 Task: Look for space in Ciutat Vella, Spain from 6th September, 2023 to 15th September, 2023 for 6 adults in price range Rs.8000 to Rs.12000. Place can be entire place or private room with 6 bedrooms having 6 beds and 6 bathrooms. Property type can be house, flat, guest house. Amenities needed are: wifi, TV, free parkinig on premises, gym, breakfast. Booking option can be shelf check-in. Required host language is English.
Action: Mouse moved to (461, 97)
Screenshot: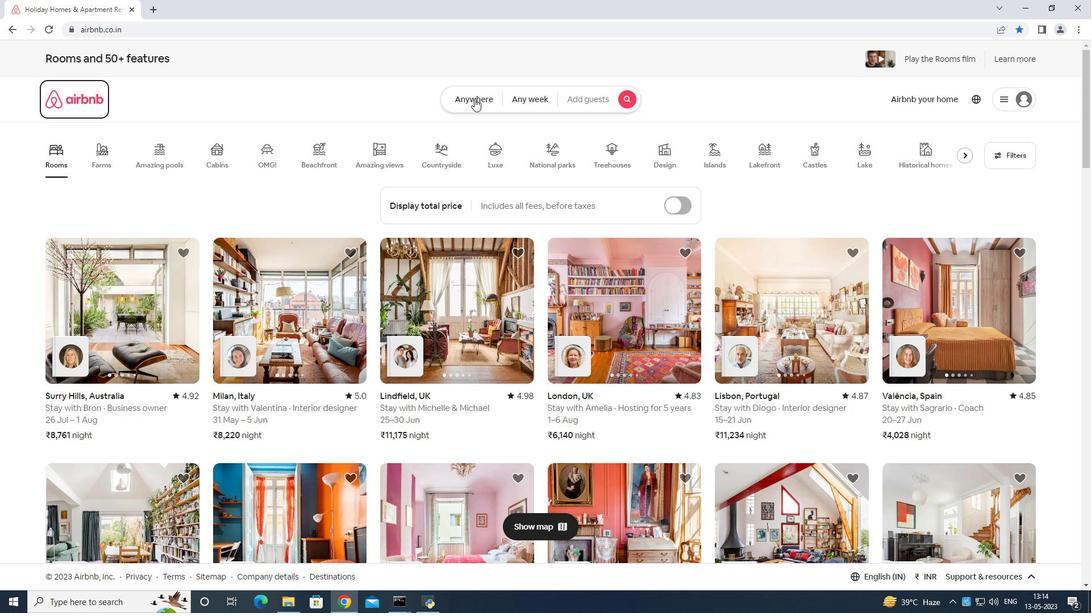 
Action: Mouse pressed left at (461, 97)
Screenshot: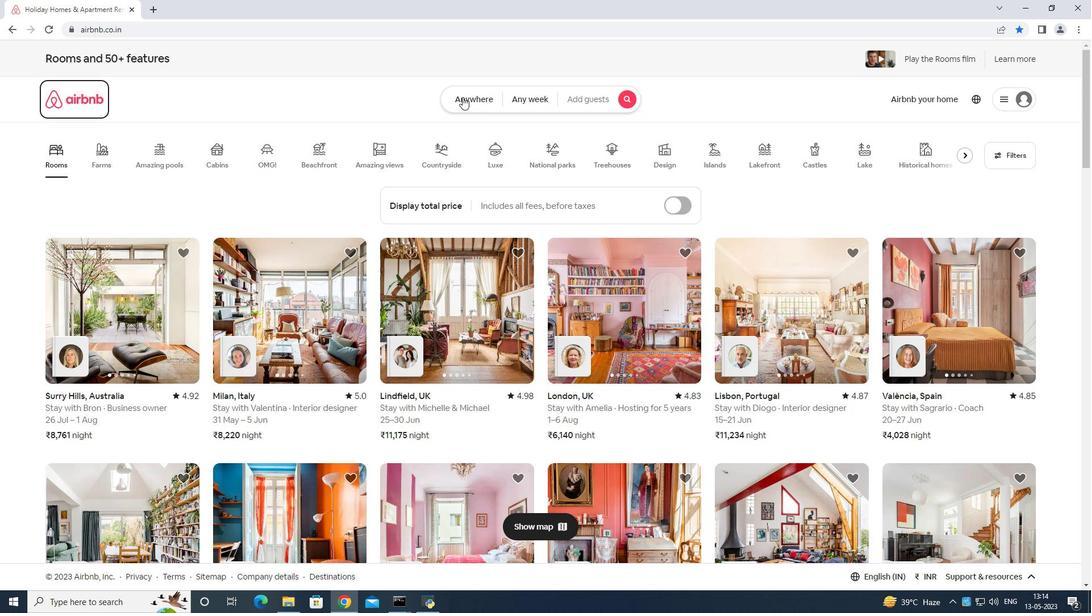 
Action: Mouse moved to (468, 131)
Screenshot: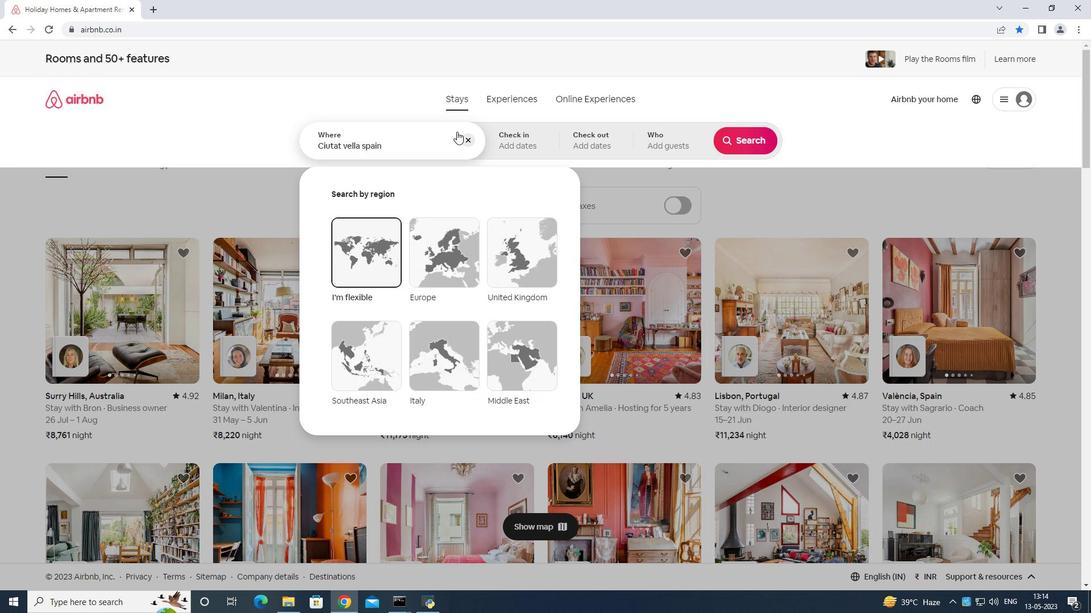 
Action: Mouse pressed left at (468, 131)
Screenshot: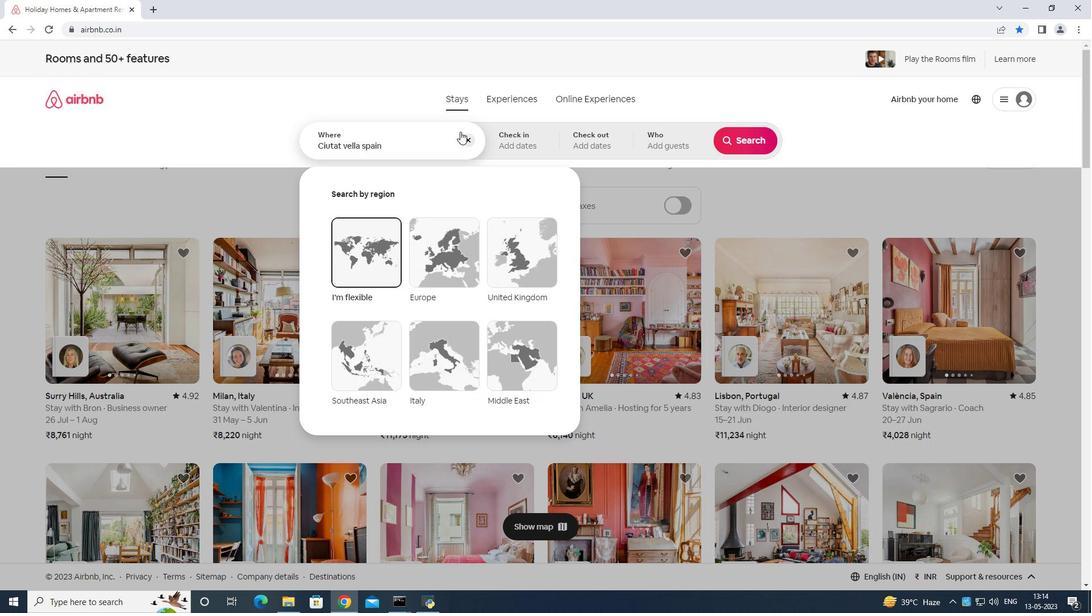 
Action: Mouse moved to (461, 136)
Screenshot: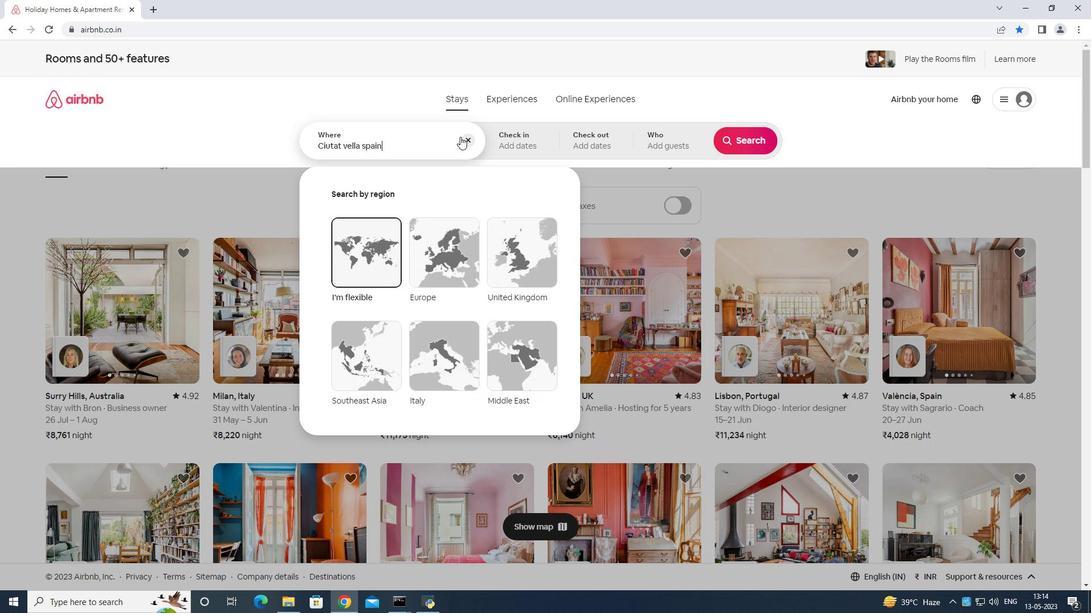
Action: Mouse pressed left at (461, 136)
Screenshot: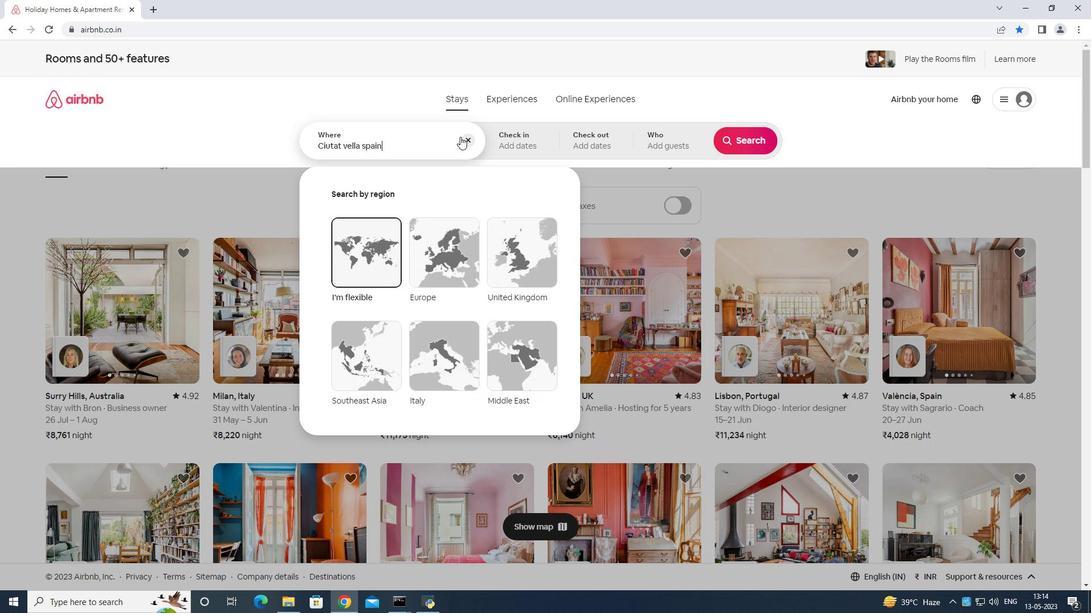 
Action: Mouse moved to (442, 133)
Screenshot: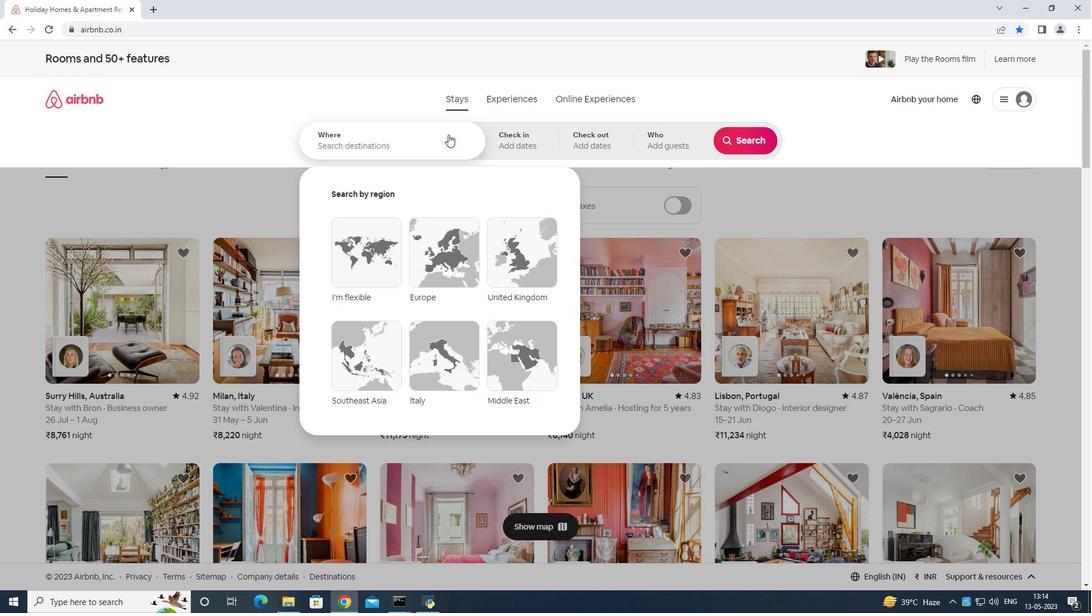
Action: Mouse pressed left at (442, 133)
Screenshot: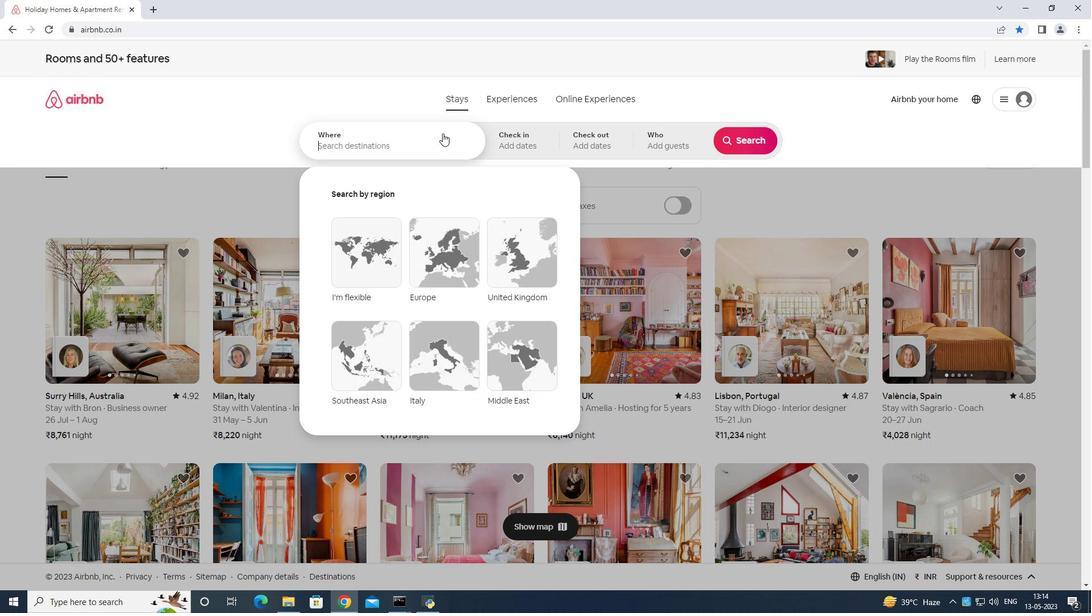 
Action: Mouse moved to (442, 136)
Screenshot: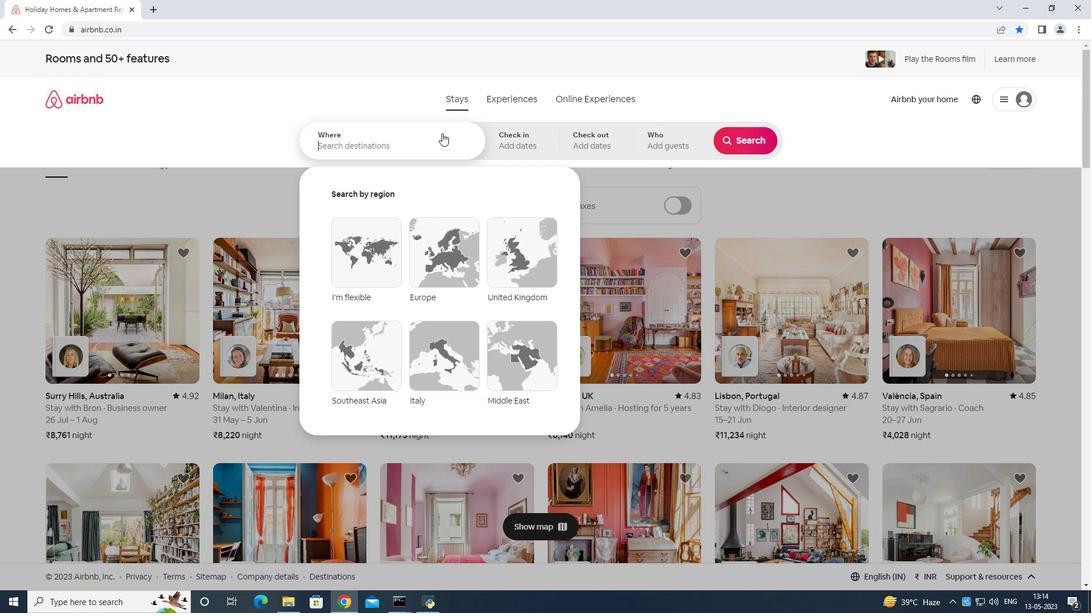 
Action: Key pressed <Key.shift>C
Screenshot: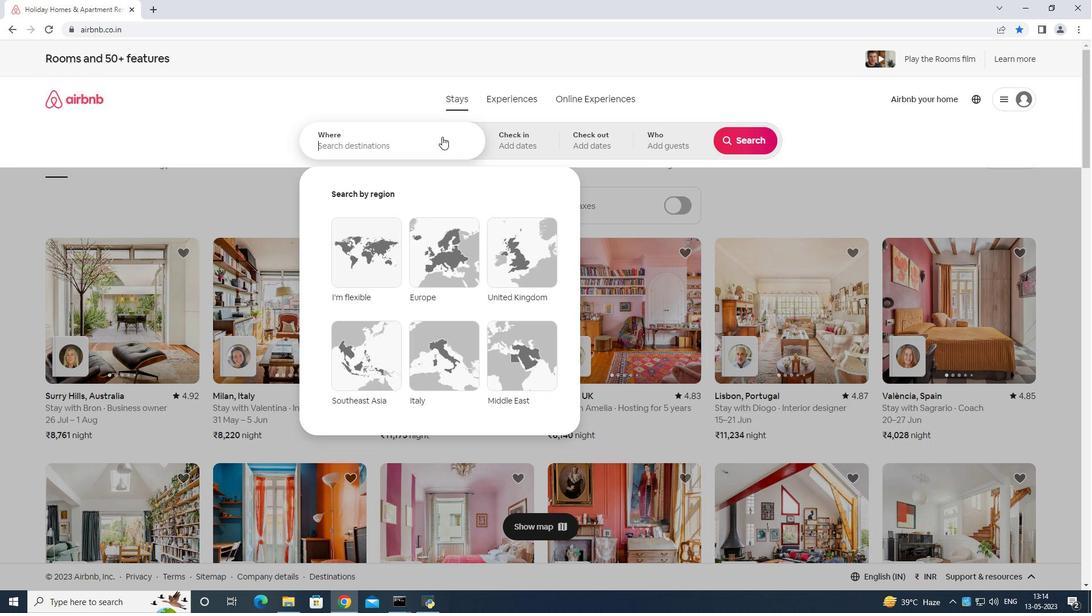 
Action: Mouse moved to (443, 136)
Screenshot: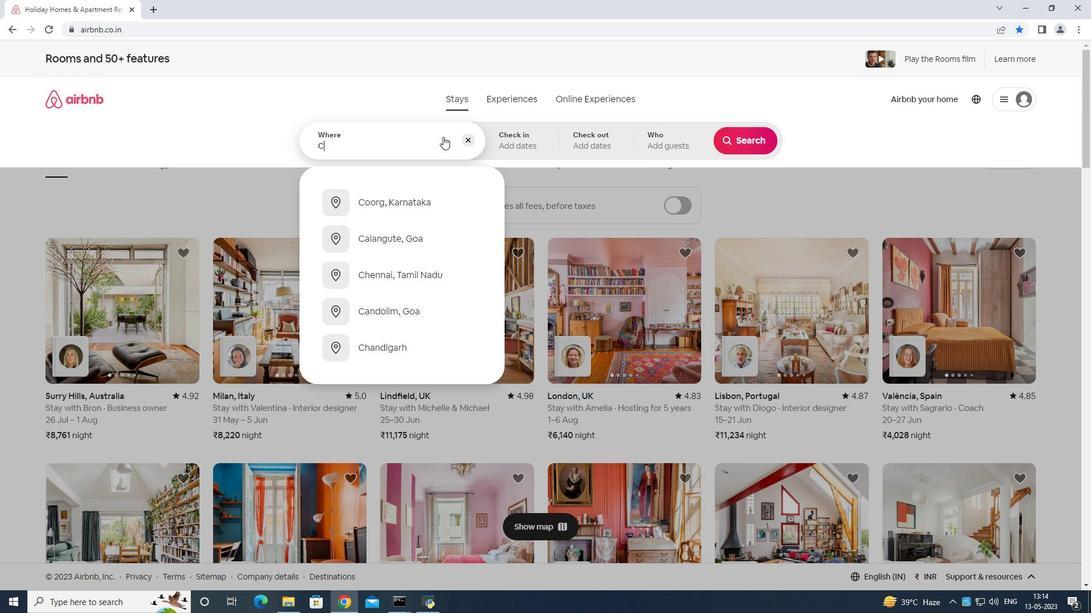 
Action: Key pressed iuta
Screenshot: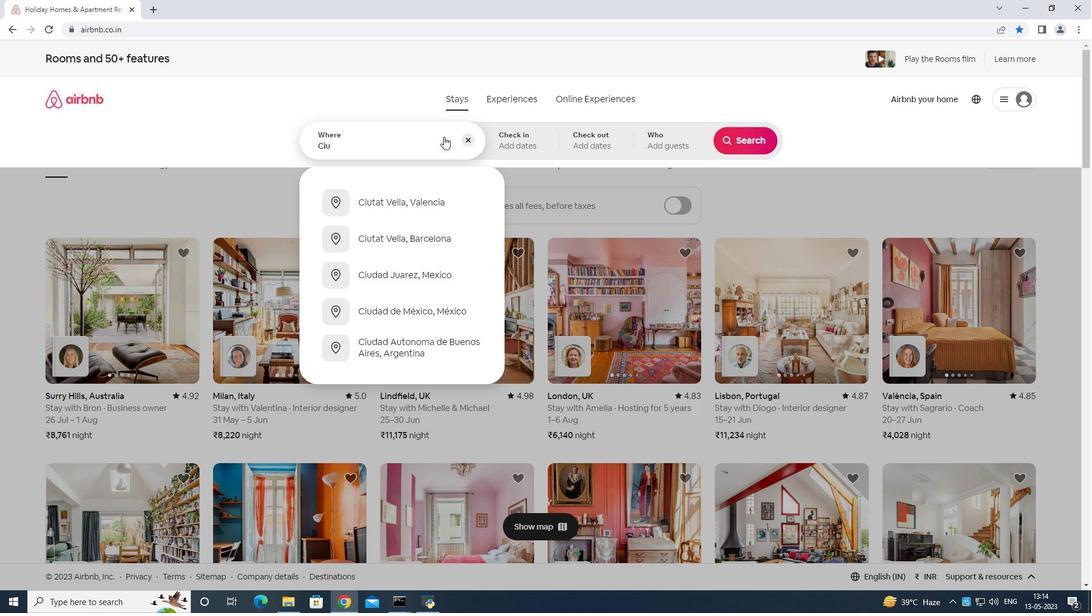 
Action: Mouse moved to (444, 138)
Screenshot: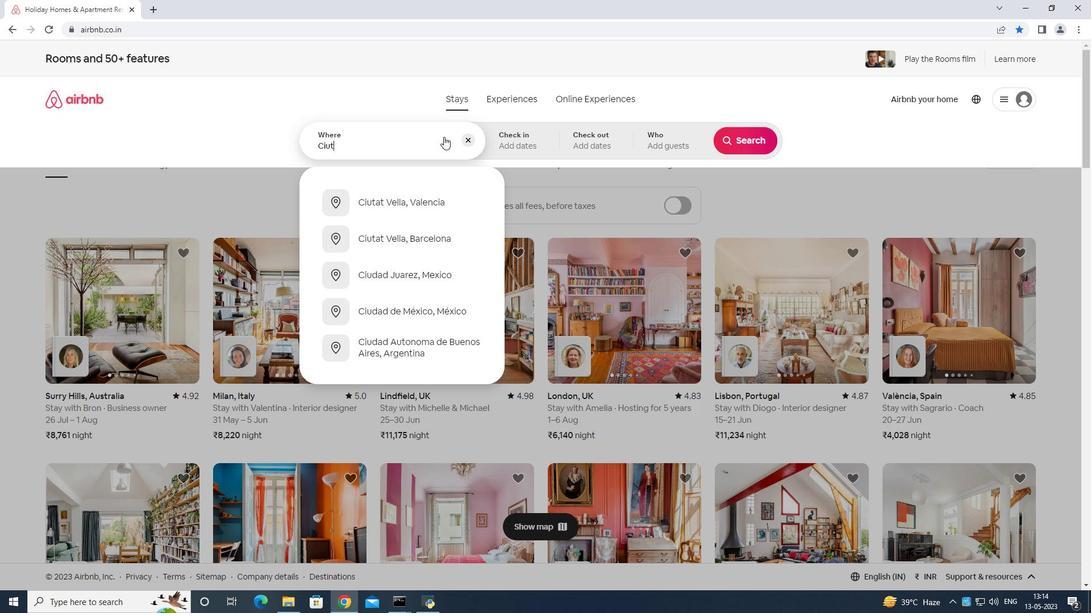 
Action: Key pressed t
Screenshot: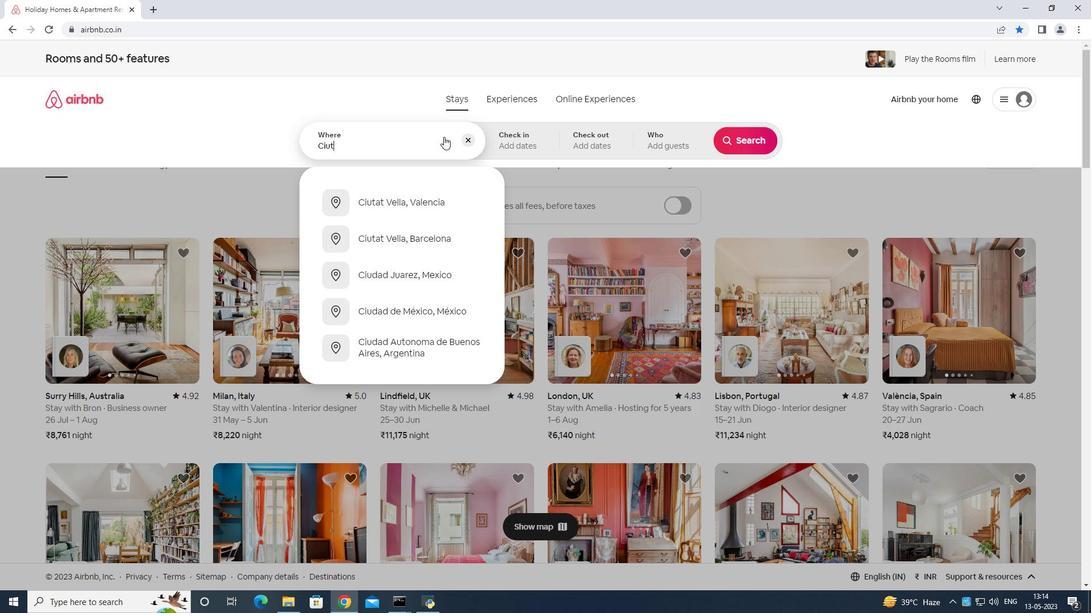 
Action: Mouse moved to (445, 139)
Screenshot: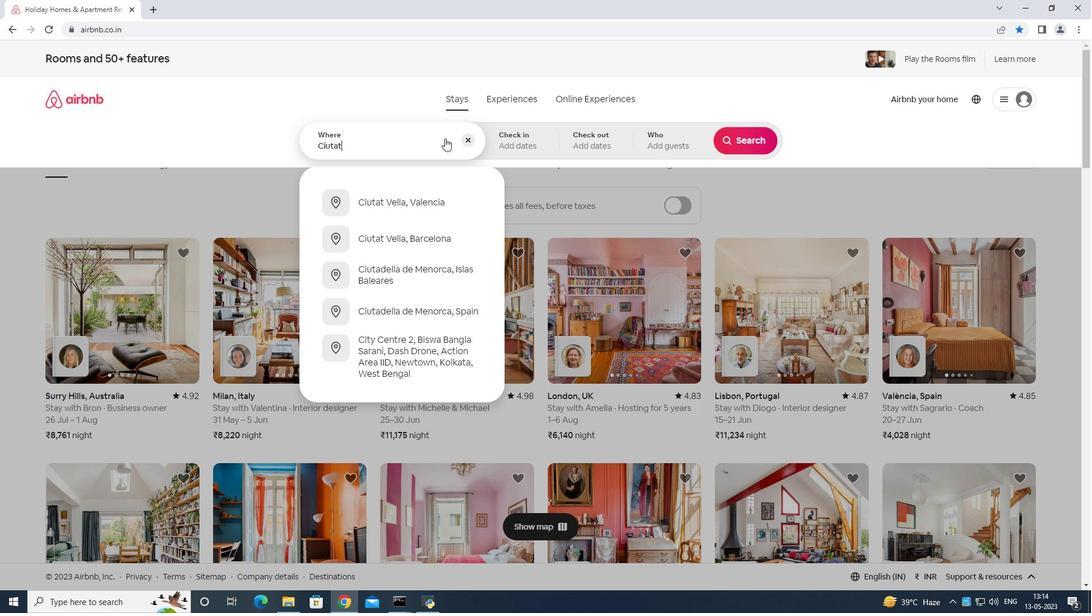 
Action: Key pressed <Key.space>
Screenshot: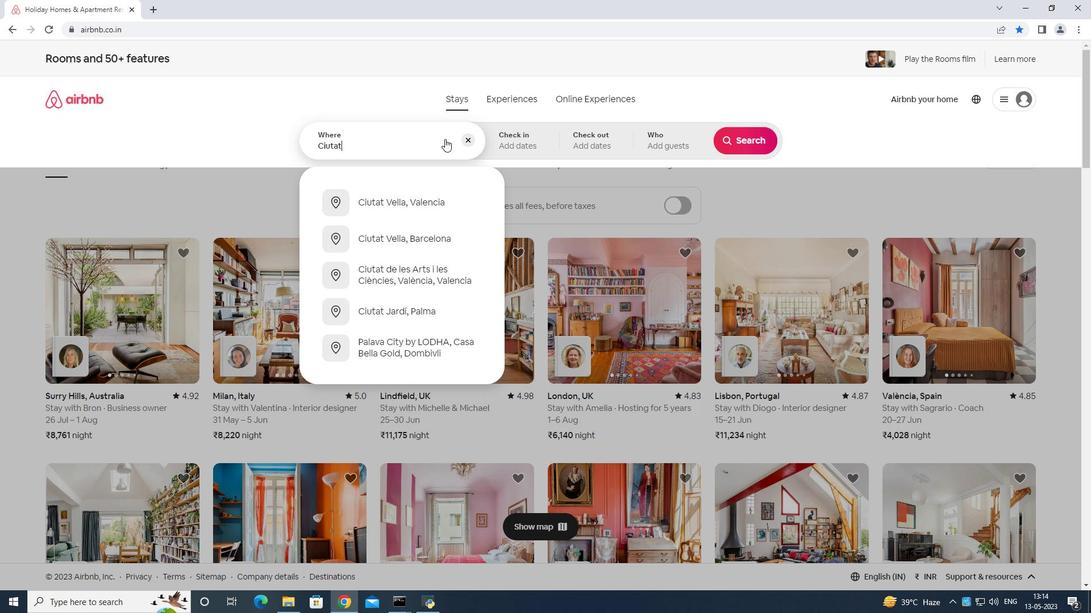 
Action: Mouse moved to (446, 139)
Screenshot: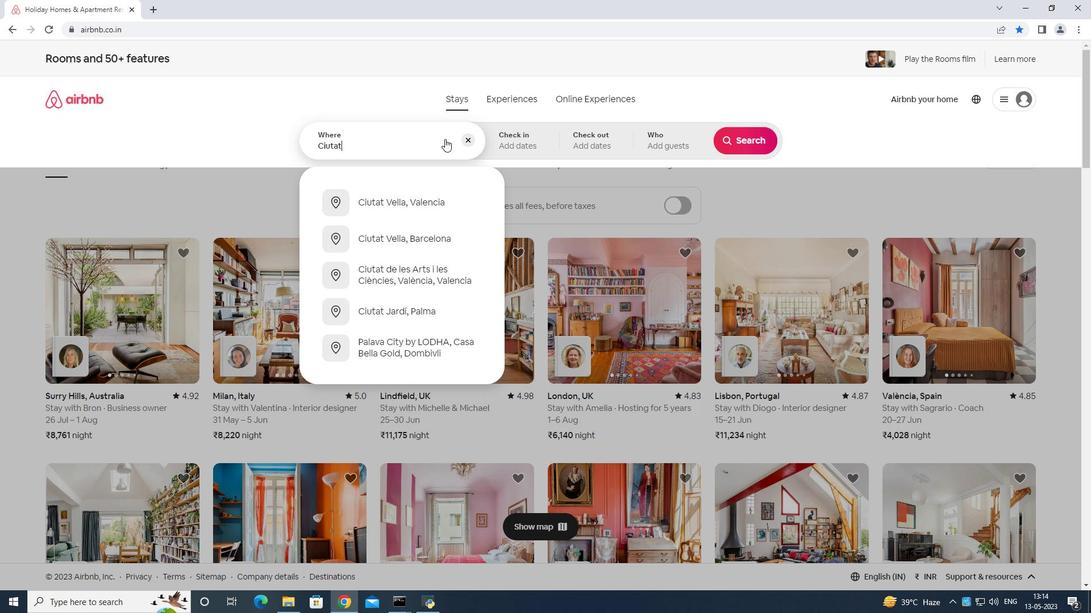 
Action: Key pressed vella<Key.space>spai
Screenshot: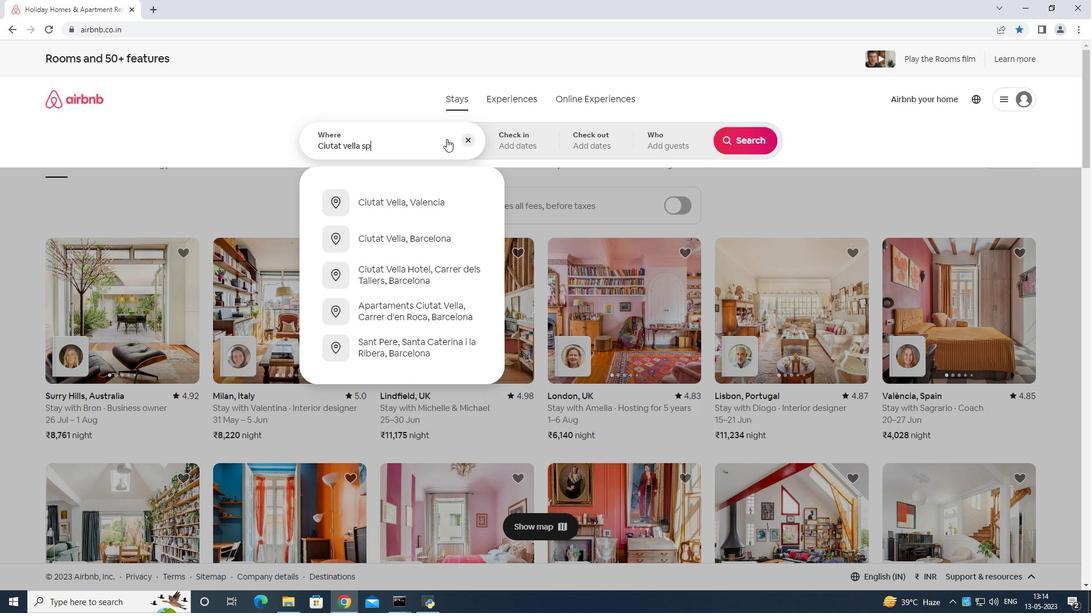 
Action: Mouse moved to (447, 139)
Screenshot: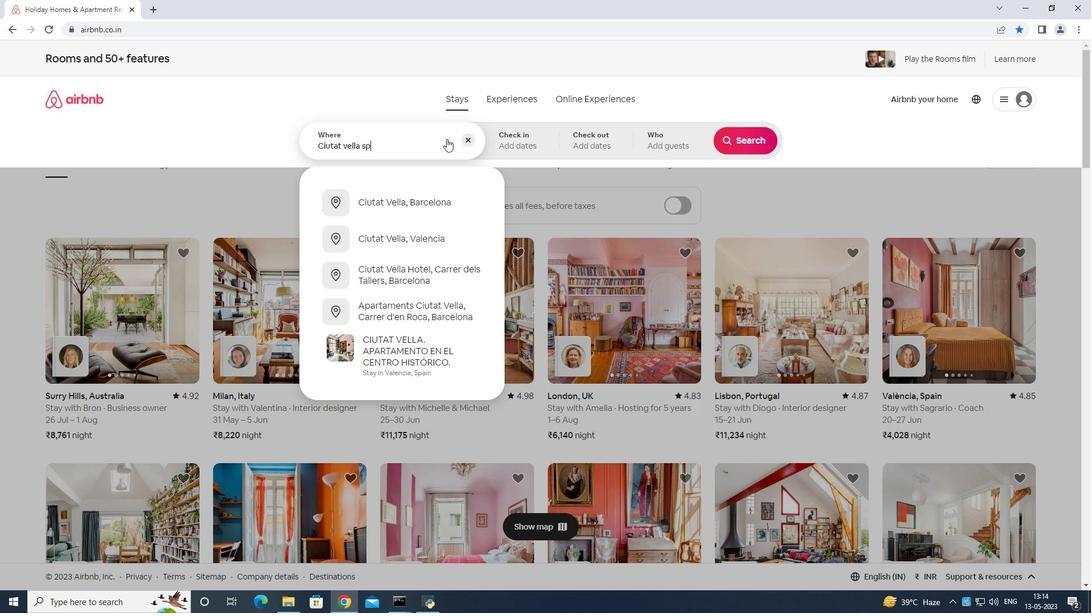 
Action: Key pressed n
Screenshot: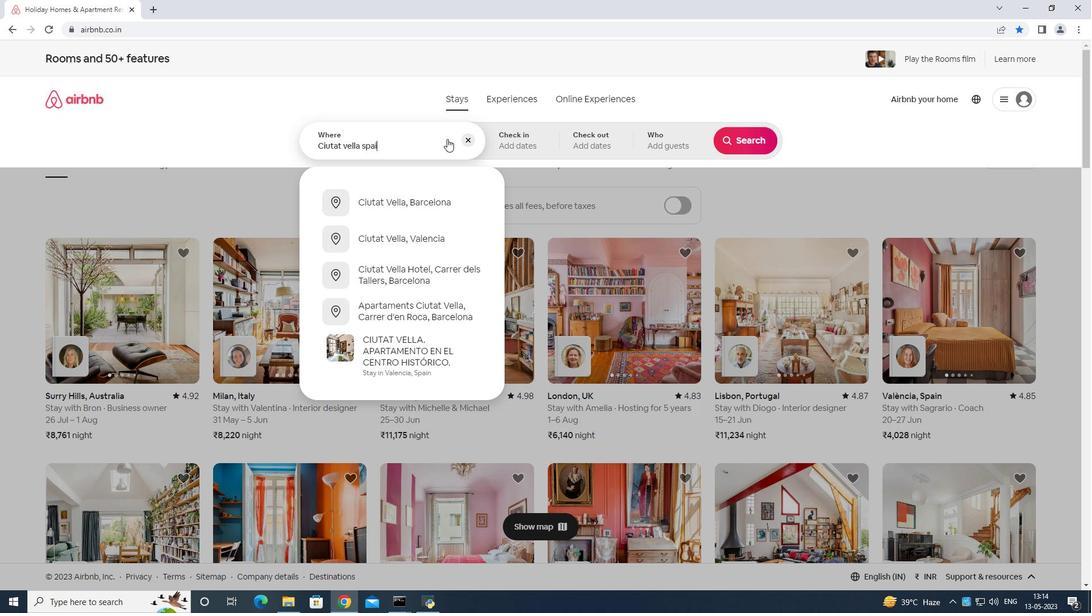 
Action: Mouse moved to (446, 140)
Screenshot: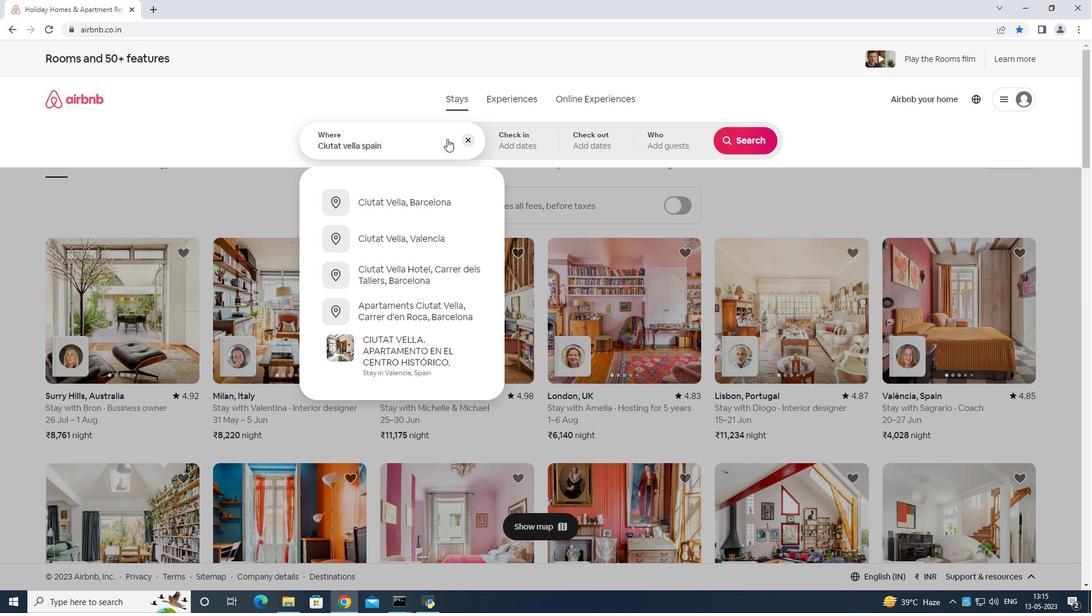 
Action: Key pressed <Key.enter>
Screenshot: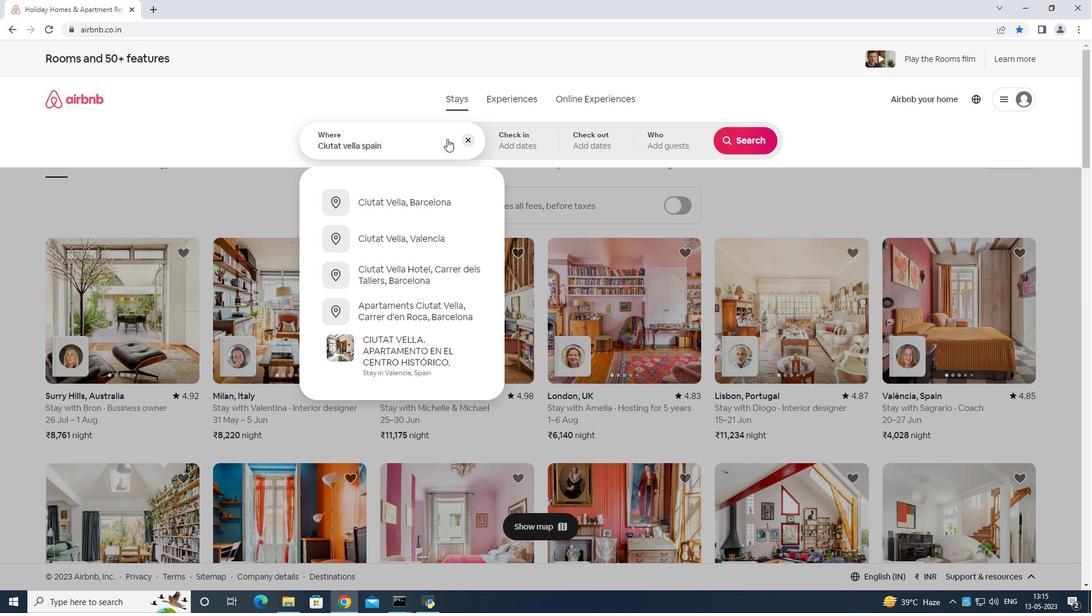 
Action: Mouse moved to (747, 229)
Screenshot: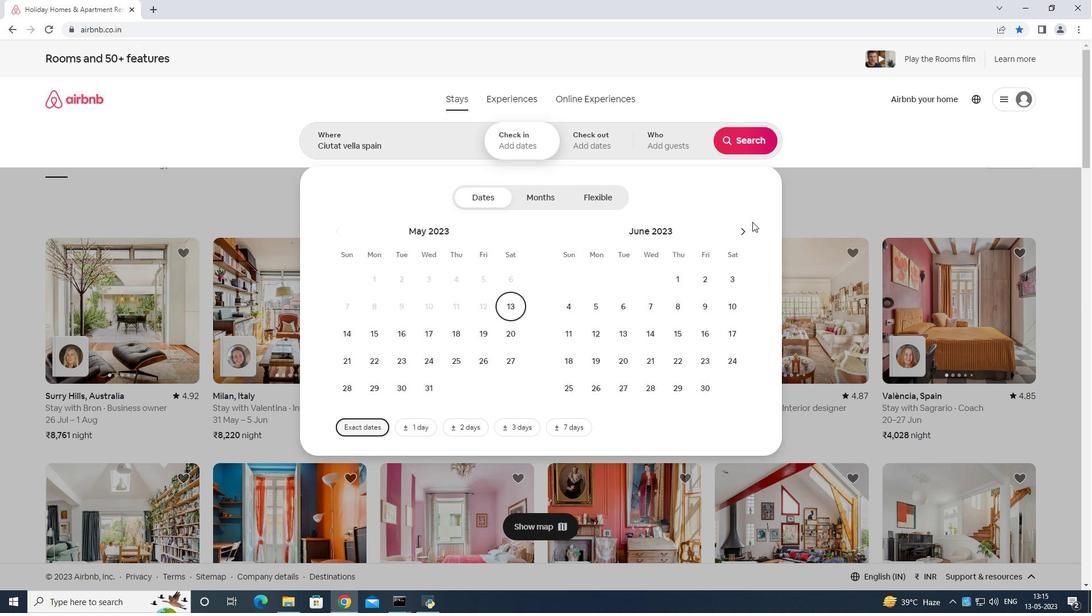 
Action: Mouse pressed left at (747, 229)
Screenshot: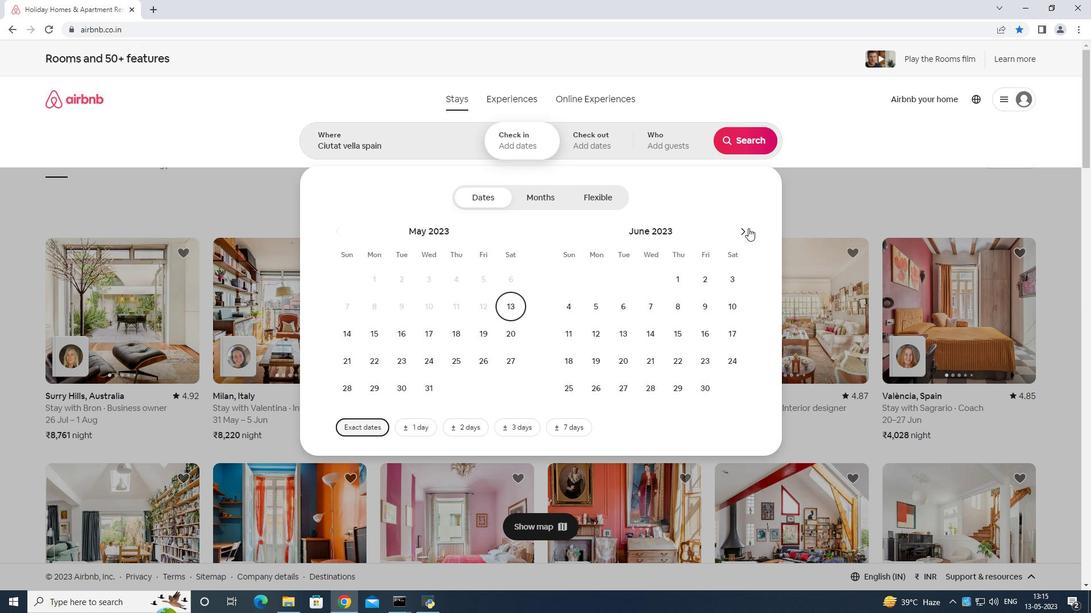 
Action: Mouse moved to (749, 226)
Screenshot: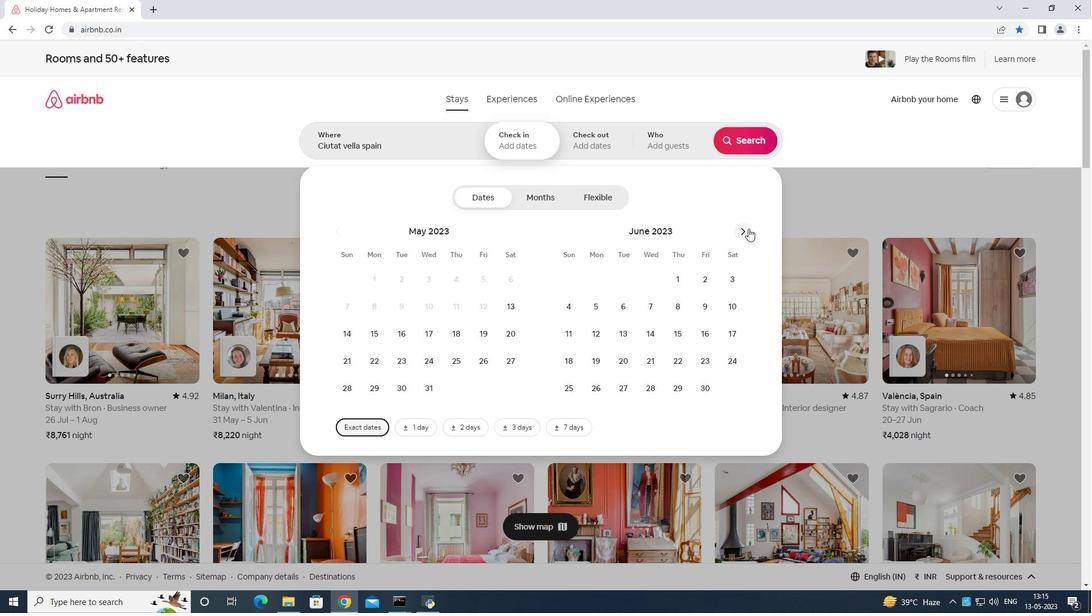 
Action: Mouse pressed left at (749, 226)
Screenshot: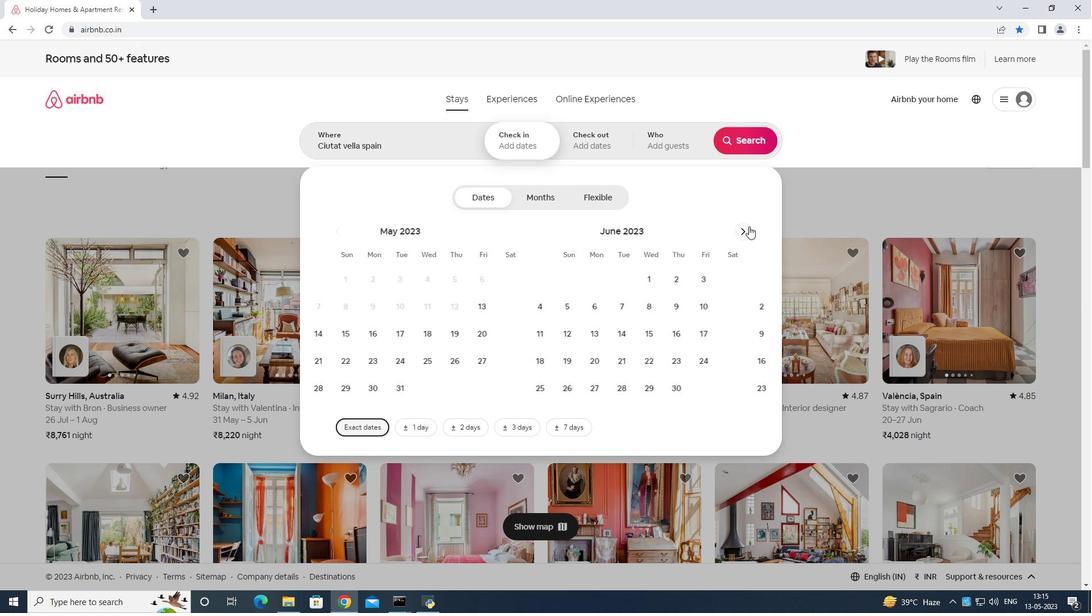 
Action: Mouse moved to (746, 227)
Screenshot: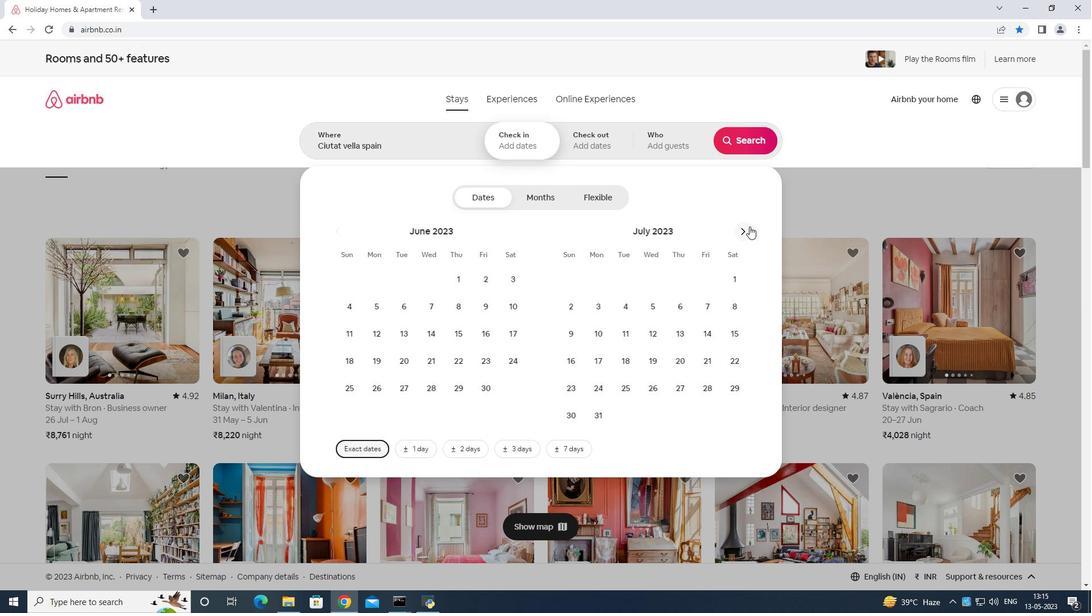 
Action: Mouse pressed left at (746, 227)
Screenshot: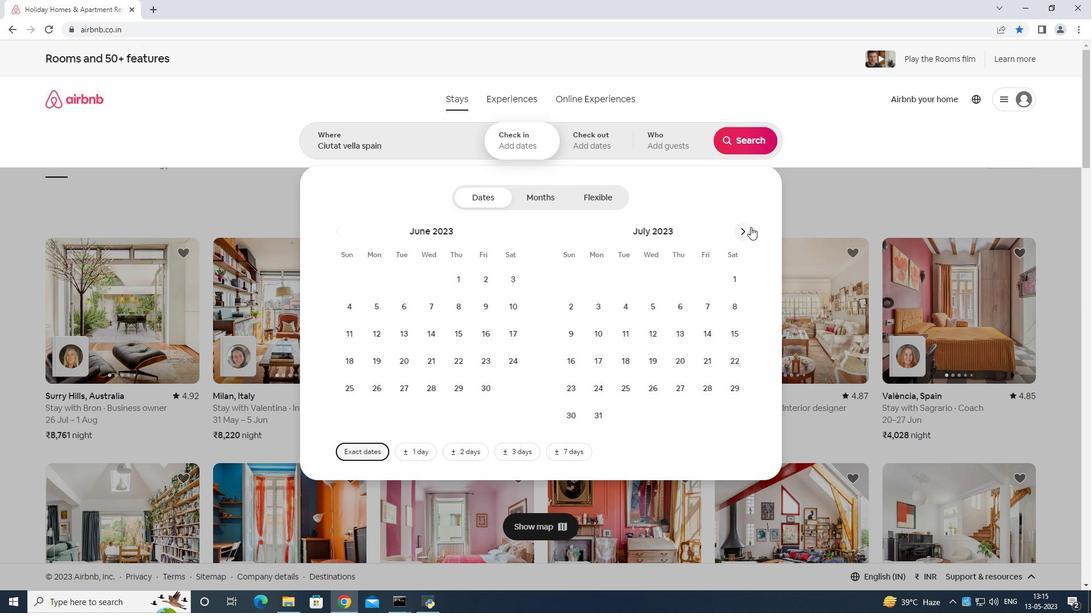 
Action: Mouse moved to (746, 227)
Screenshot: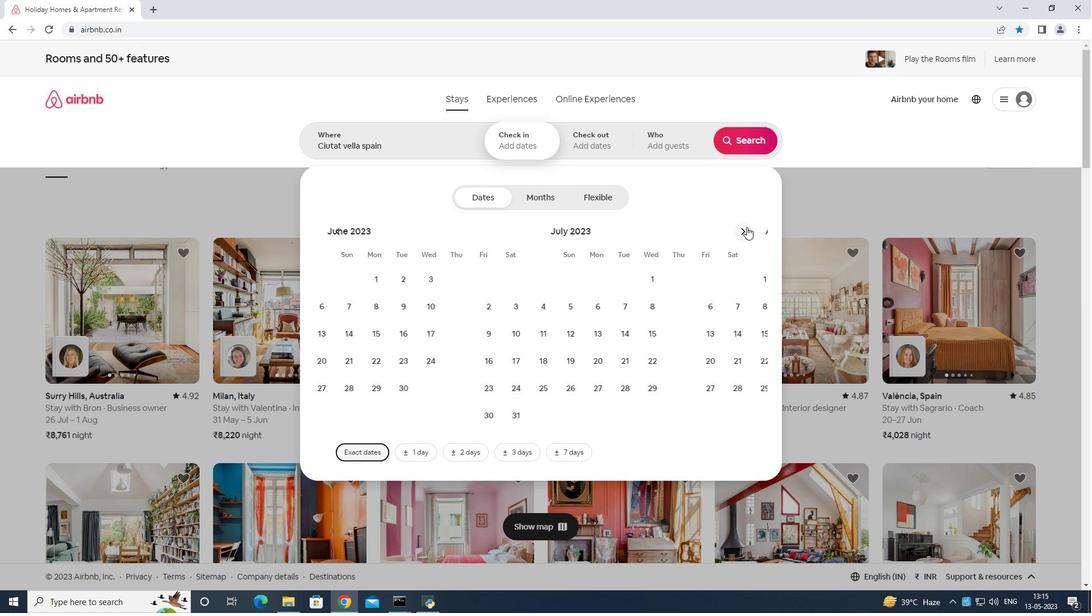 
Action: Mouse pressed left at (746, 227)
Screenshot: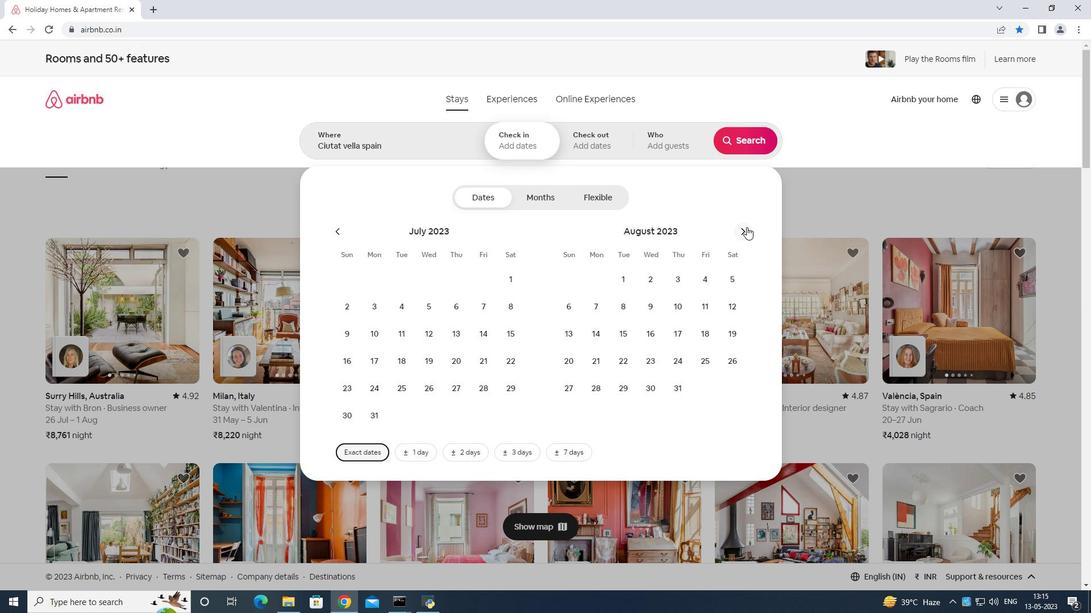 
Action: Mouse moved to (658, 304)
Screenshot: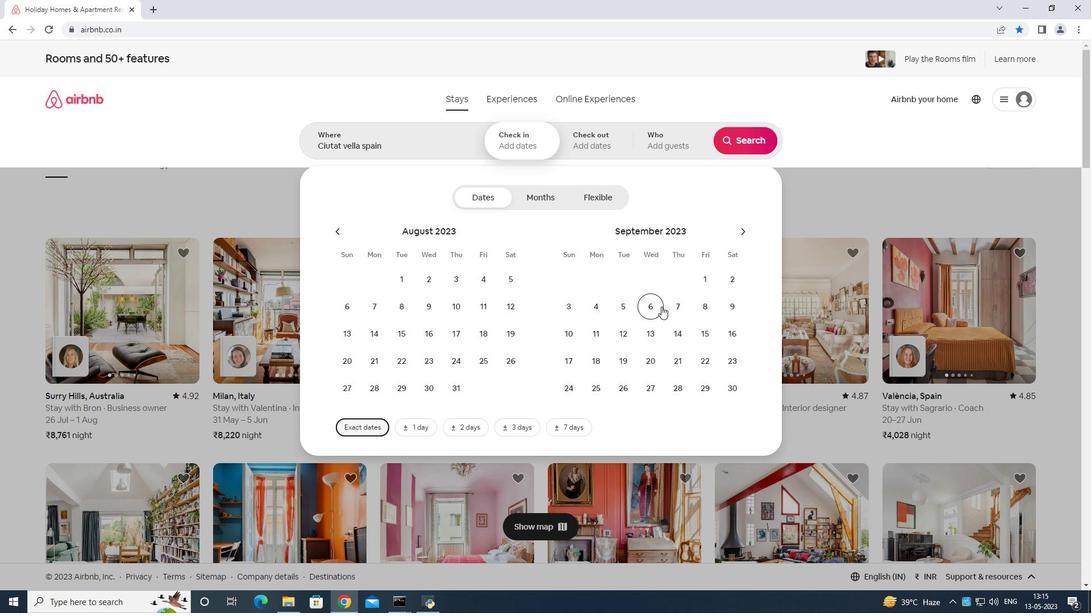 
Action: Mouse pressed left at (658, 304)
Screenshot: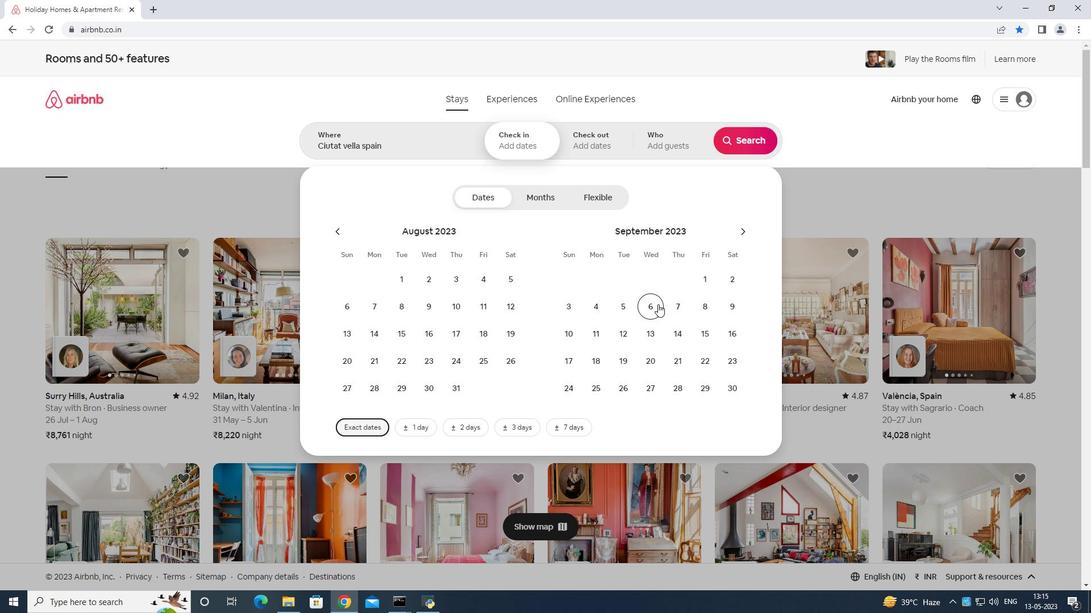 
Action: Mouse moved to (710, 329)
Screenshot: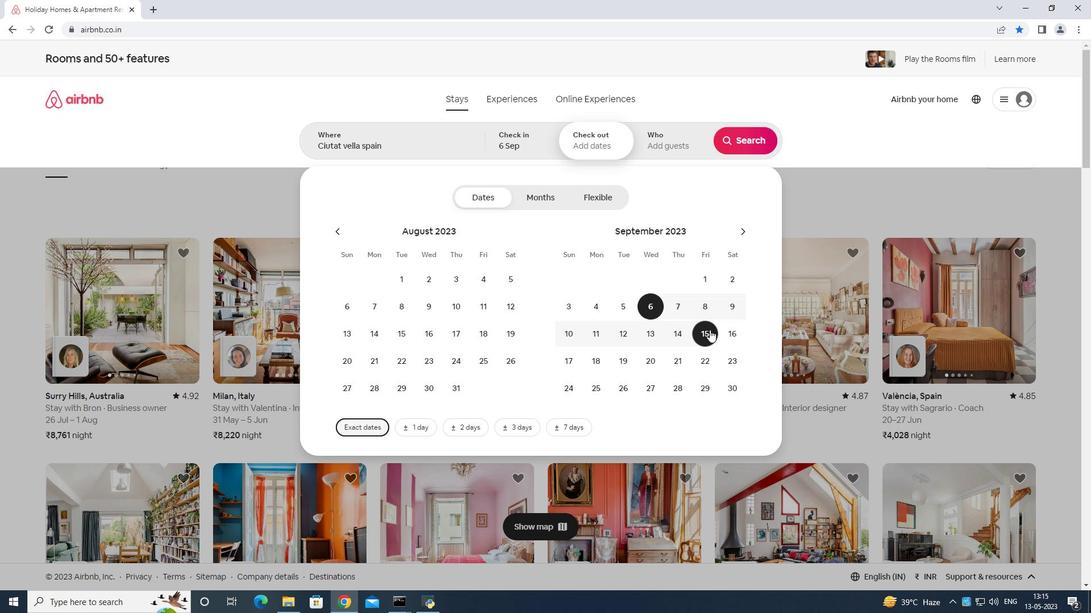 
Action: Mouse pressed left at (710, 329)
Screenshot: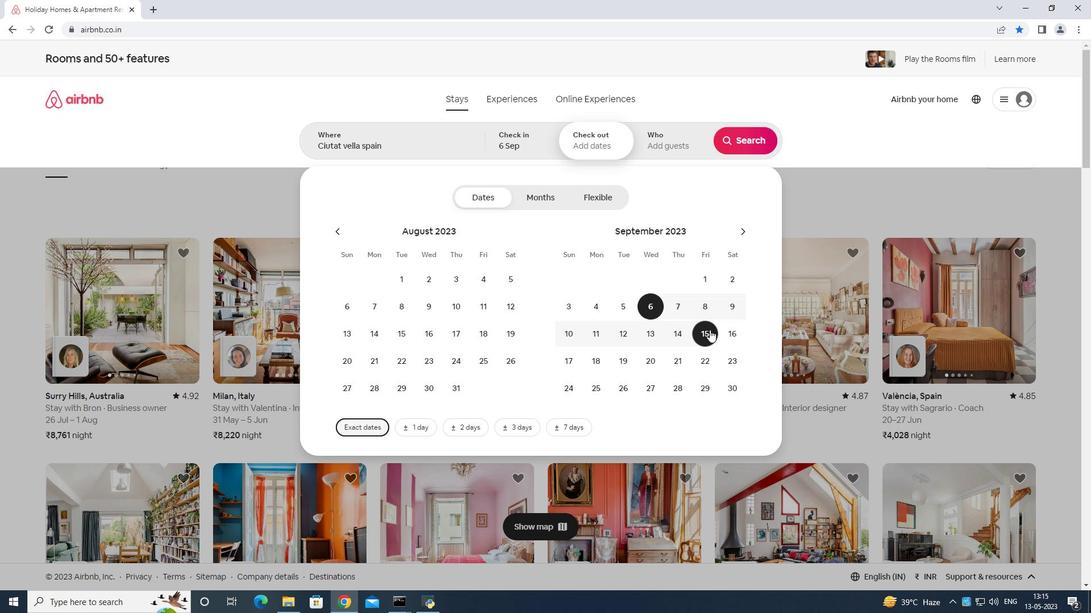 
Action: Mouse moved to (670, 139)
Screenshot: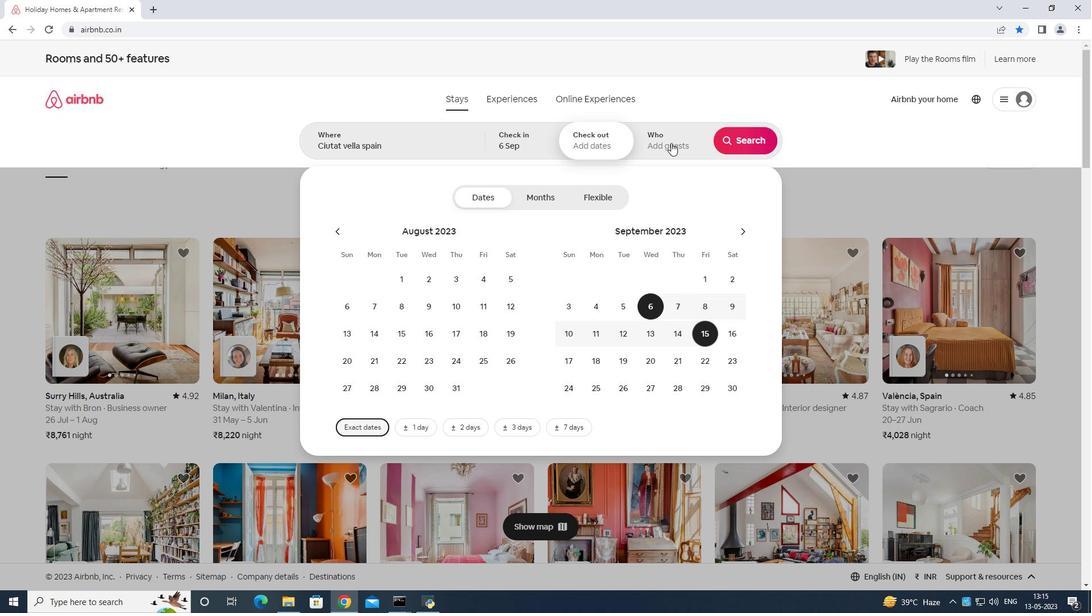 
Action: Mouse pressed left at (670, 139)
Screenshot: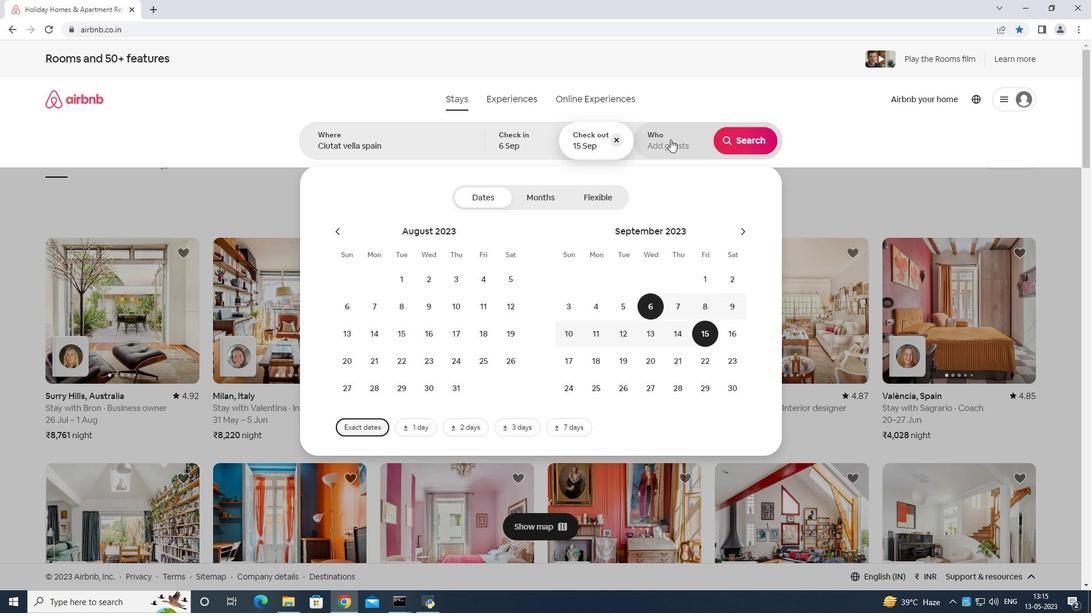 
Action: Mouse moved to (750, 201)
Screenshot: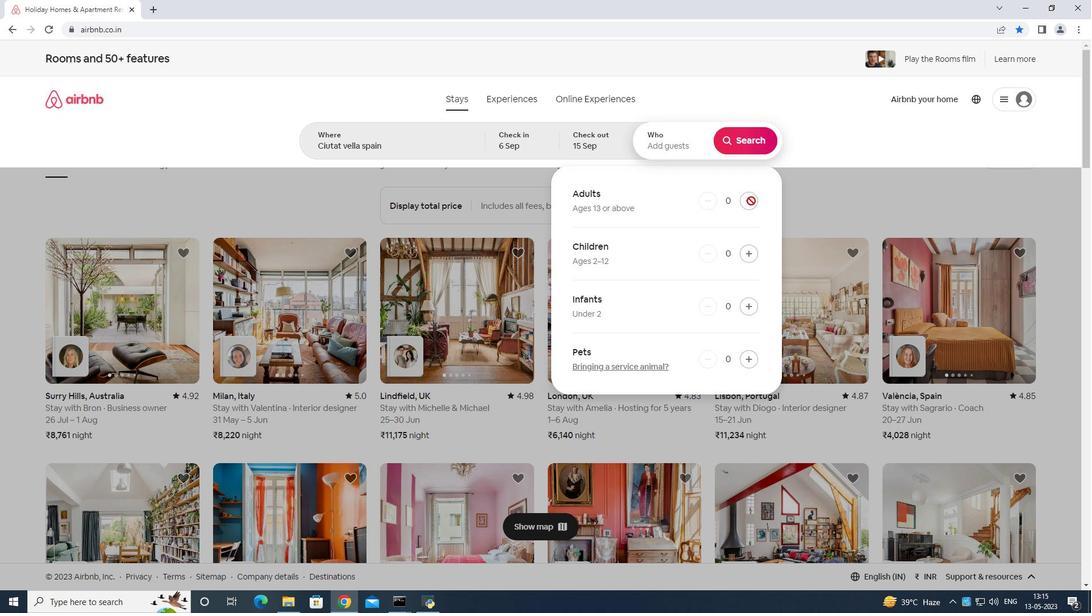 
Action: Mouse pressed left at (750, 201)
Screenshot: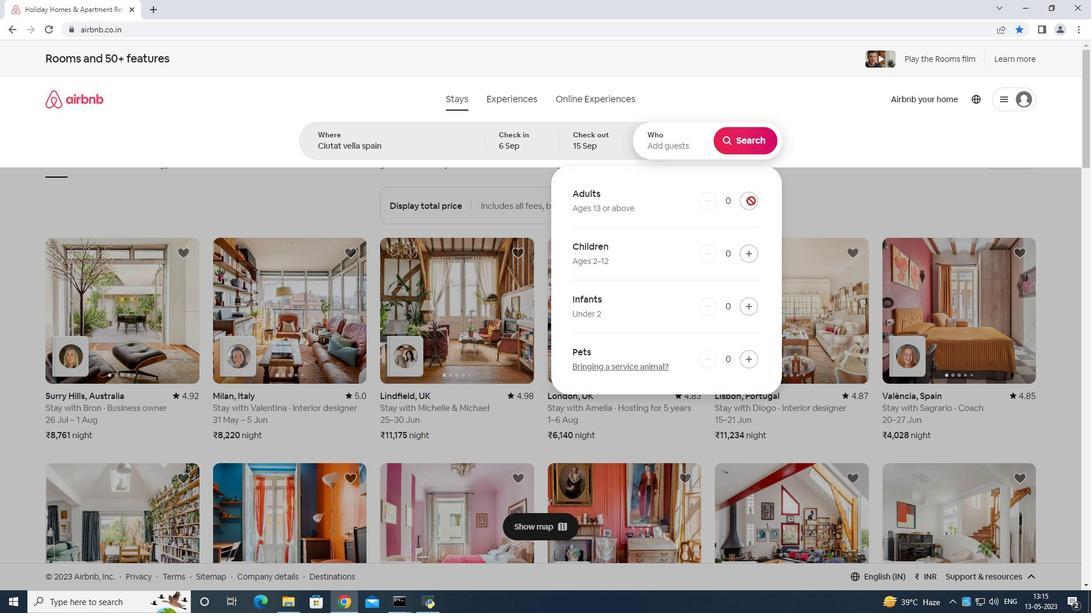 
Action: Mouse moved to (750, 201)
Screenshot: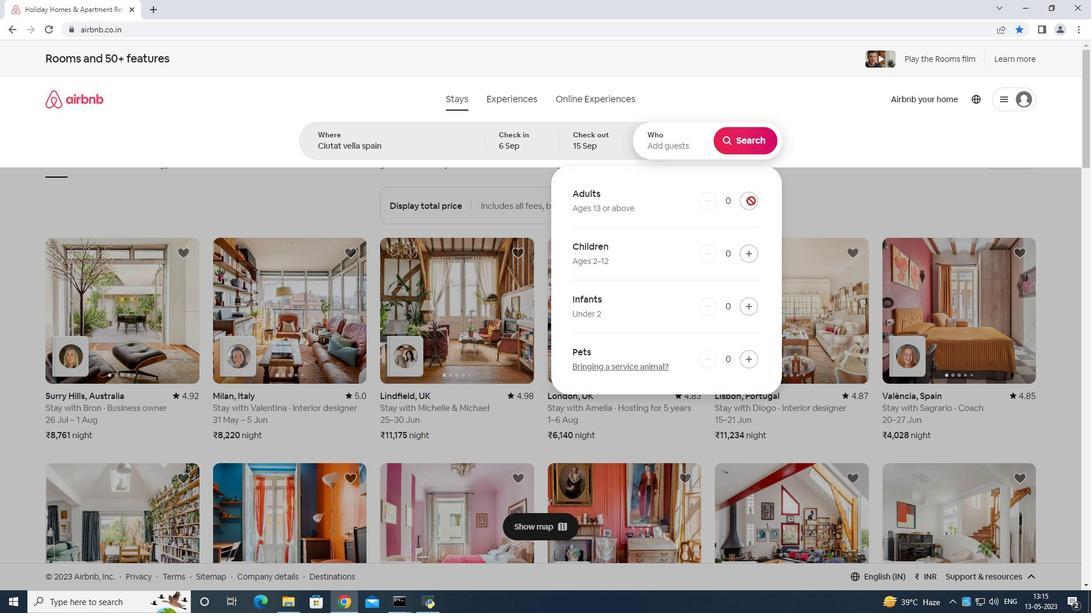 
Action: Mouse pressed left at (750, 201)
Screenshot: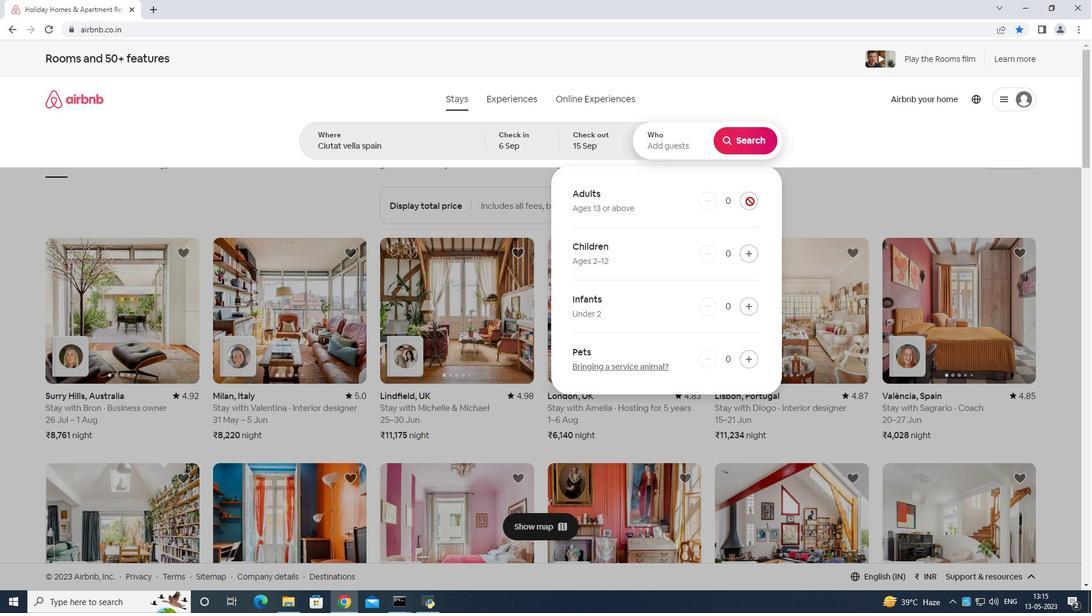 
Action: Mouse moved to (750, 201)
Screenshot: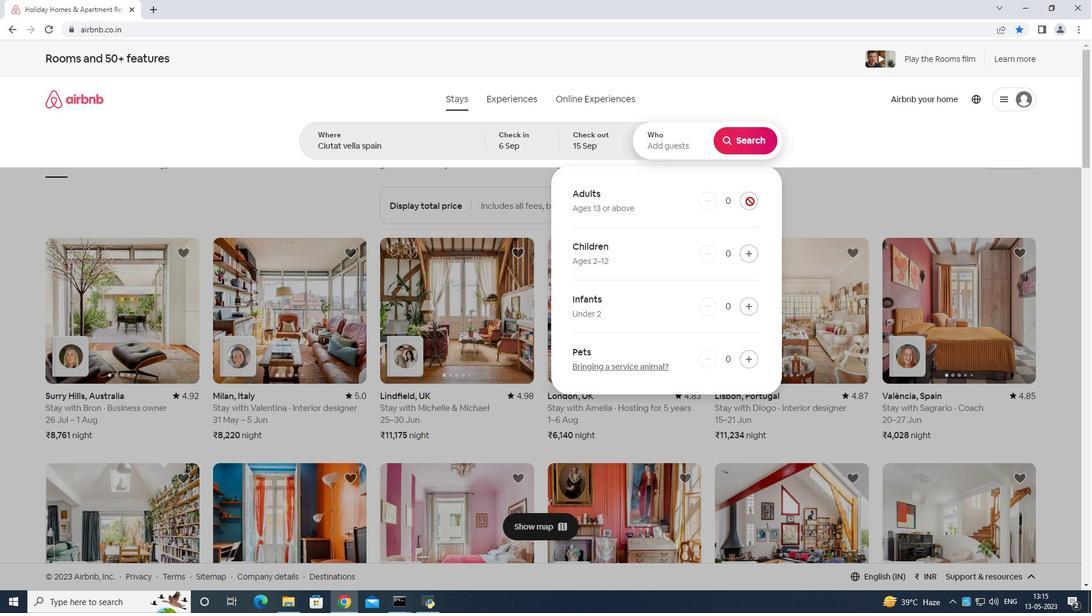 
Action: Mouse pressed left at (750, 201)
Screenshot: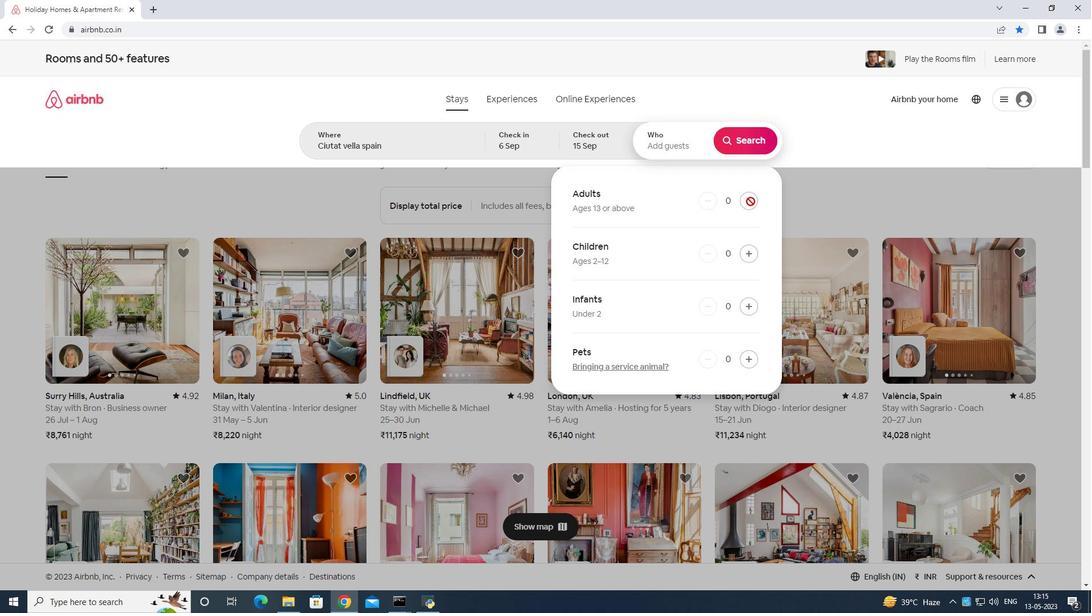 
Action: Mouse pressed left at (750, 201)
Screenshot: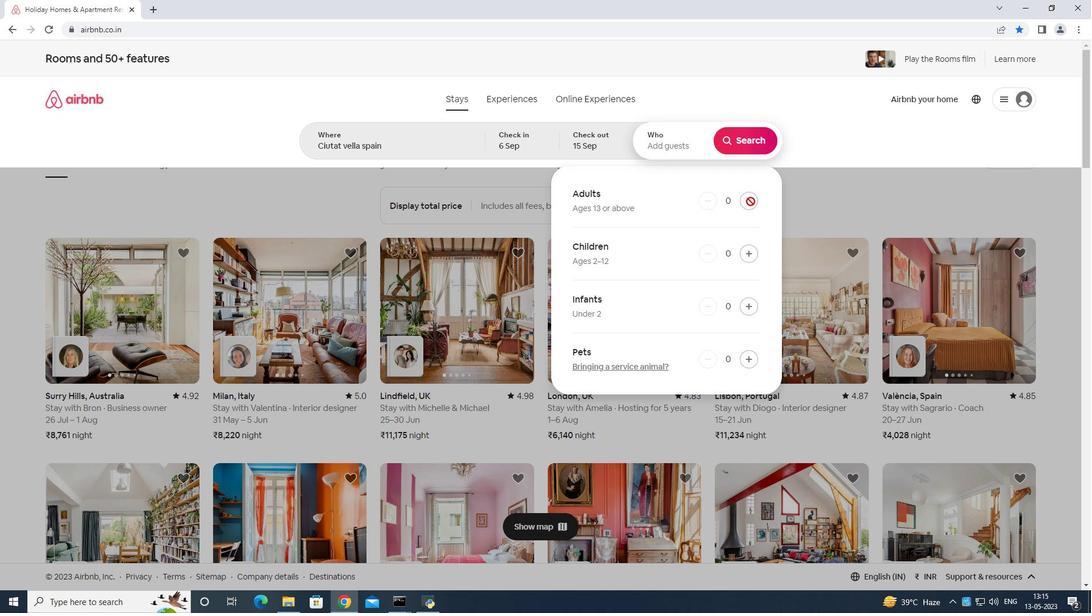
Action: Mouse pressed left at (750, 201)
Screenshot: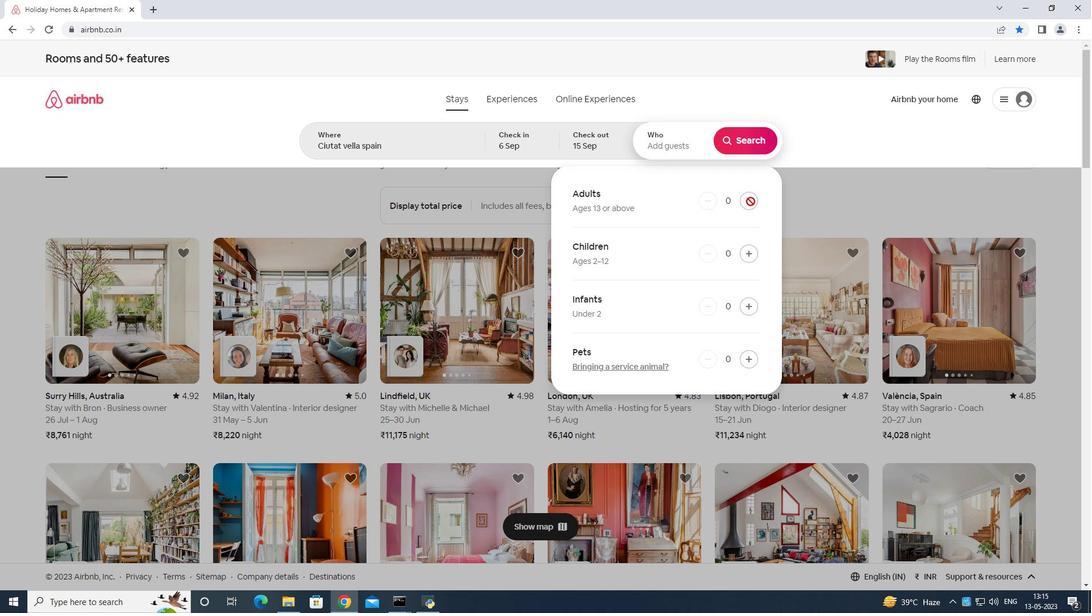 
Action: Mouse moved to (750, 201)
Screenshot: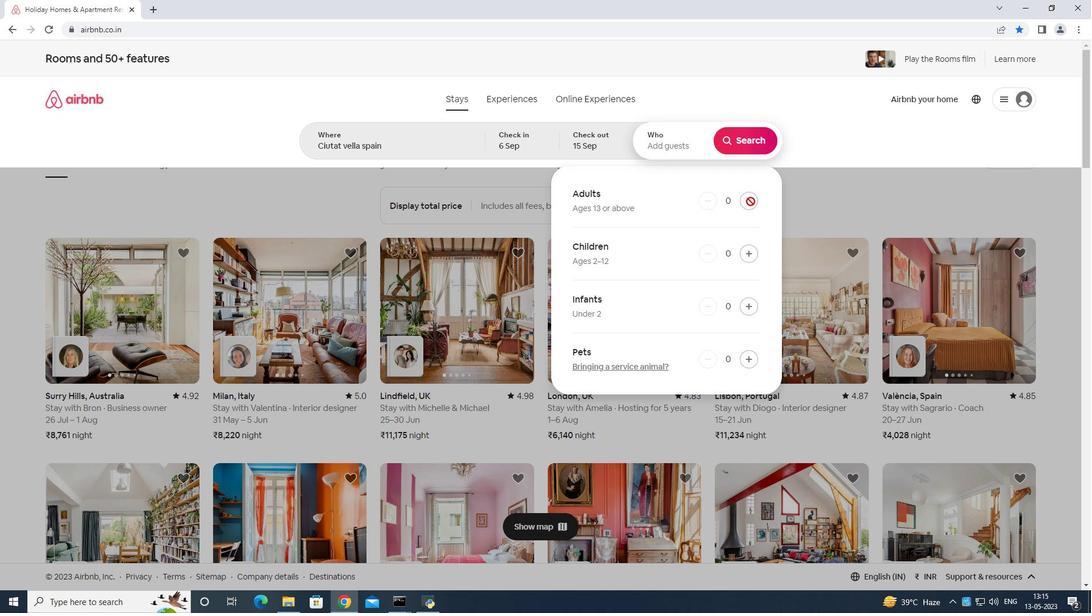 
Action: Mouse pressed left at (750, 201)
Screenshot: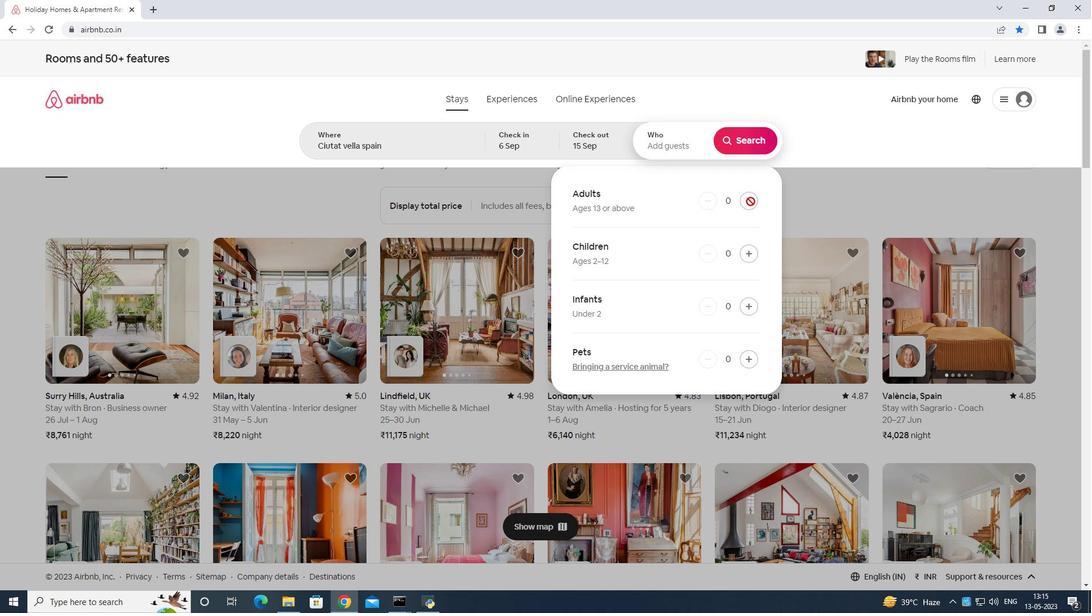 
Action: Mouse moved to (748, 197)
Screenshot: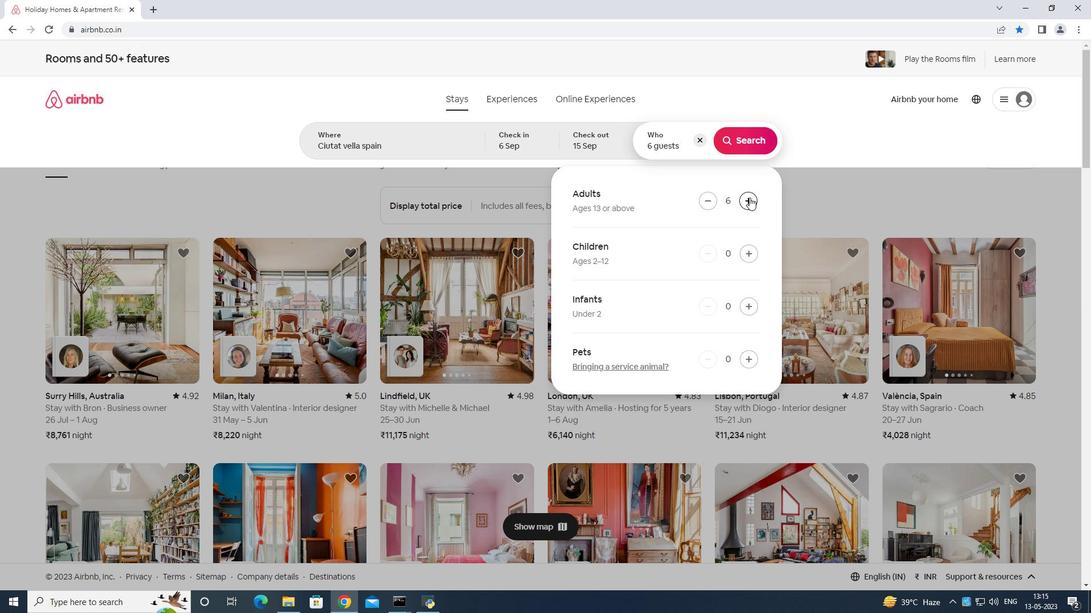 
Action: Mouse pressed left at (748, 197)
Screenshot: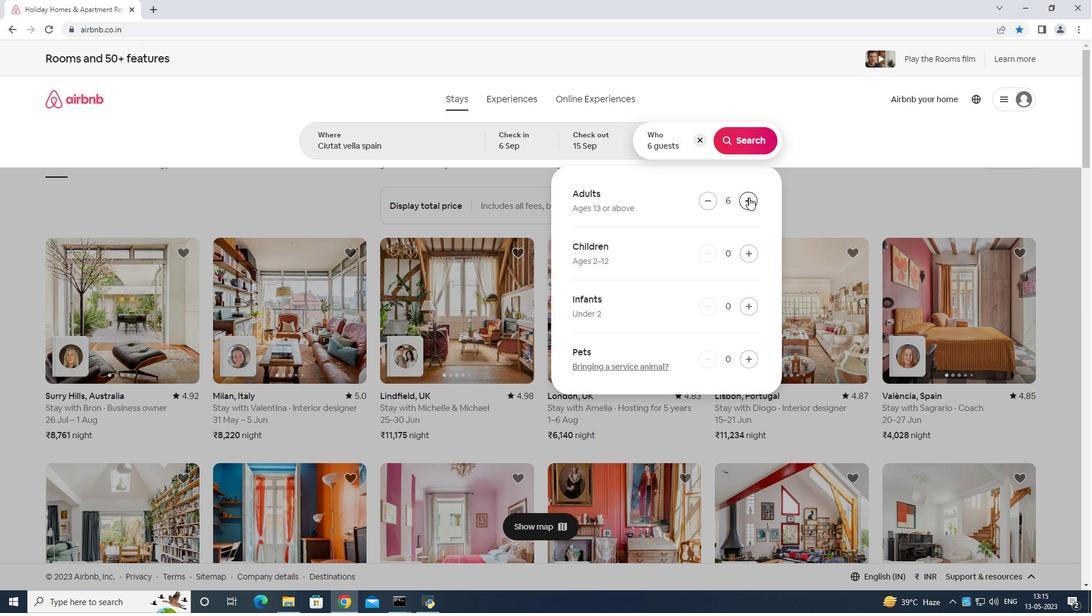 
Action: Mouse pressed left at (748, 197)
Screenshot: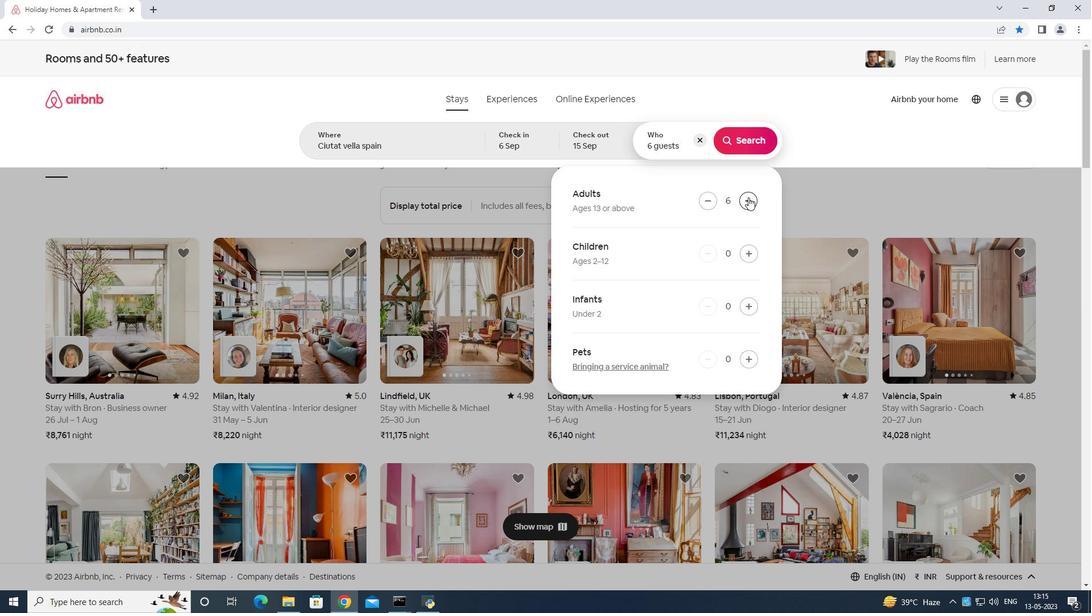 
Action: Mouse pressed left at (748, 197)
Screenshot: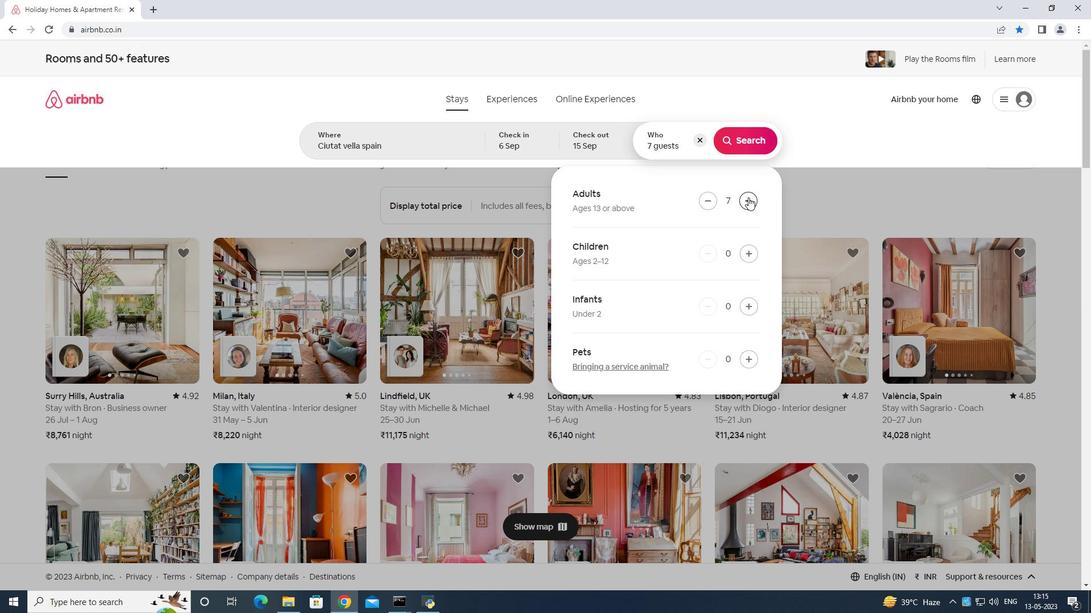 
Action: Mouse moved to (711, 202)
Screenshot: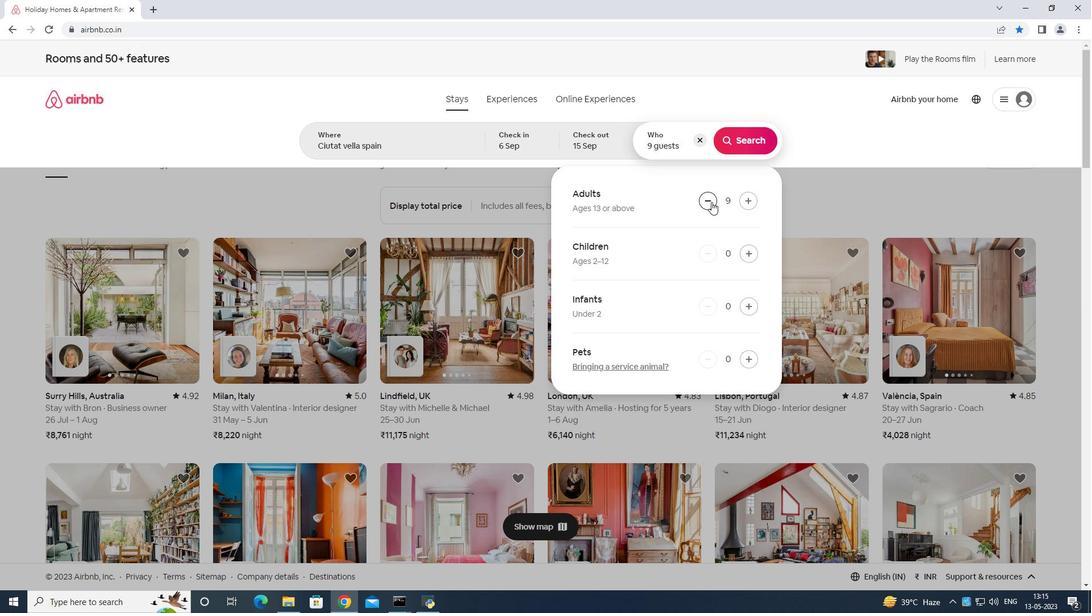 
Action: Mouse pressed left at (711, 202)
Screenshot: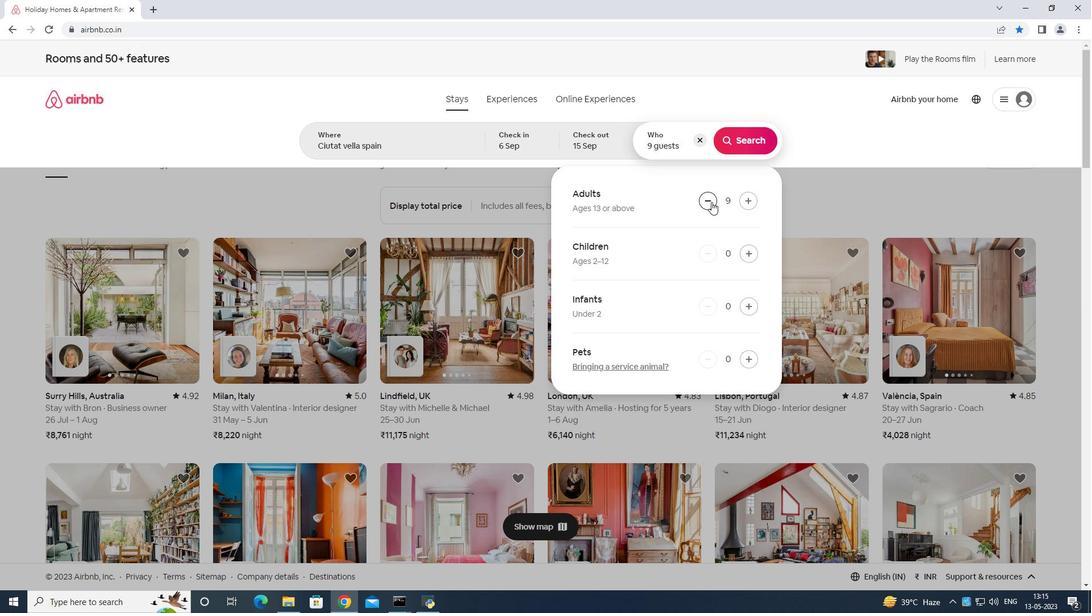 
Action: Mouse moved to (711, 200)
Screenshot: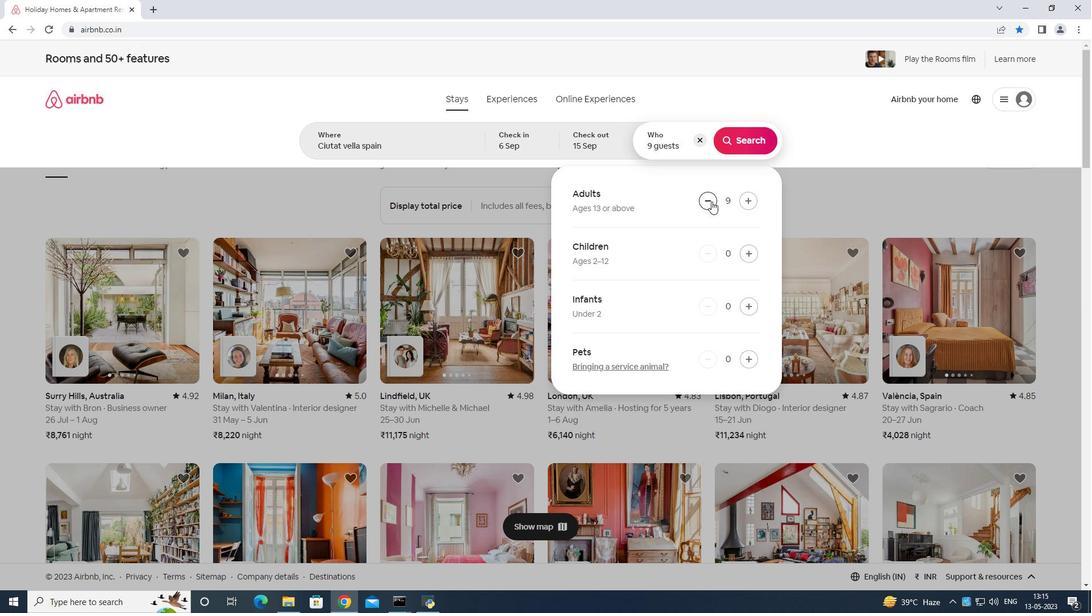 
Action: Mouse pressed left at (711, 200)
Screenshot: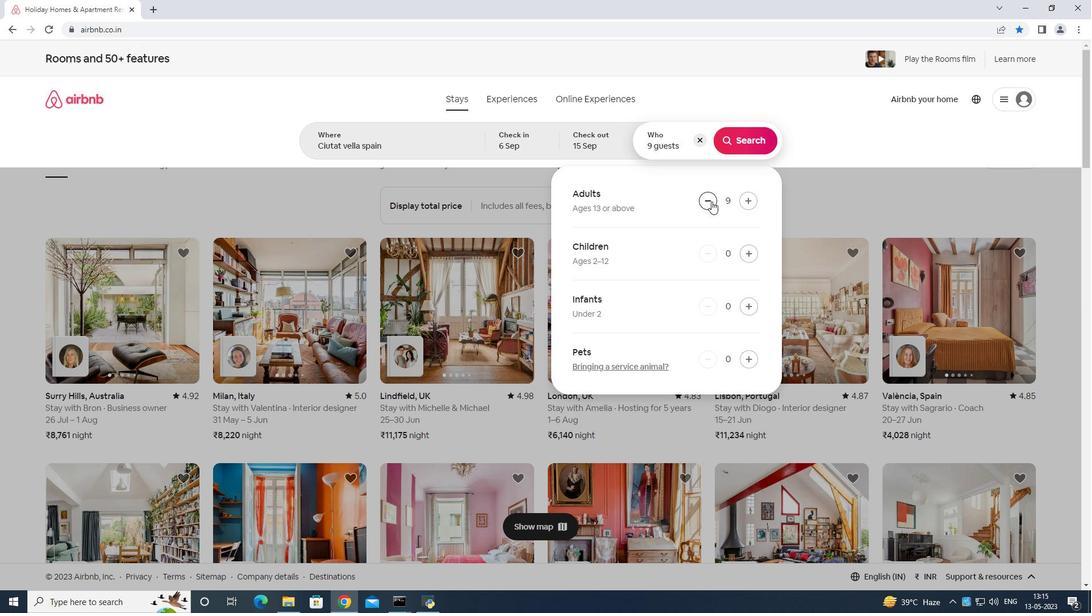 
Action: Mouse moved to (711, 198)
Screenshot: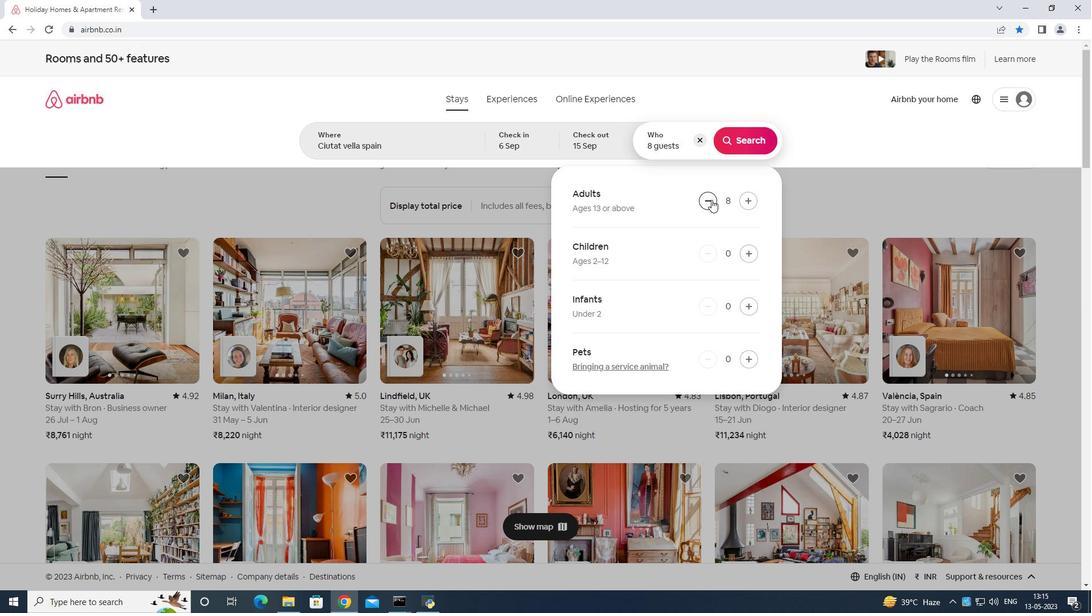 
Action: Mouse pressed left at (711, 198)
Screenshot: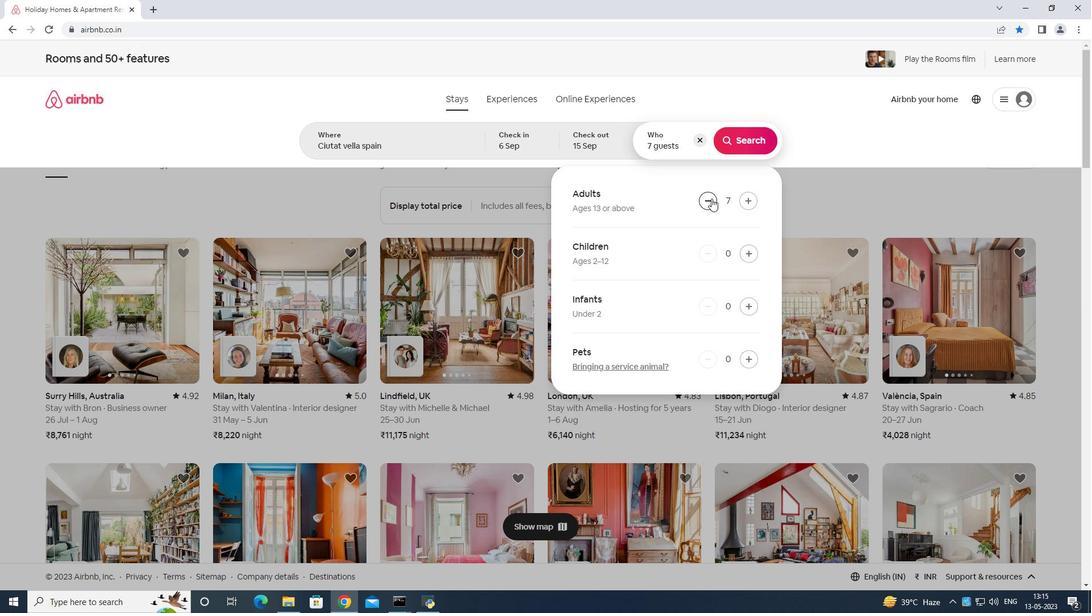 
Action: Mouse moved to (747, 142)
Screenshot: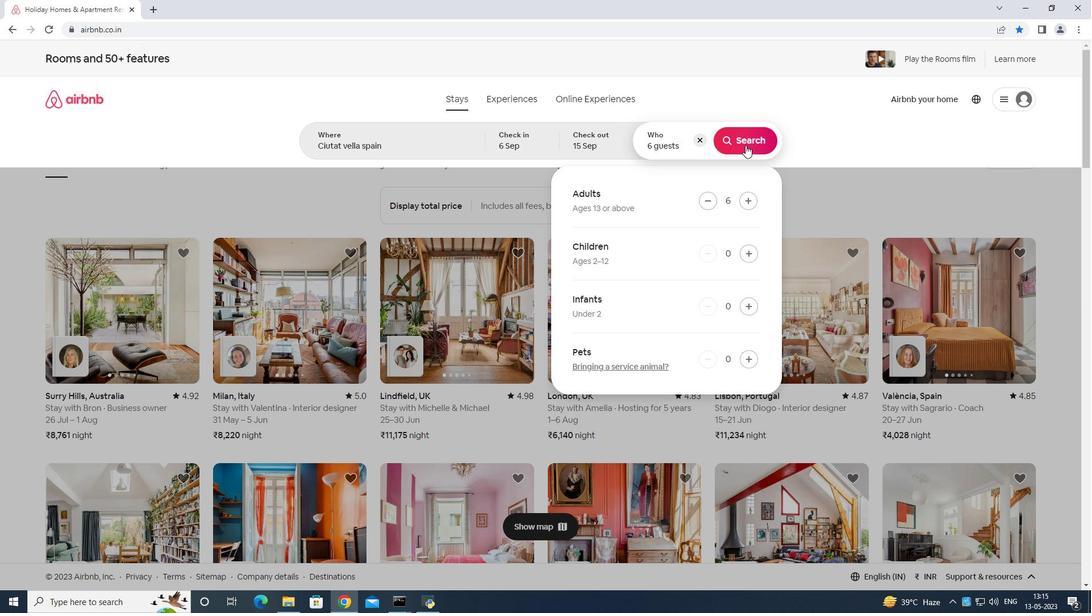 
Action: Mouse pressed left at (747, 142)
Screenshot: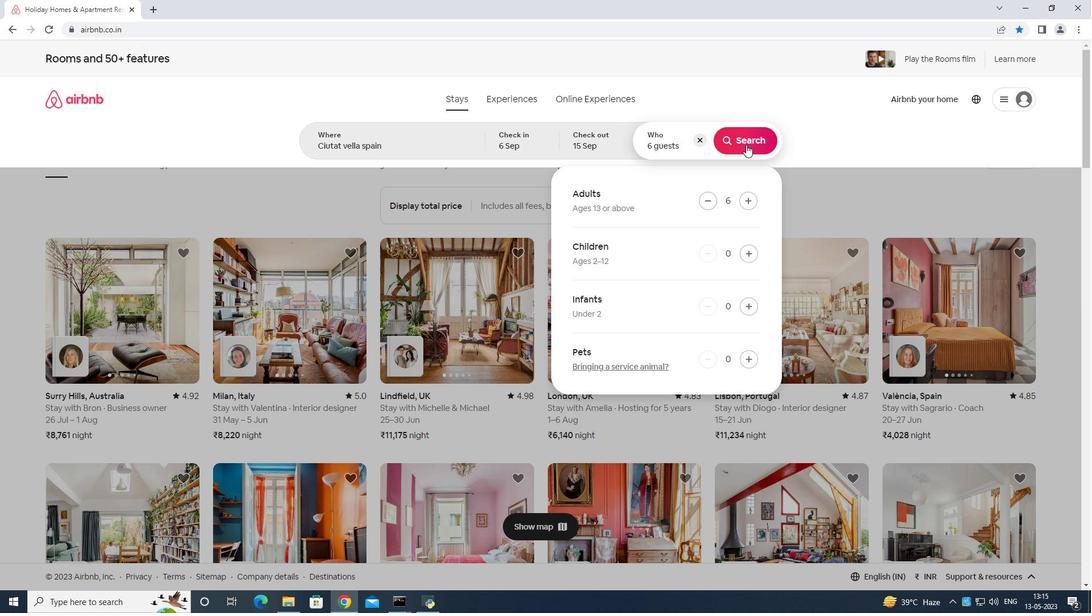 
Action: Mouse moved to (1023, 109)
Screenshot: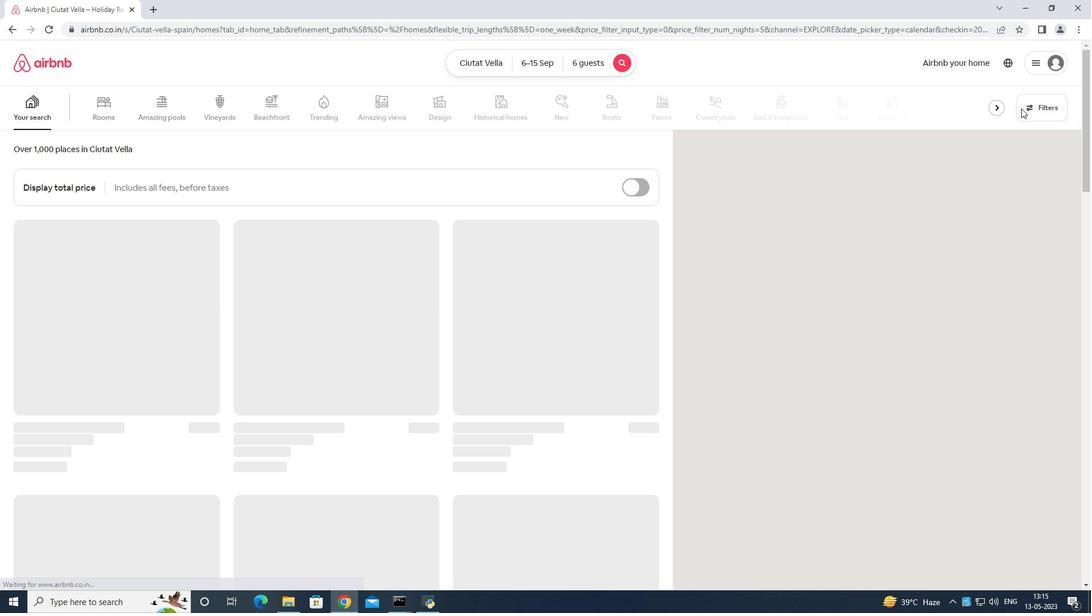 
Action: Mouse pressed left at (1023, 109)
Screenshot: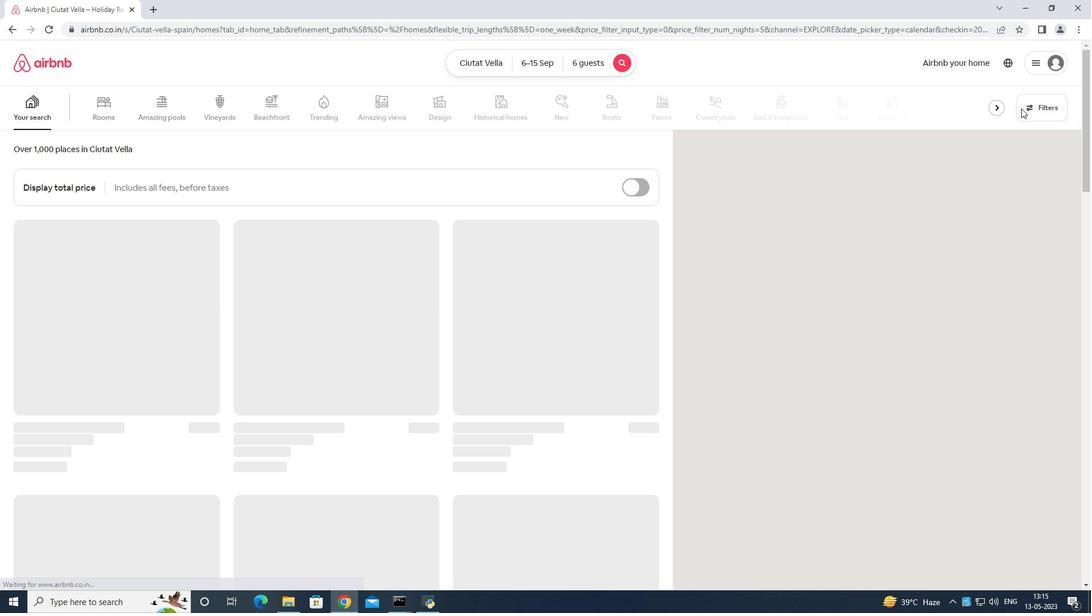 
Action: Mouse moved to (468, 393)
Screenshot: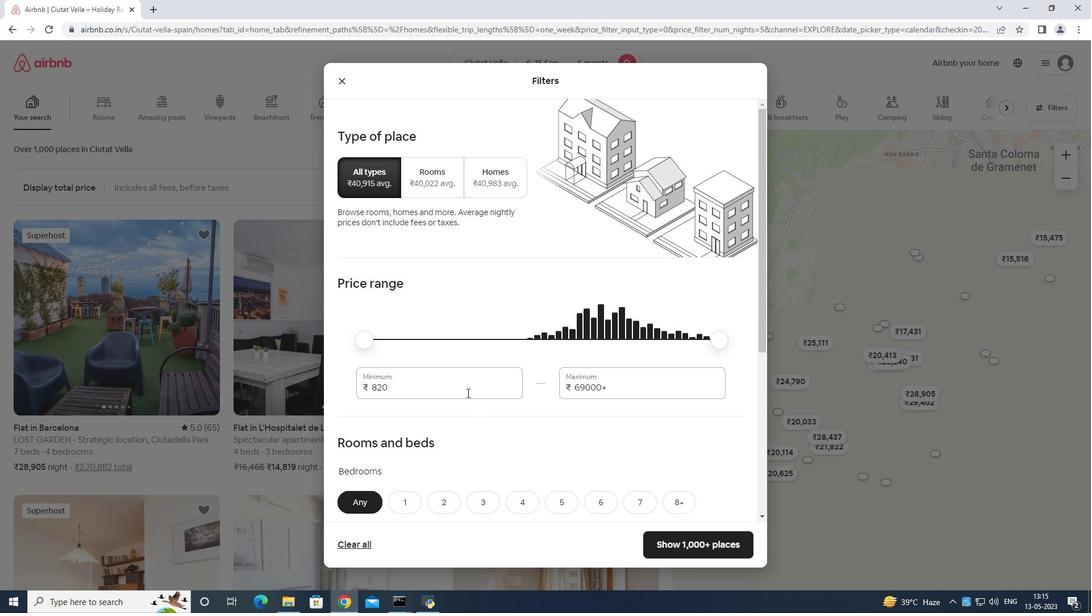 
Action: Mouse pressed left at (468, 393)
Screenshot: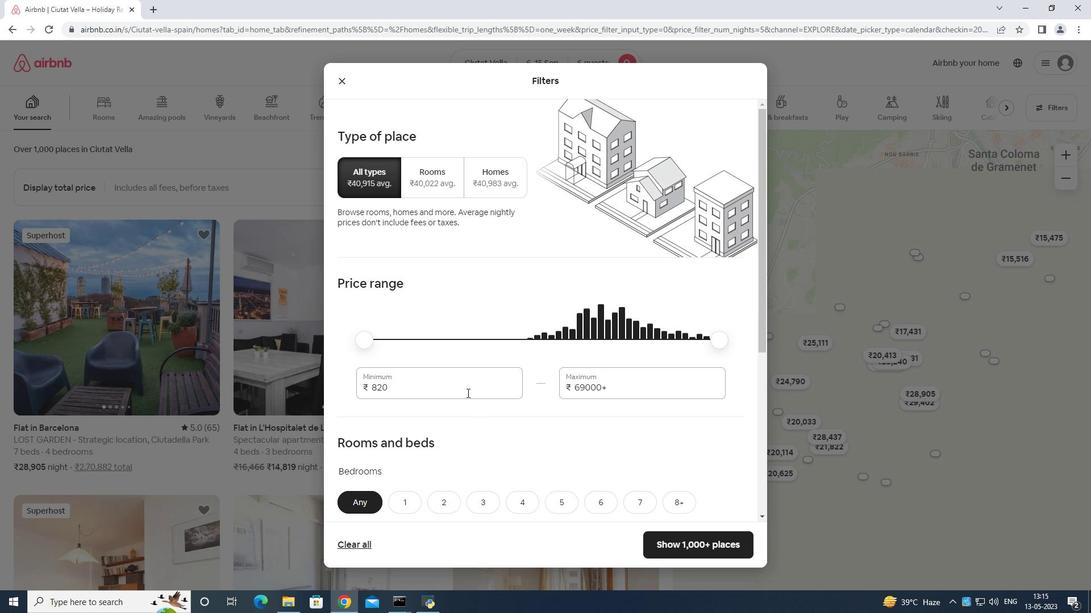 
Action: Mouse moved to (471, 385)
Screenshot: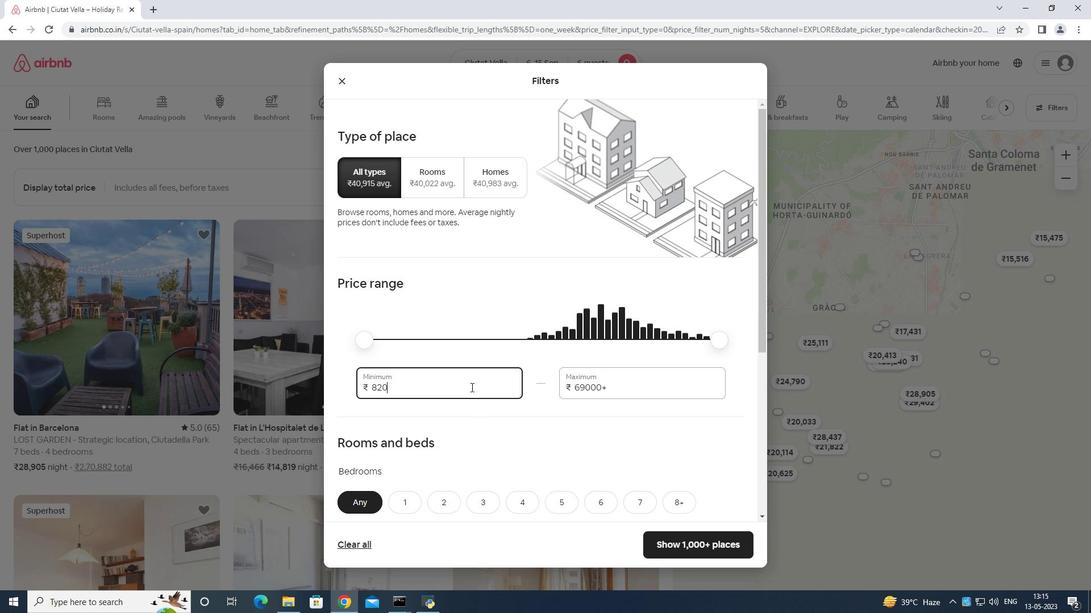 
Action: Key pressed <Key.backspace>
Screenshot: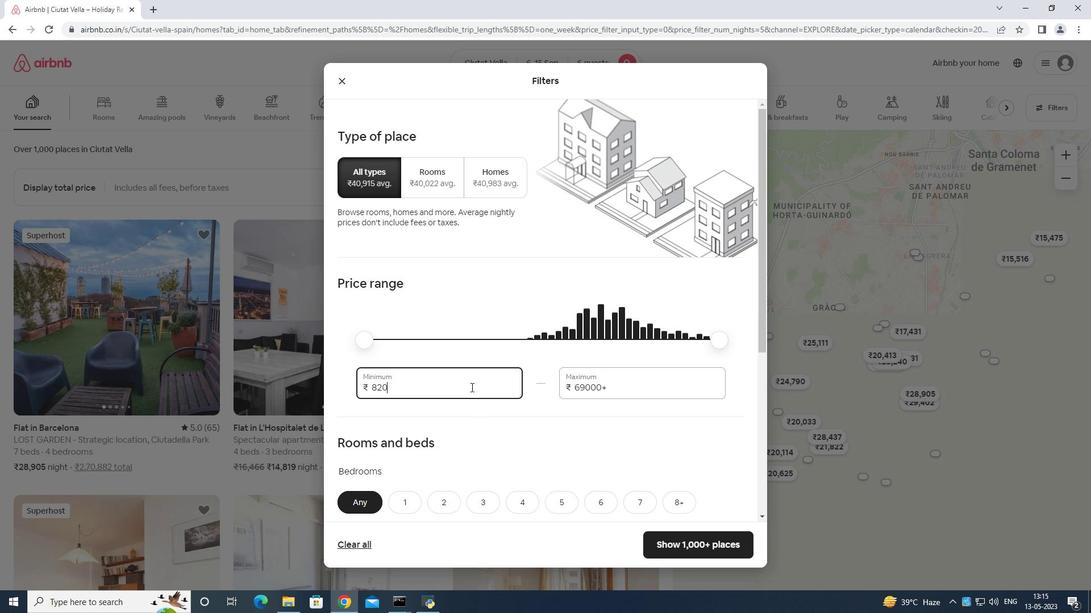 
Action: Mouse moved to (468, 380)
Screenshot: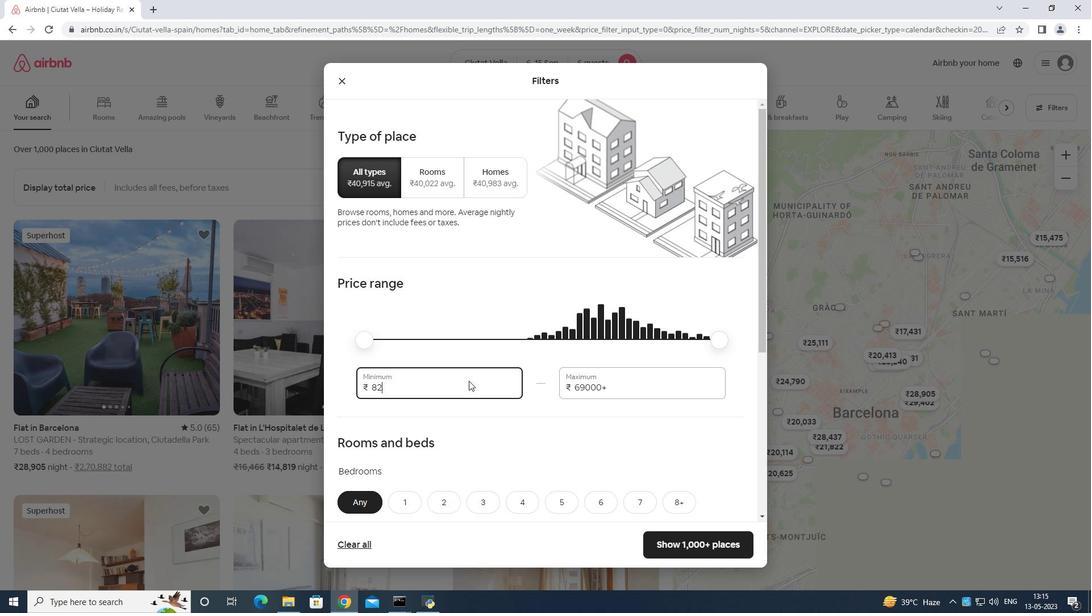 
Action: Key pressed <Key.backspace><Key.backspace><Key.backspace>
Screenshot: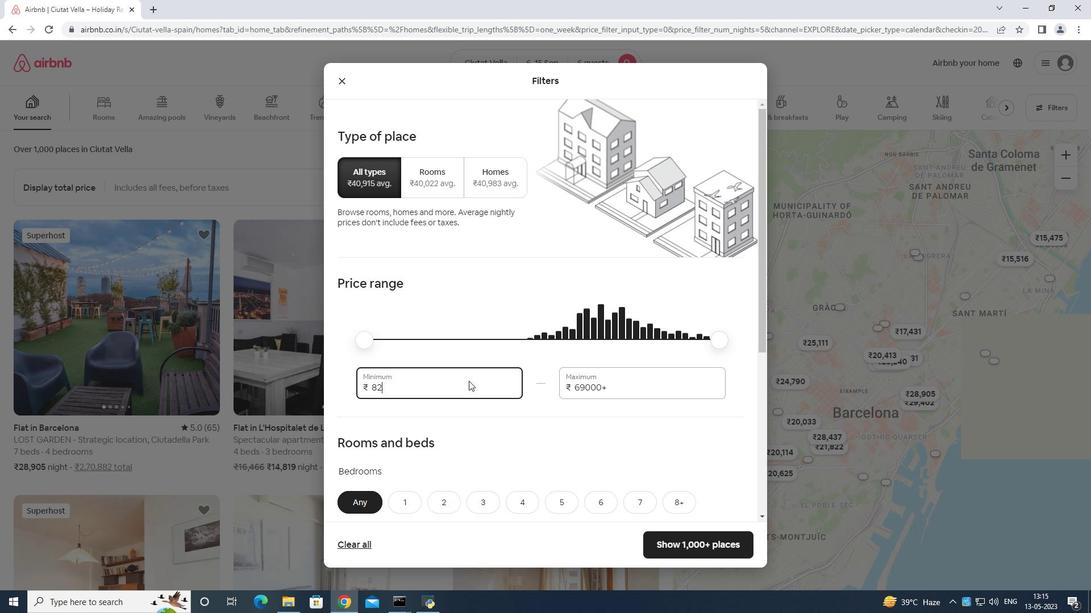 
Action: Mouse moved to (467, 380)
Screenshot: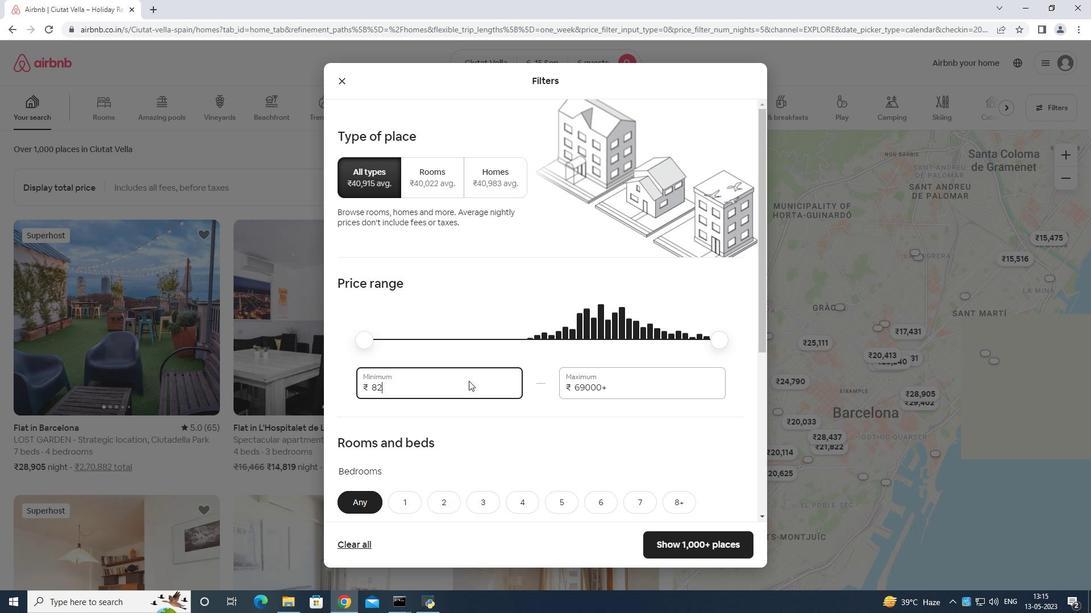 
Action: Key pressed <Key.backspace><Key.backspace><Key.backspace><Key.backspace>
Screenshot: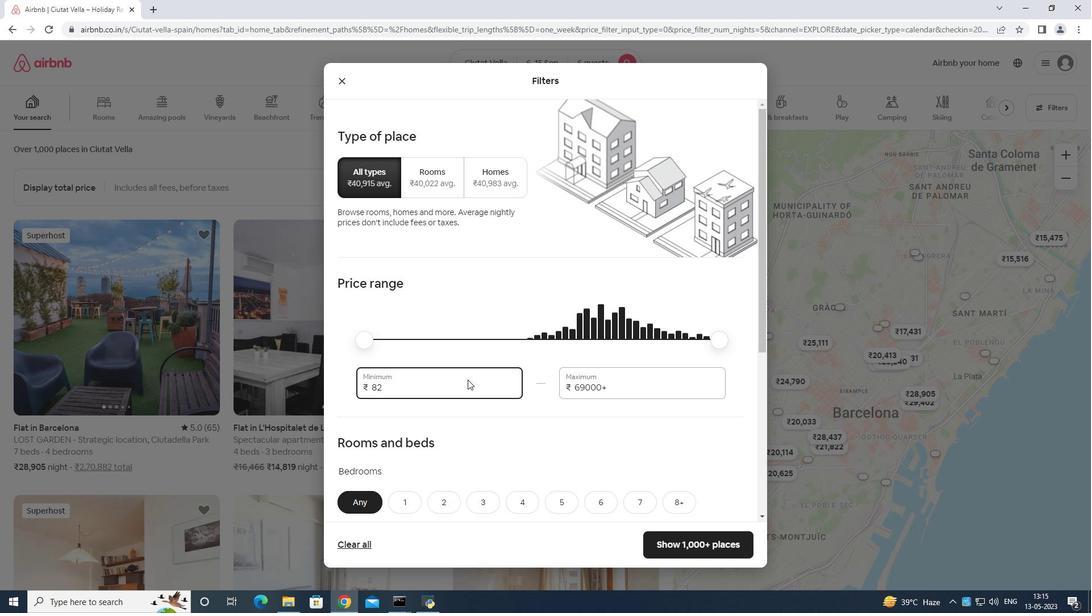 
Action: Mouse moved to (467, 379)
Screenshot: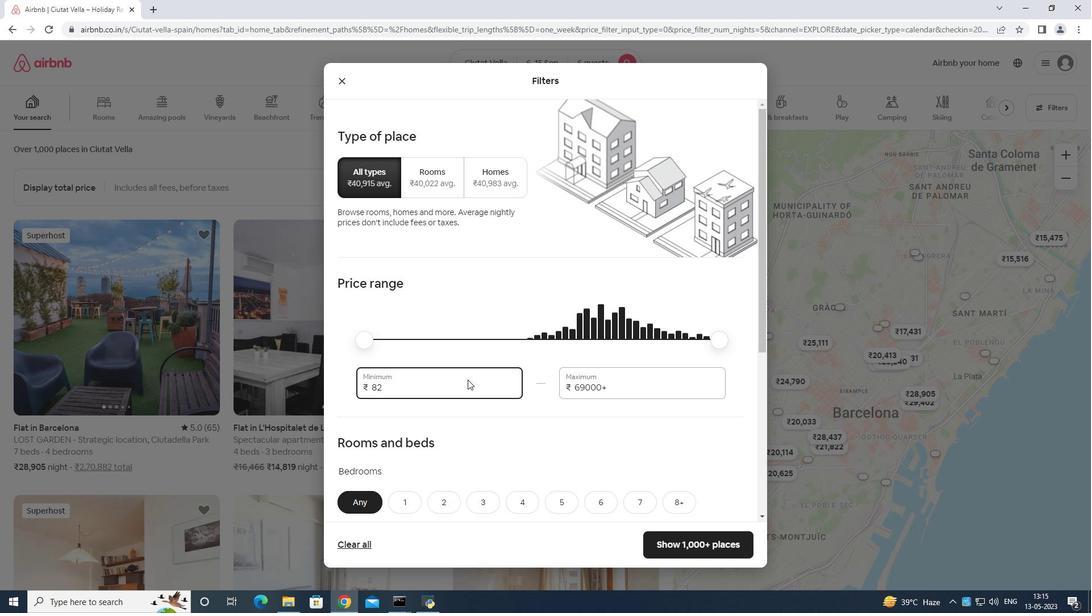 
Action: Key pressed <Key.backspace>
Screenshot: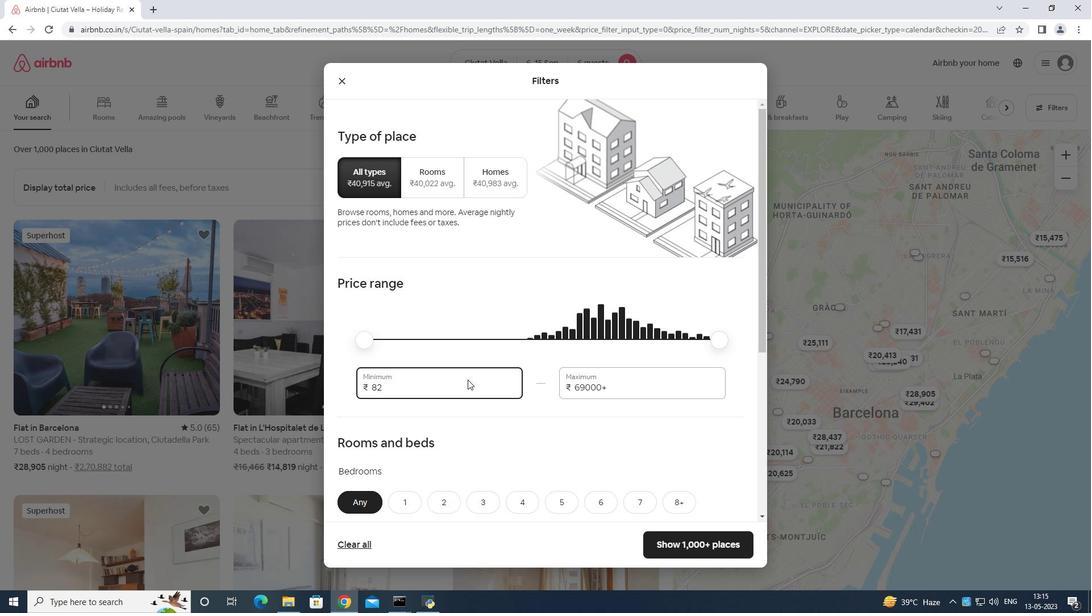 
Action: Mouse moved to (467, 379)
Screenshot: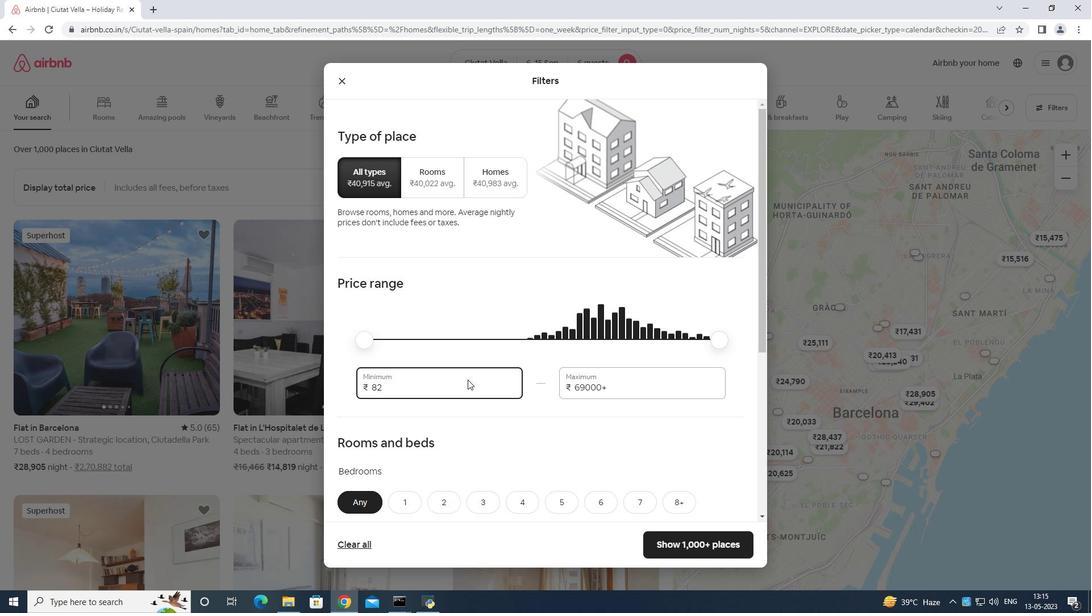 
Action: Key pressed 8
Screenshot: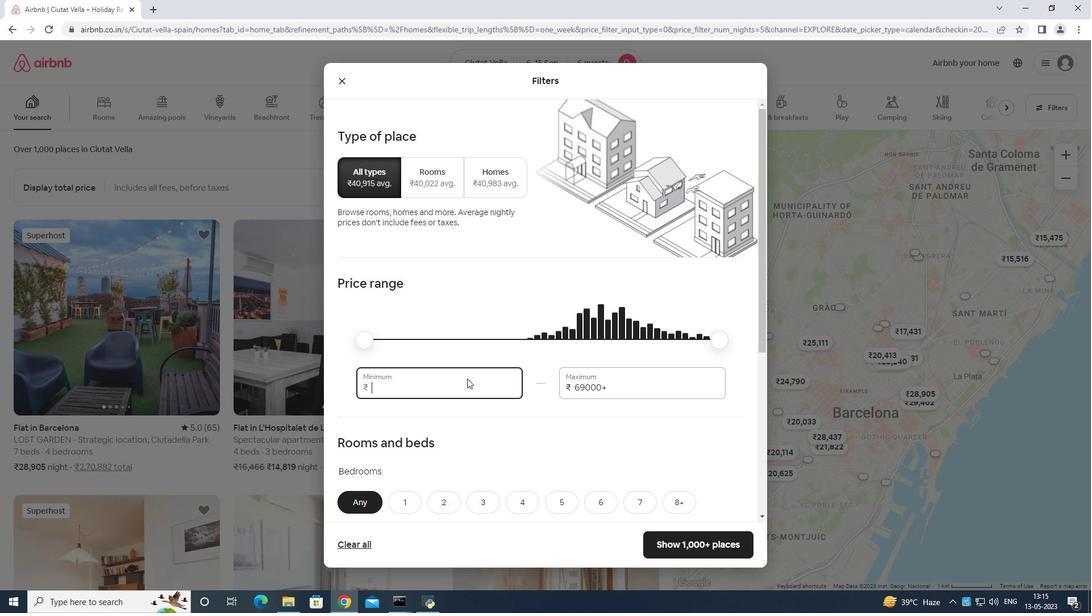 
Action: Mouse moved to (467, 379)
Screenshot: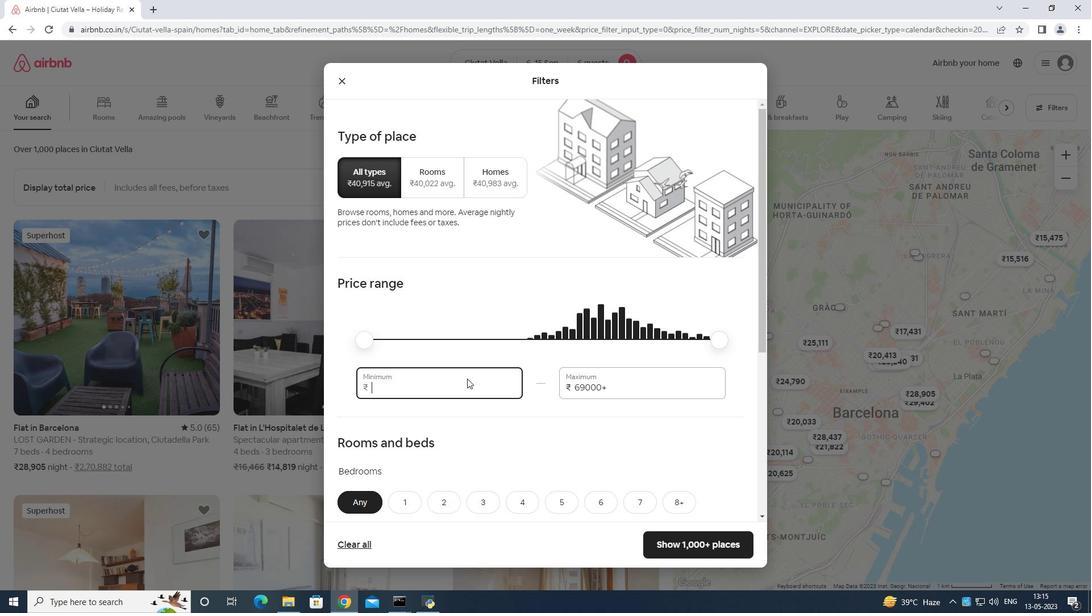 
Action: Key pressed 0
Screenshot: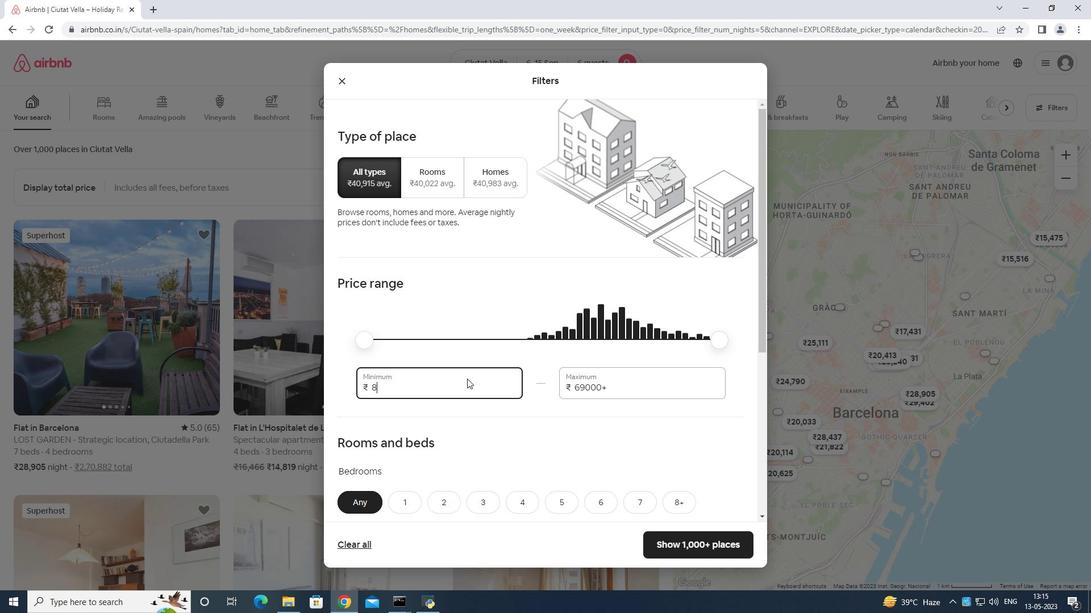 
Action: Mouse moved to (467, 377)
Screenshot: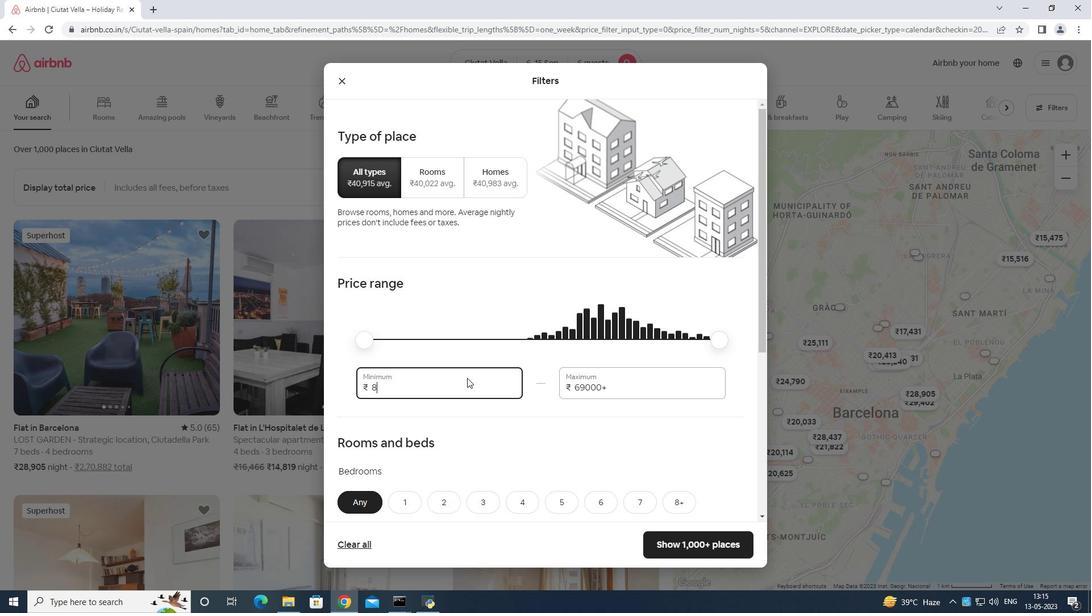 
Action: Key pressed 00
Screenshot: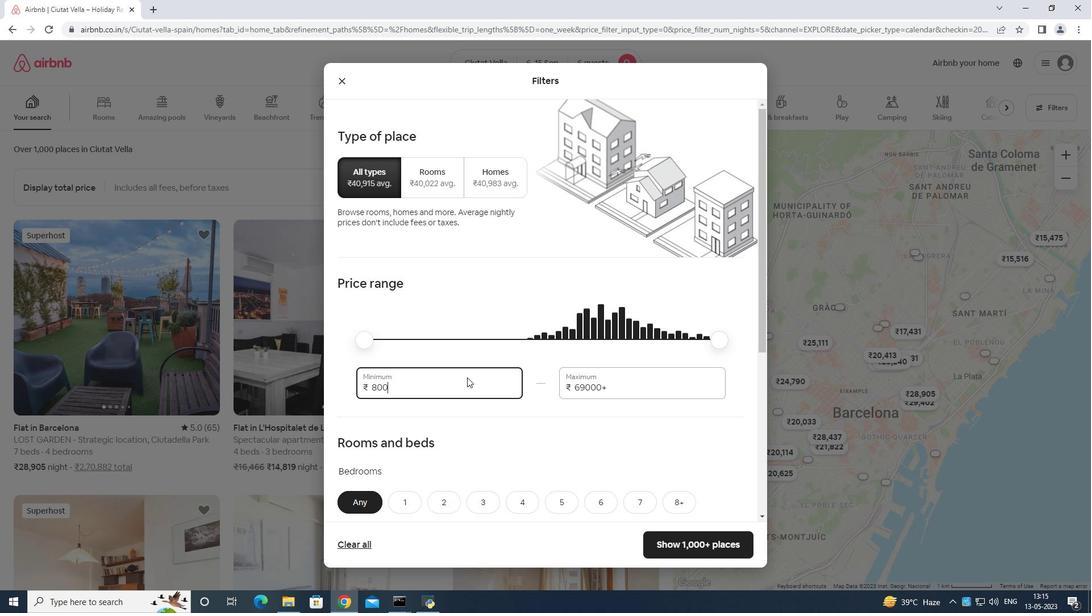 
Action: Mouse moved to (625, 369)
Screenshot: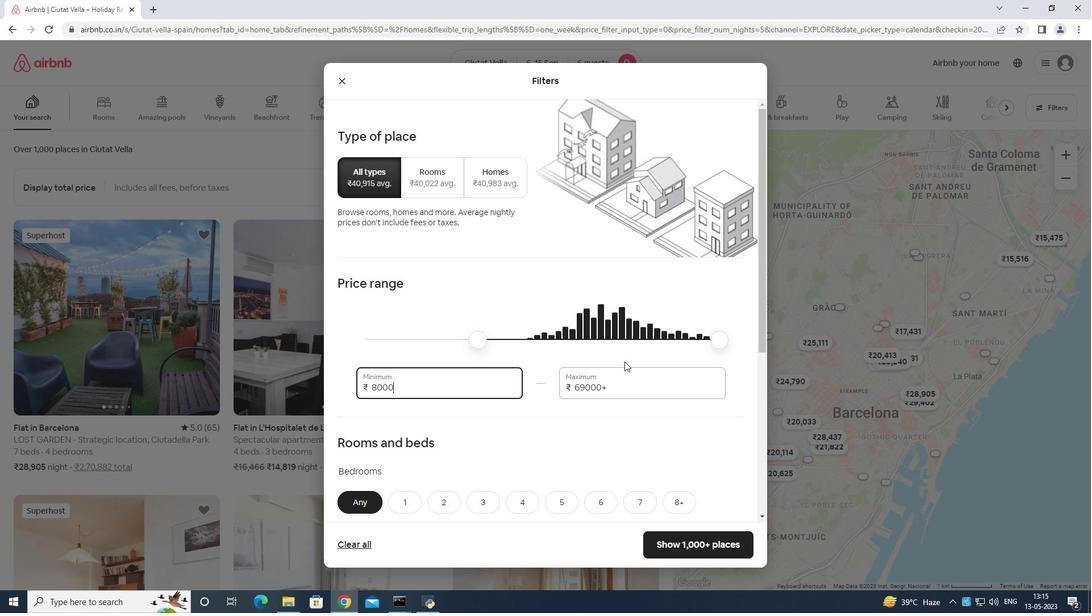 
Action: Mouse pressed left at (625, 369)
Screenshot: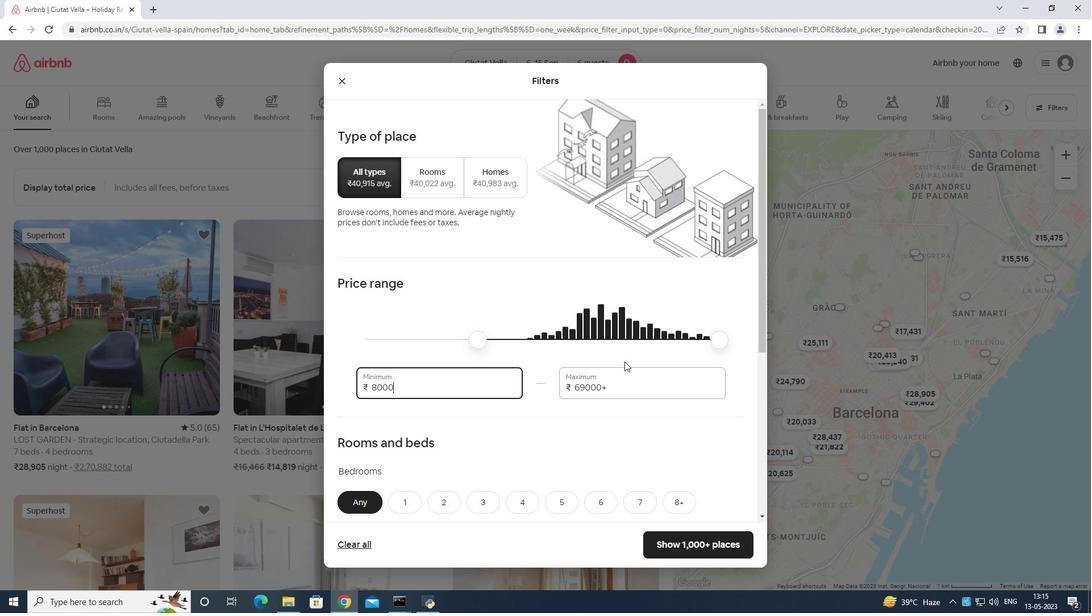 
Action: Mouse moved to (625, 369)
Screenshot: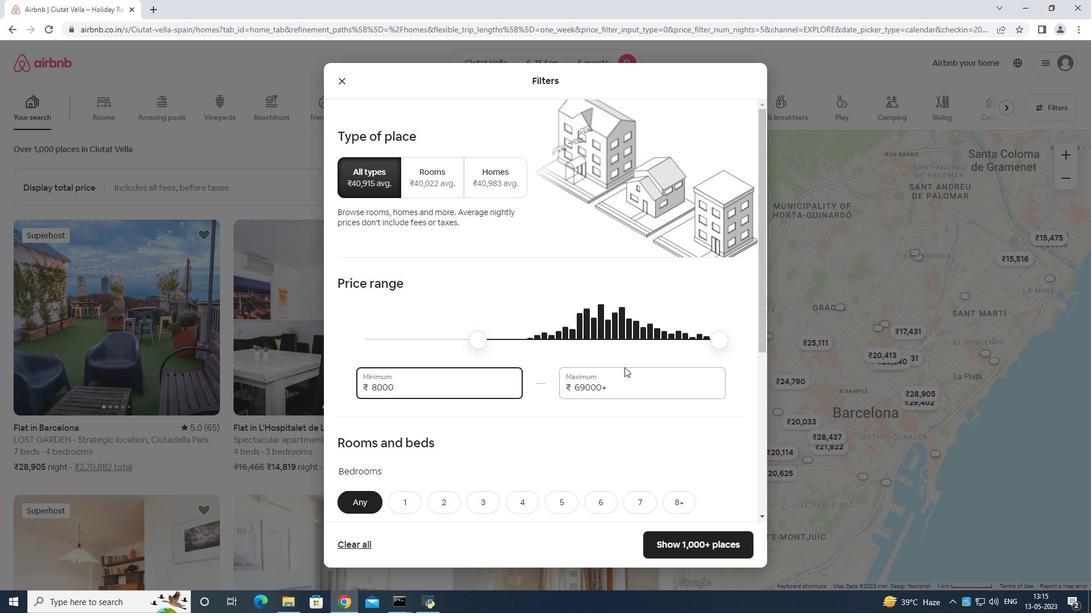 
Action: Key pressed <Key.backspace>
Screenshot: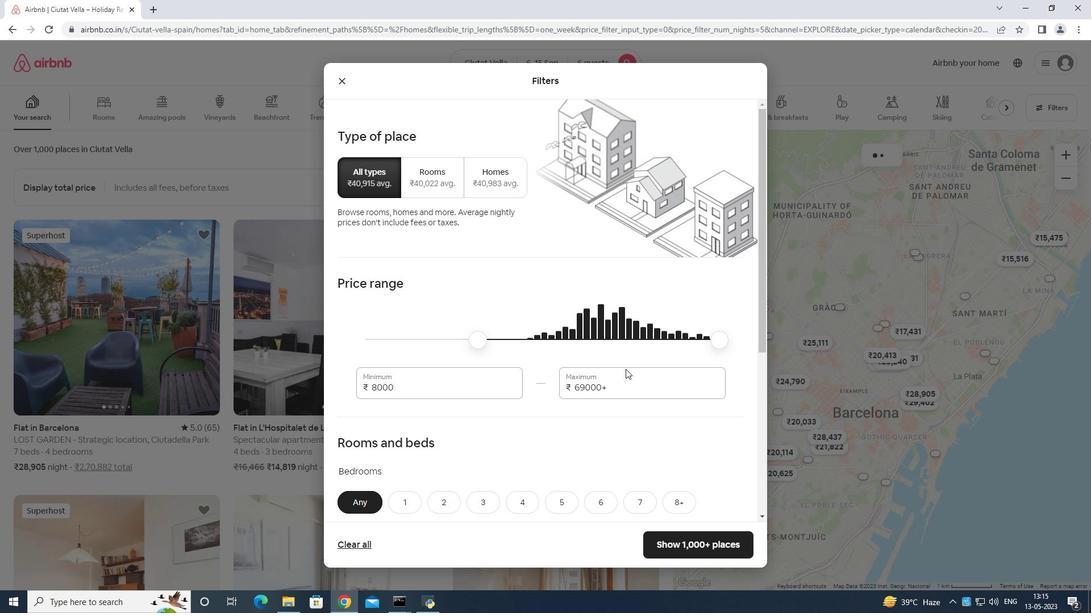 
Action: Mouse moved to (624, 367)
Screenshot: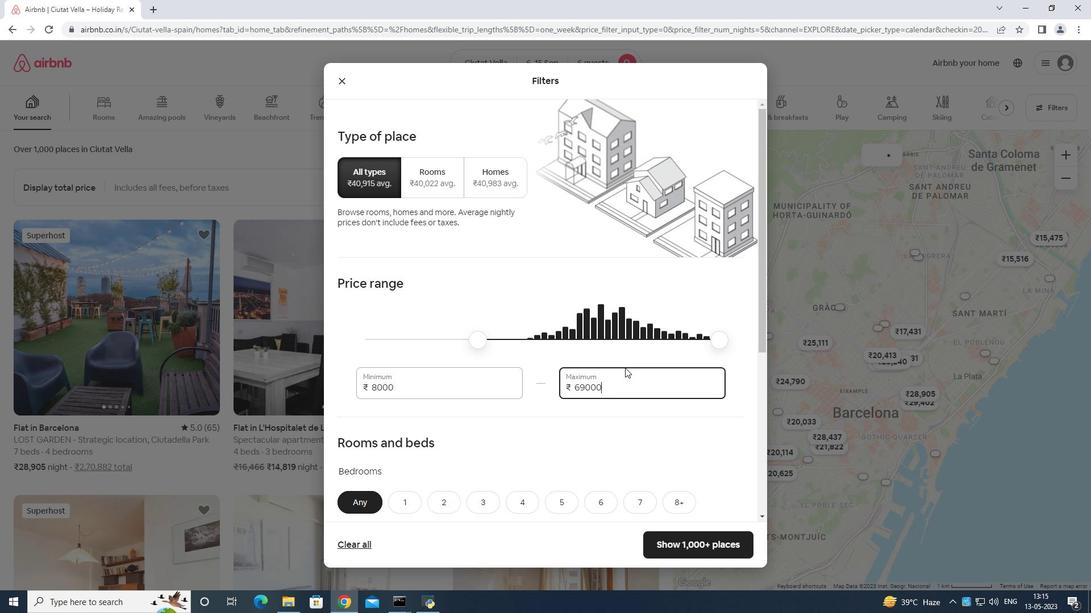
Action: Key pressed <Key.backspace><Key.backspace><Key.backspace><Key.backspace><Key.backspace><Key.backspace><Key.backspace><Key.backspace><Key.backspace><Key.backspace><Key.backspace><Key.backspace><Key.backspace><Key.backspace>
Screenshot: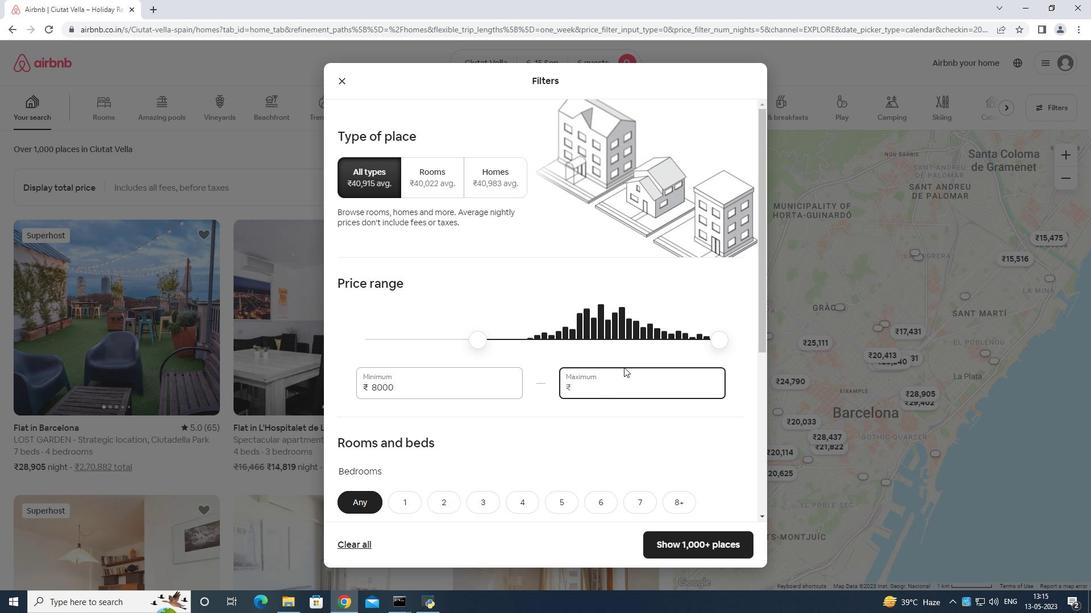 
Action: Mouse moved to (622, 367)
Screenshot: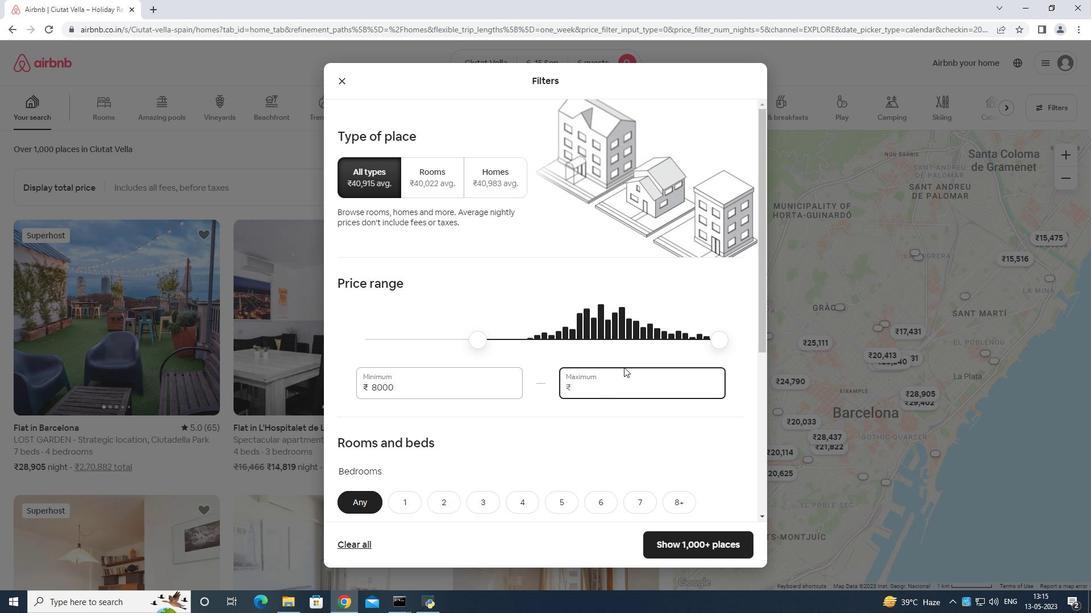 
Action: Key pressed <Key.backspace>120
Screenshot: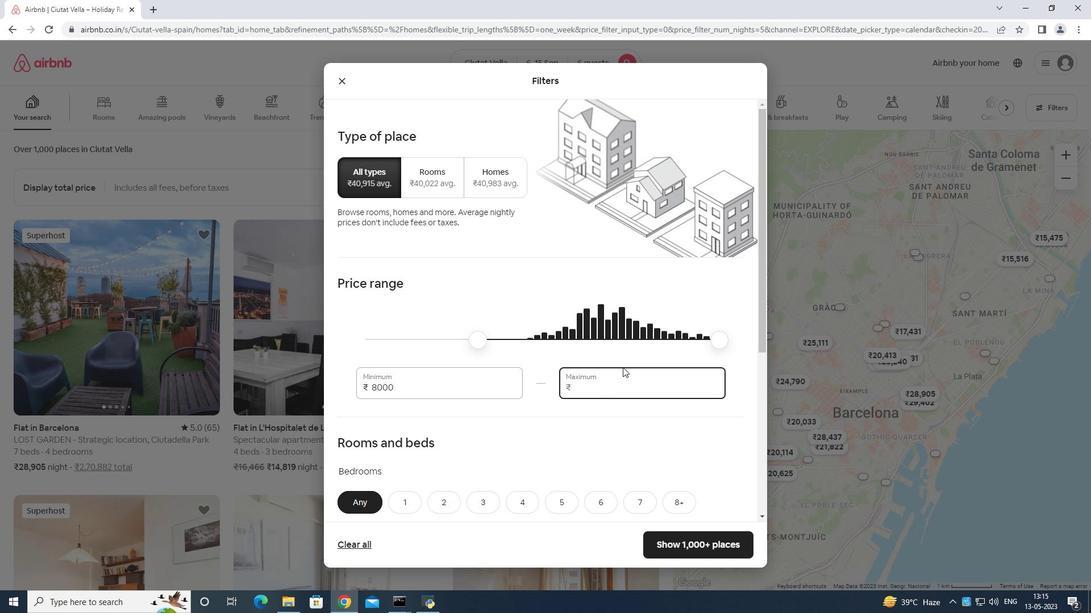 
Action: Mouse moved to (622, 367)
Screenshot: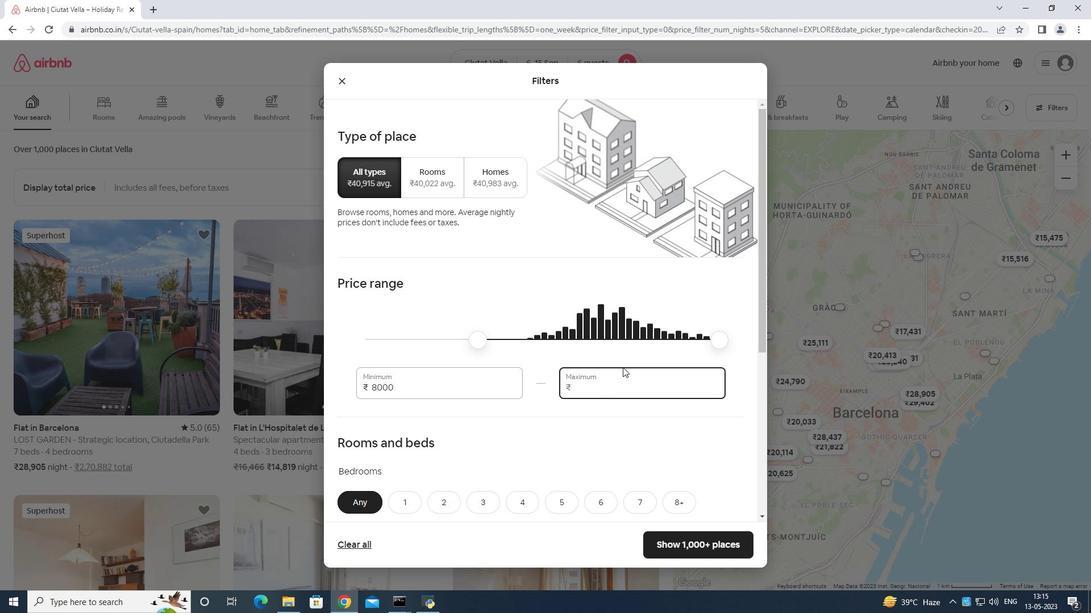
Action: Key pressed 0
Screenshot: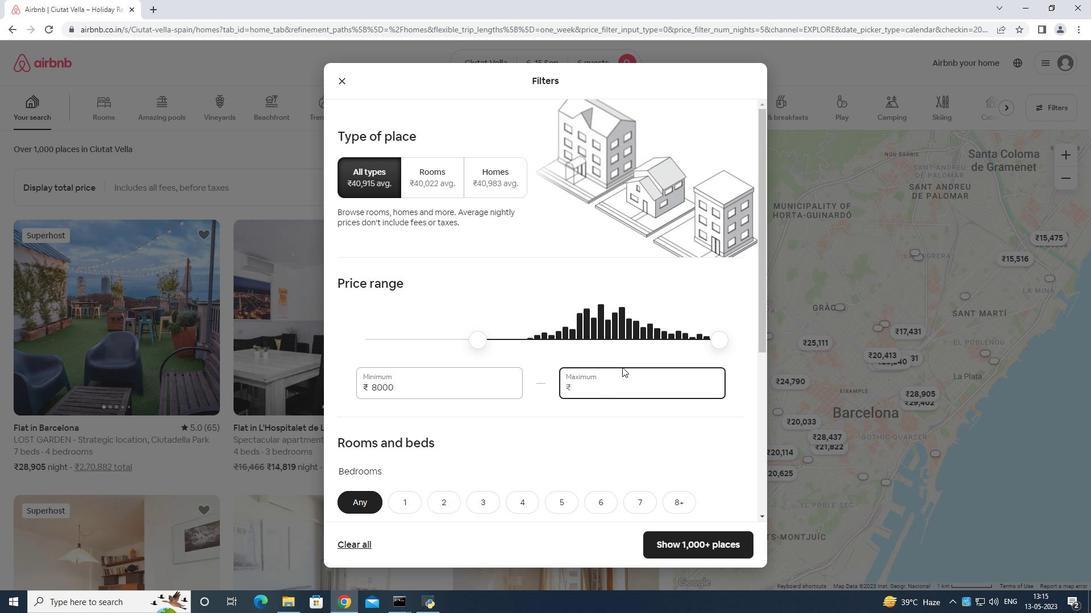 
Action: Mouse moved to (620, 366)
Screenshot: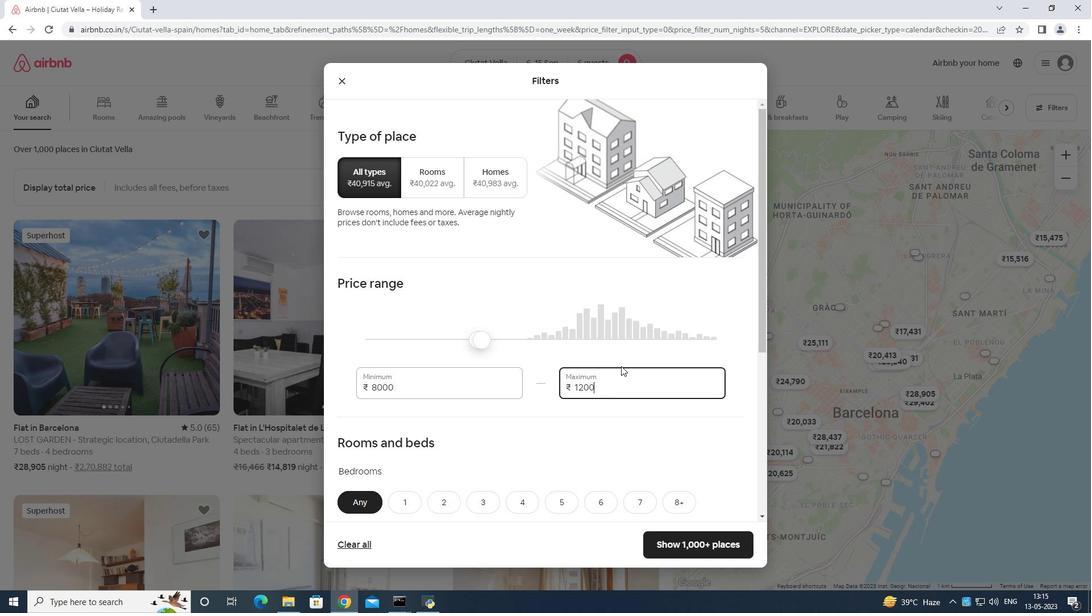 
Action: Key pressed 0
Screenshot: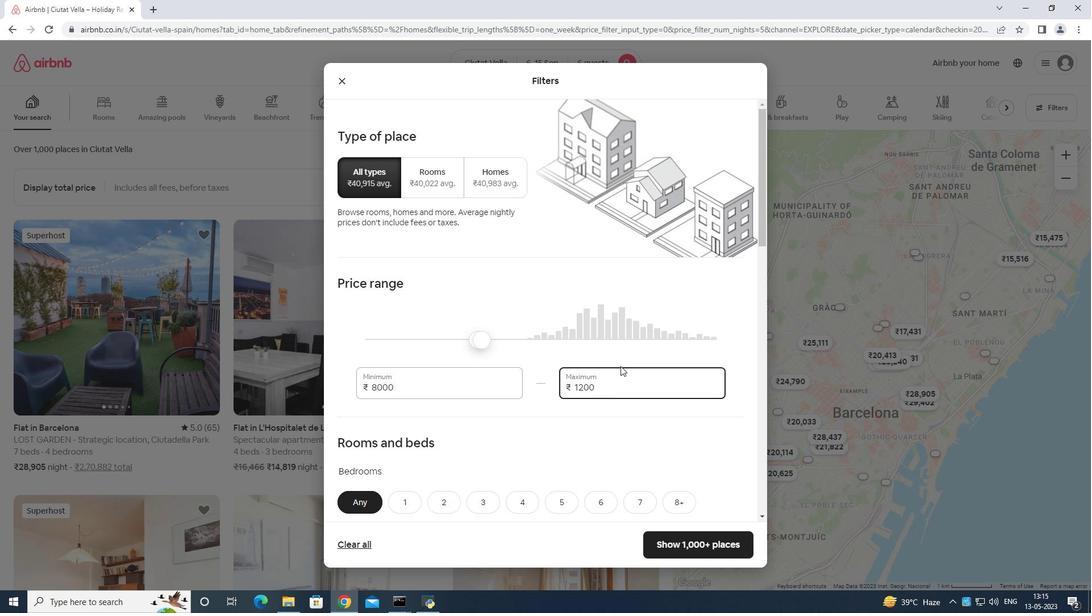 
Action: Mouse moved to (617, 351)
Screenshot: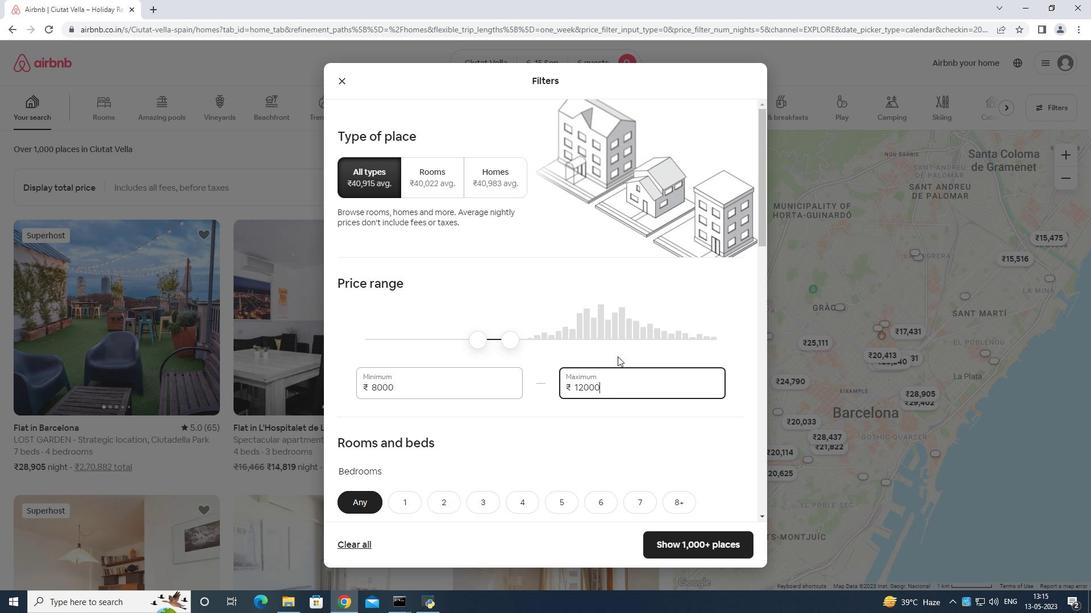 
Action: Mouse scrolled (617, 351) with delta (0, 0)
Screenshot: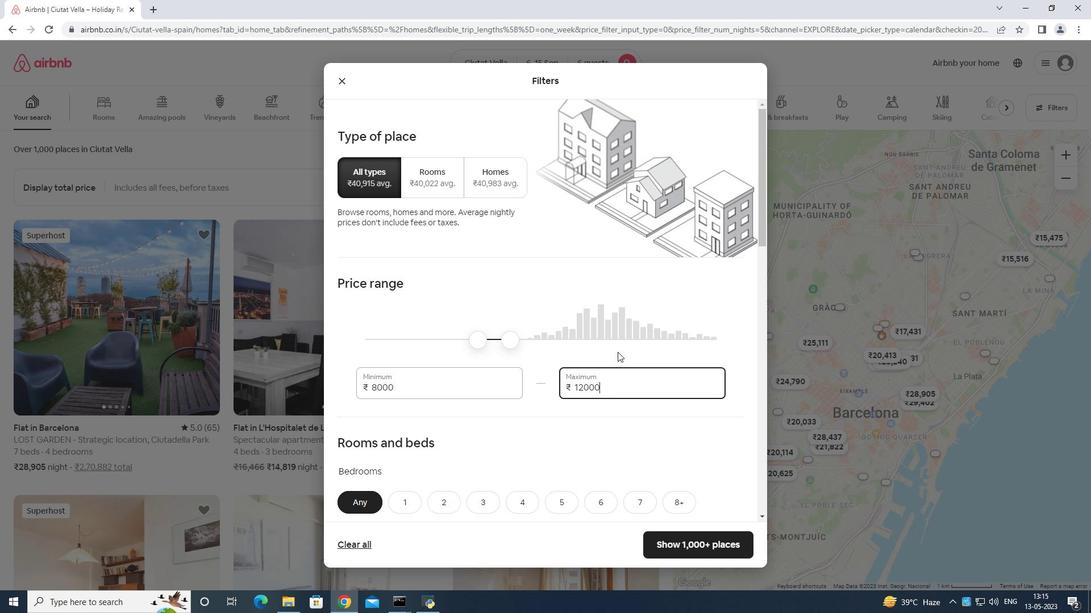 
Action: Mouse moved to (617, 352)
Screenshot: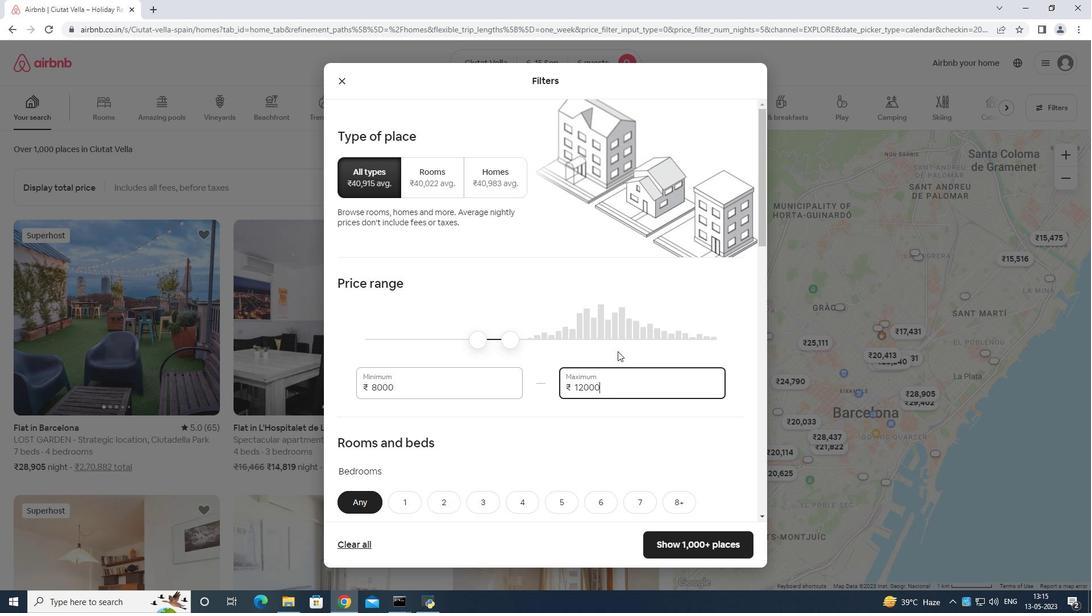 
Action: Mouse scrolled (617, 352) with delta (0, 0)
Screenshot: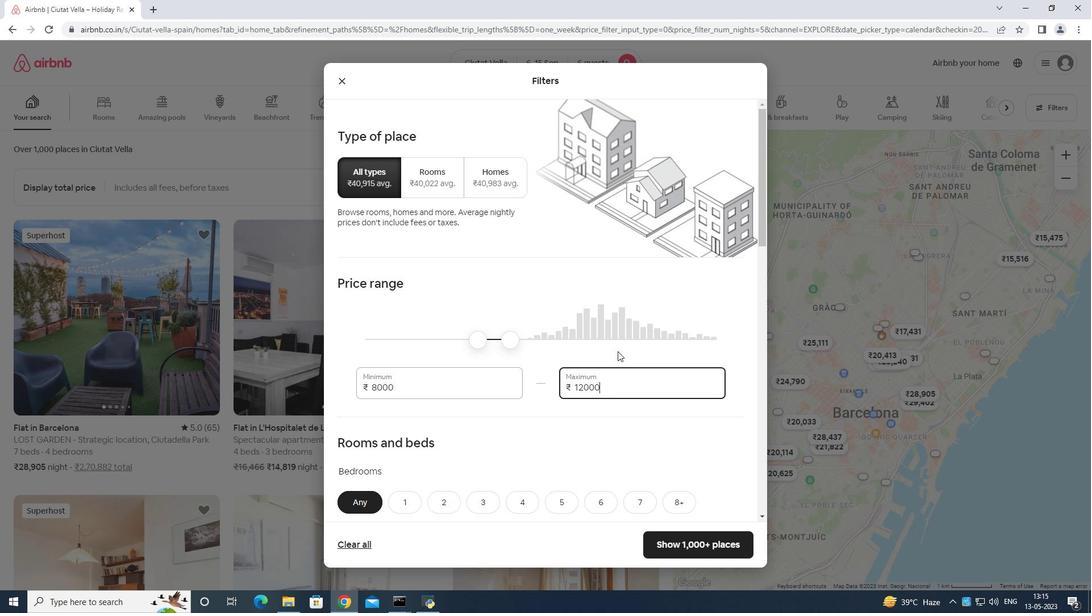 
Action: Mouse moved to (618, 354)
Screenshot: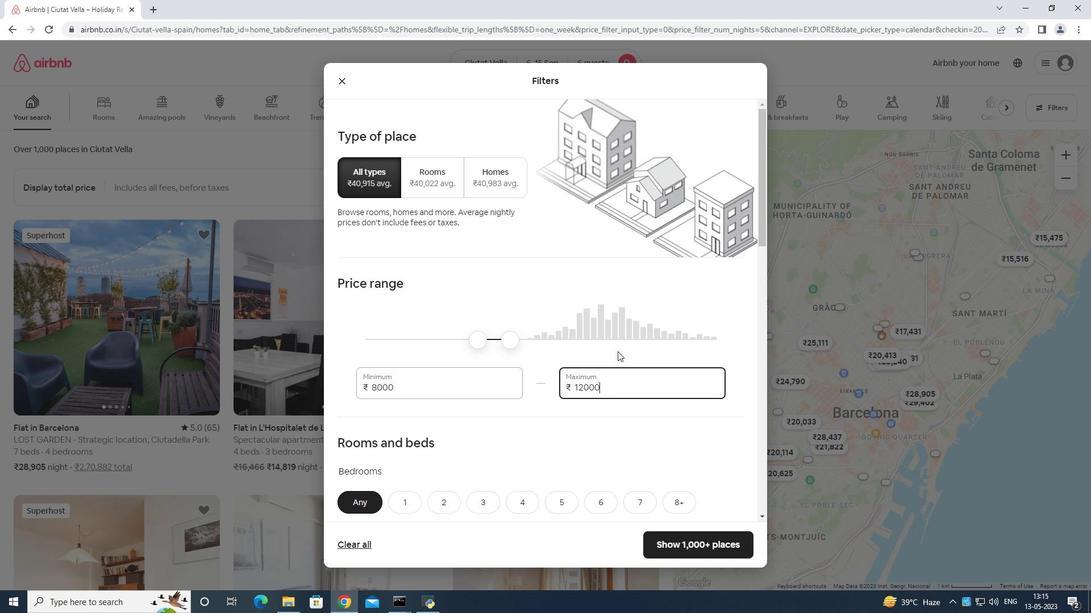 
Action: Mouse scrolled (618, 353) with delta (0, 0)
Screenshot: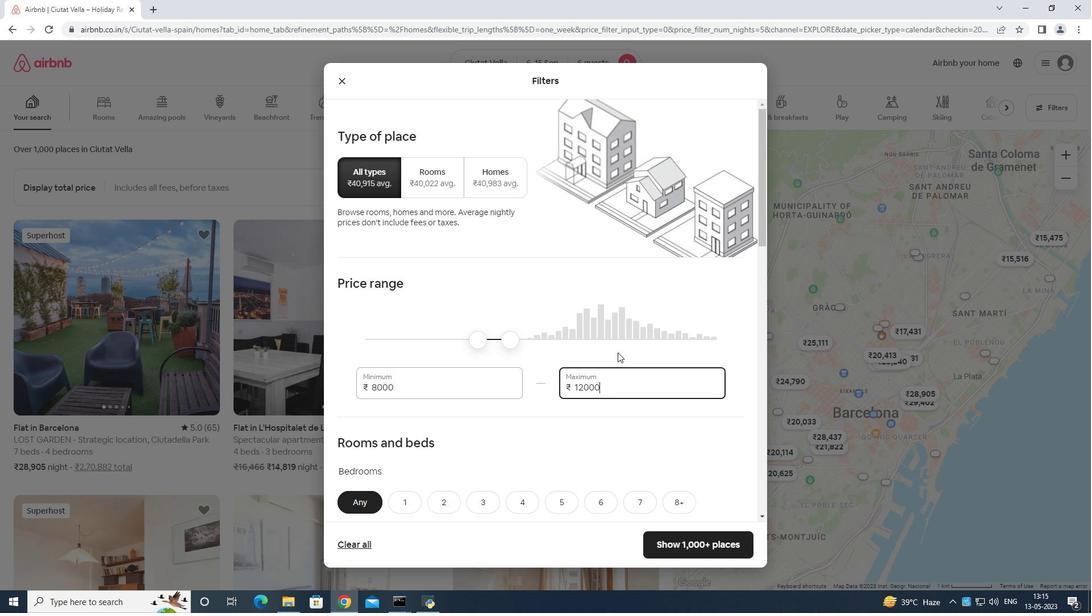 
Action: Mouse scrolled (618, 353) with delta (0, 0)
Screenshot: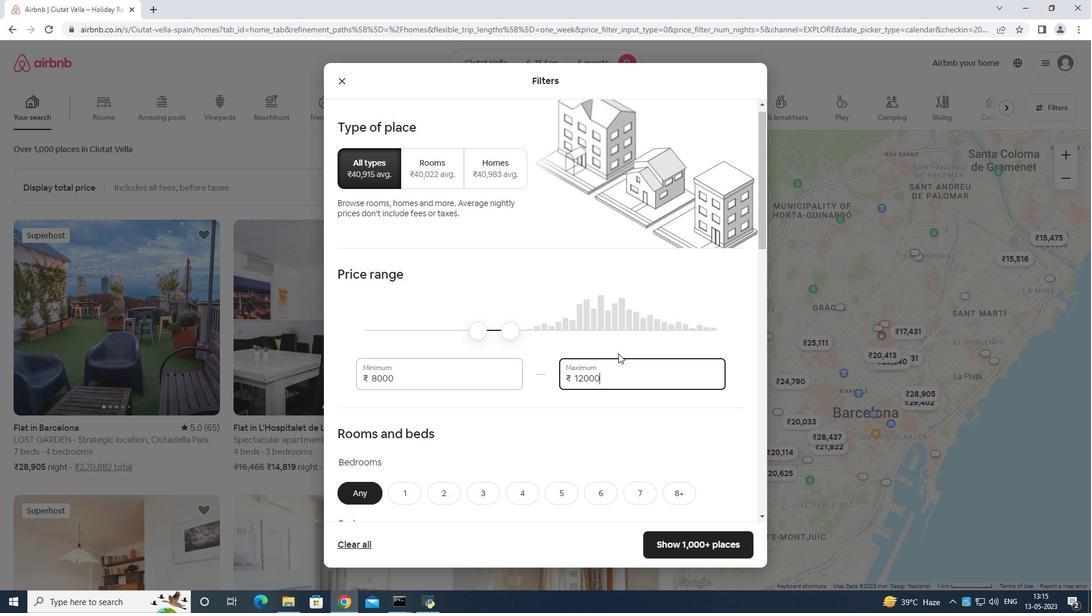 
Action: Mouse moved to (603, 276)
Screenshot: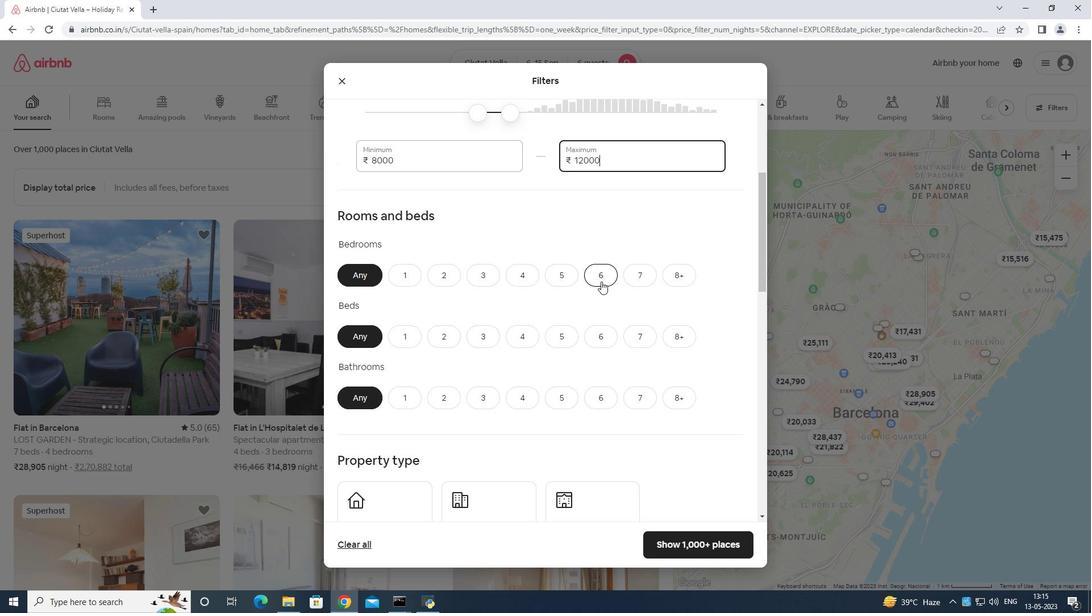
Action: Mouse pressed left at (603, 276)
Screenshot: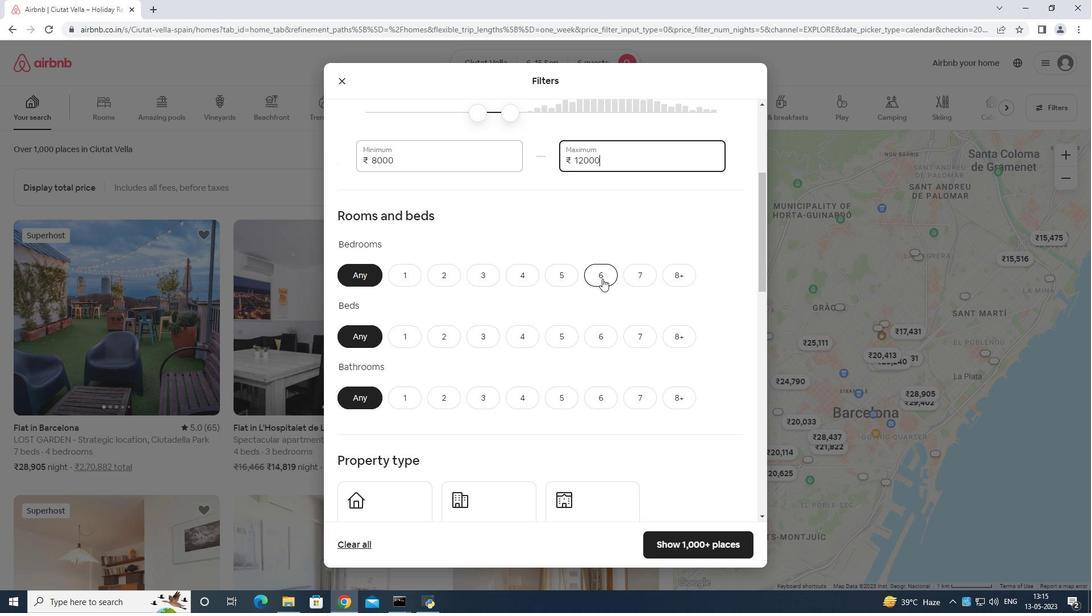 
Action: Mouse moved to (601, 338)
Screenshot: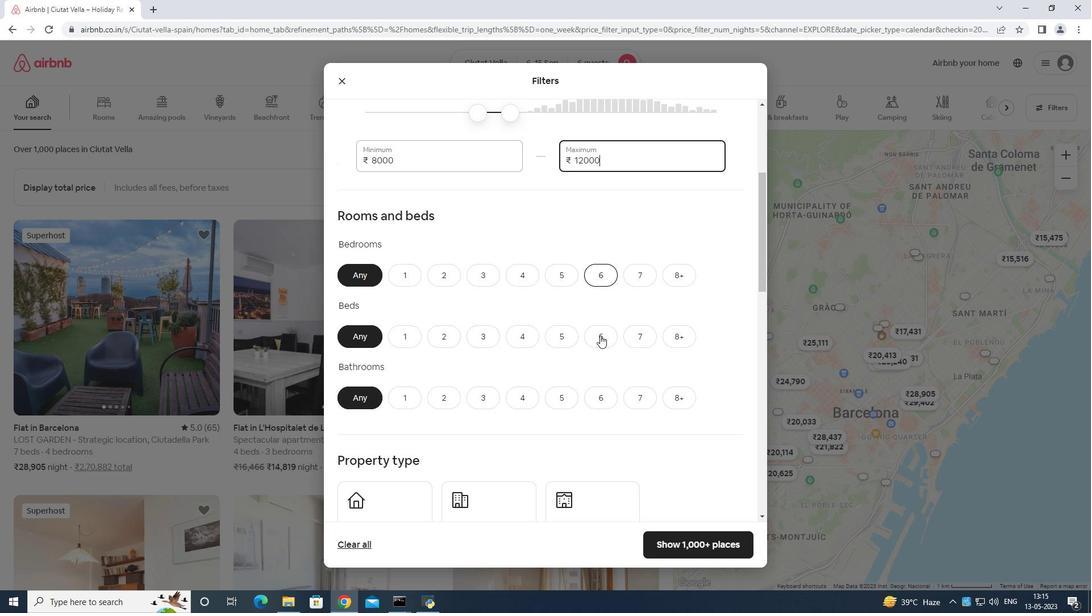 
Action: Mouse pressed left at (601, 338)
Screenshot: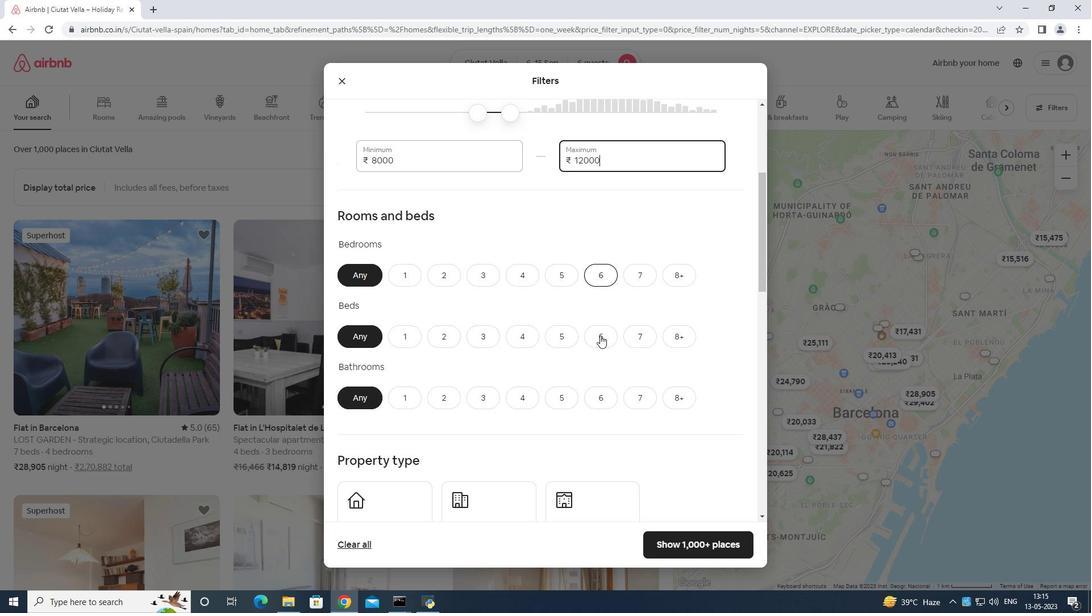 
Action: Mouse moved to (600, 396)
Screenshot: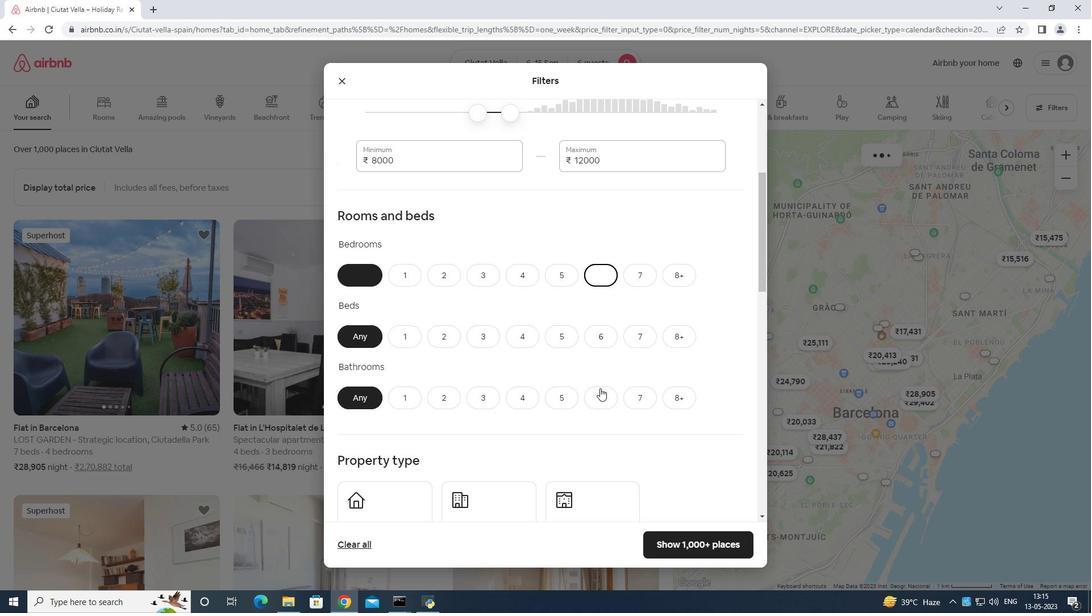 
Action: Mouse pressed left at (600, 396)
Screenshot: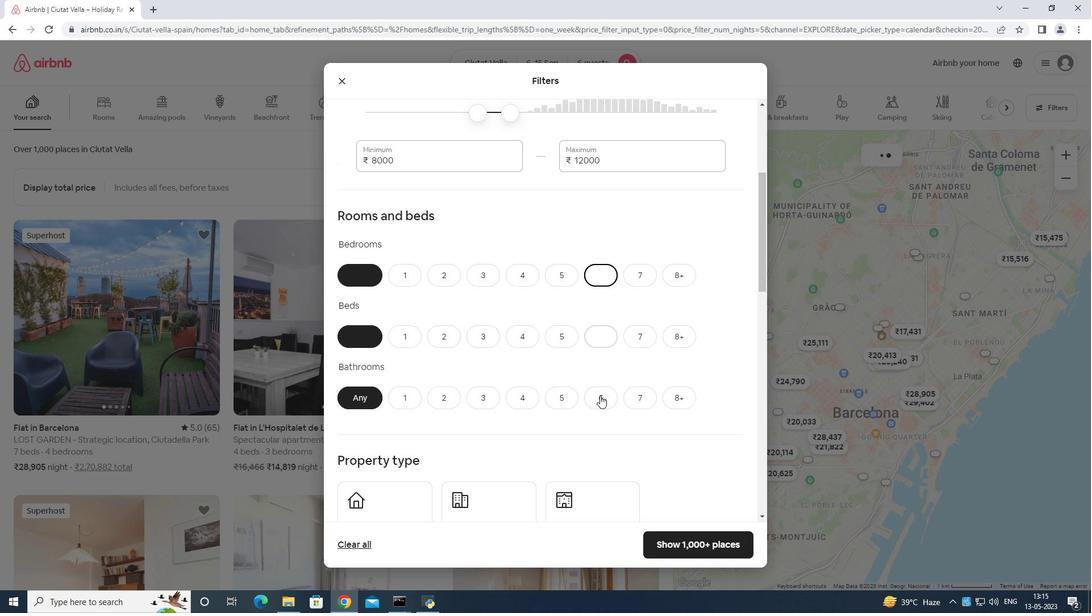 
Action: Mouse moved to (605, 318)
Screenshot: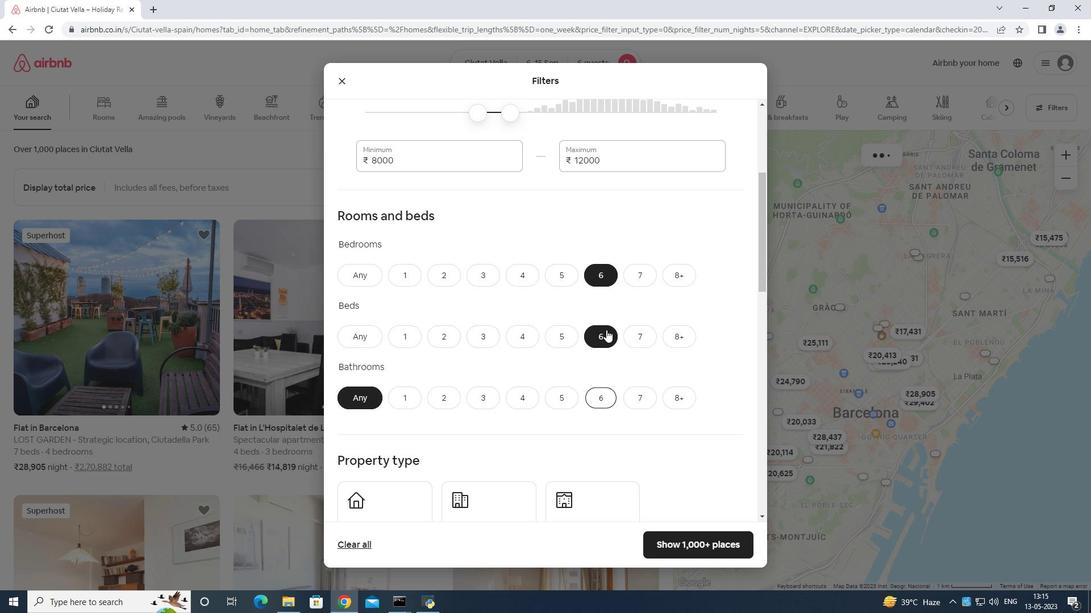 
Action: Mouse scrolled (605, 317) with delta (0, 0)
Screenshot: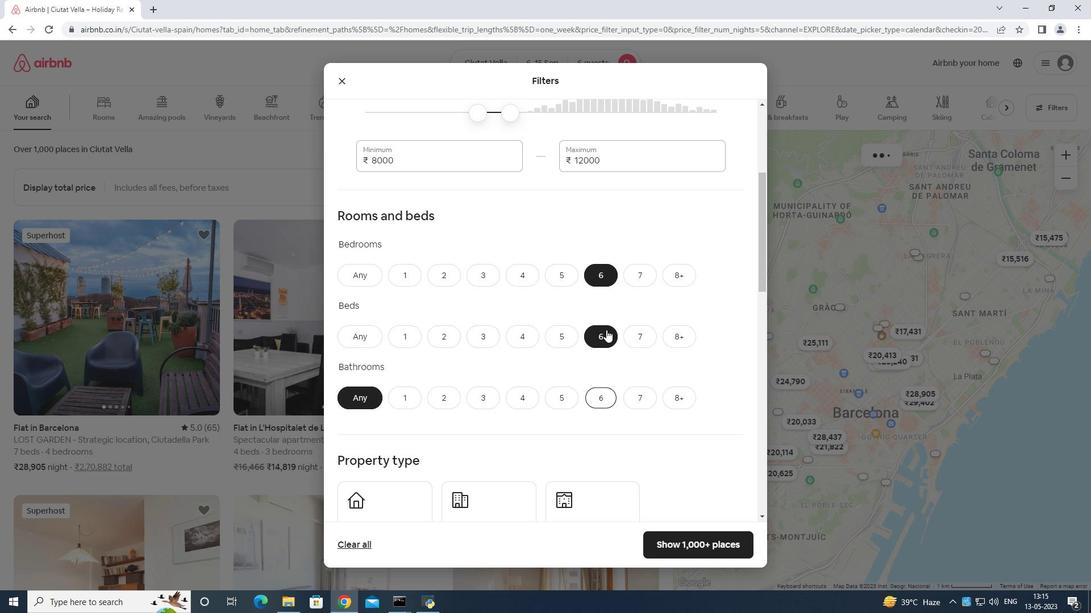 
Action: Mouse moved to (605, 320)
Screenshot: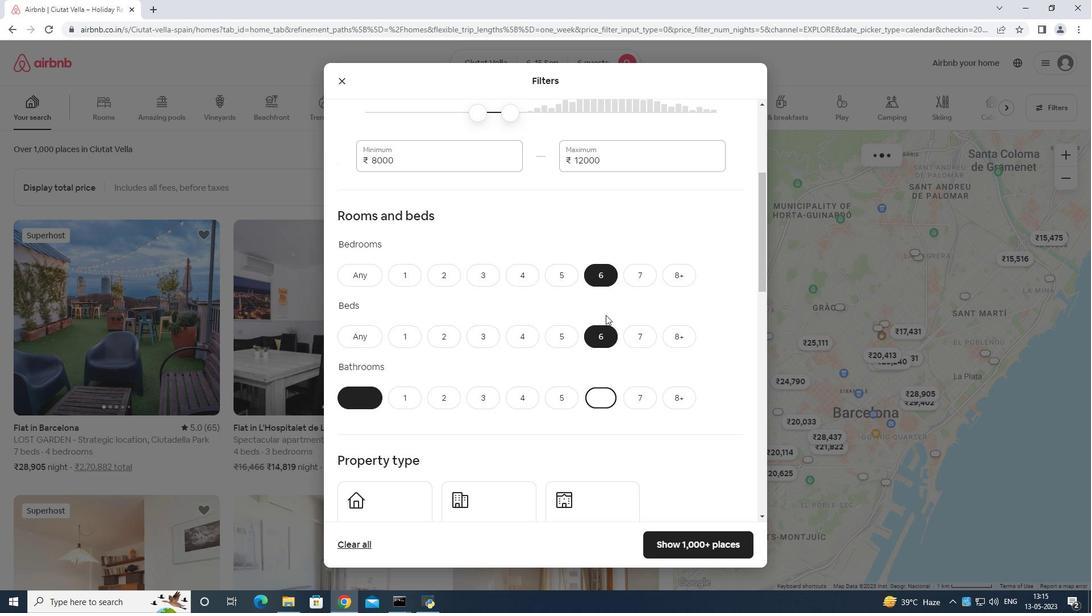 
Action: Mouse scrolled (605, 319) with delta (0, 0)
Screenshot: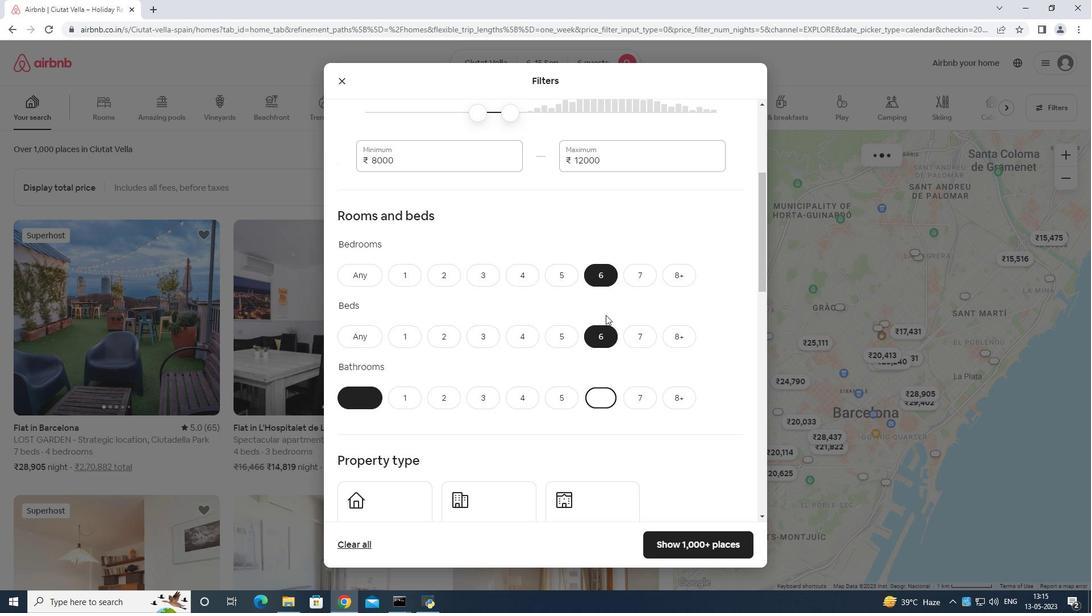 
Action: Mouse scrolled (605, 319) with delta (0, 0)
Screenshot: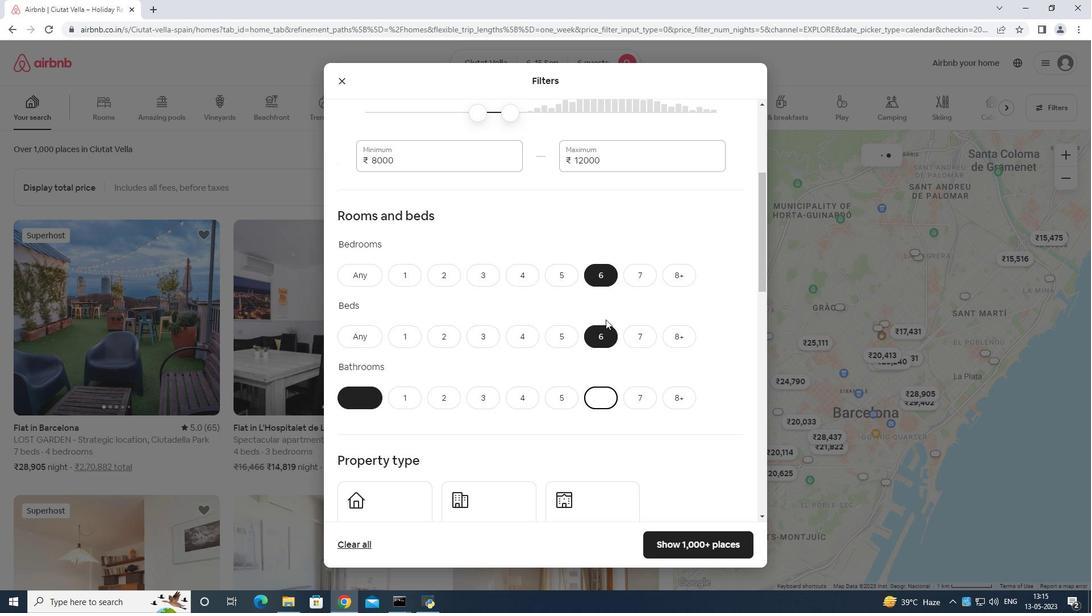 
Action: Mouse scrolled (605, 319) with delta (0, 0)
Screenshot: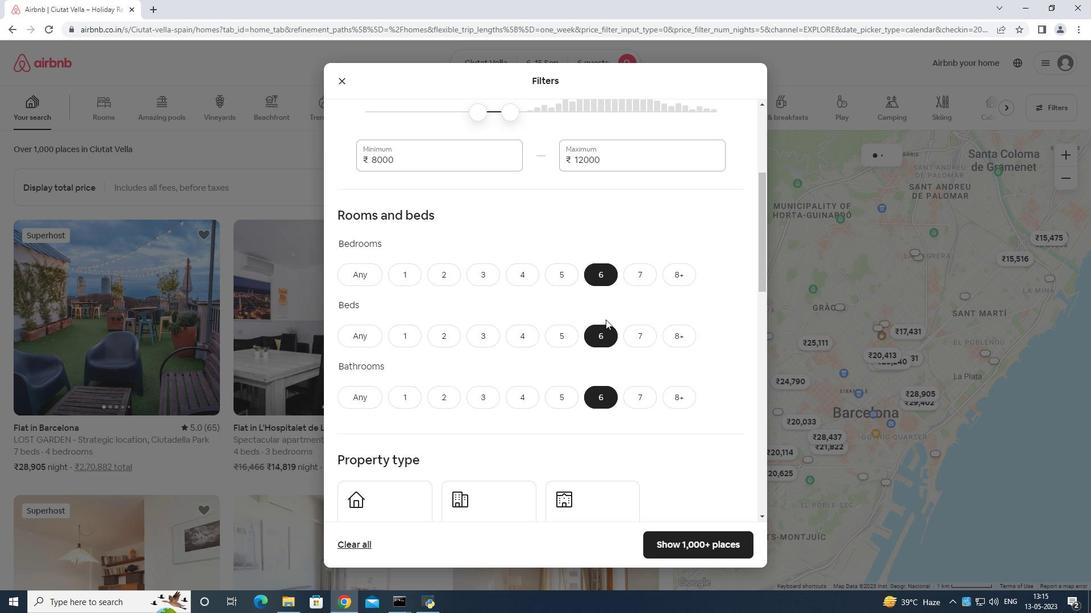 
Action: Mouse moved to (410, 304)
Screenshot: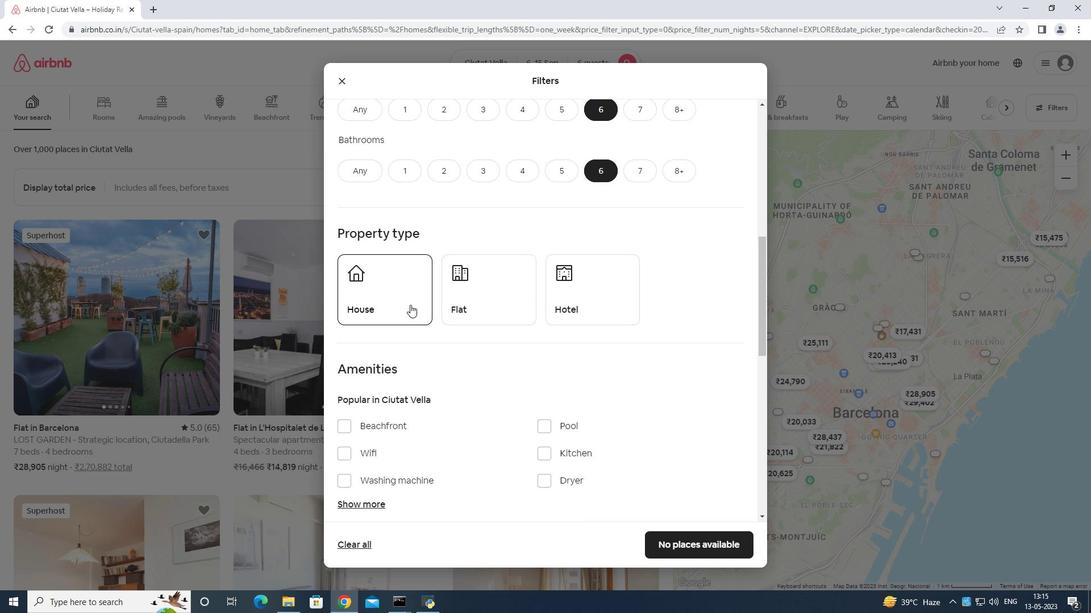 
Action: Mouse pressed left at (410, 304)
Screenshot: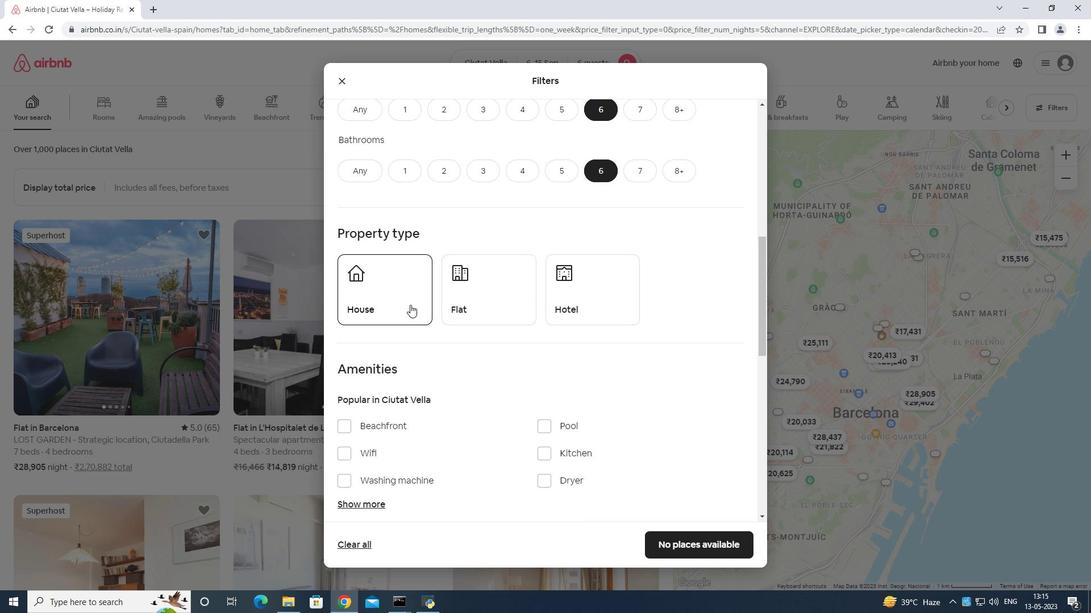 
Action: Mouse moved to (493, 277)
Screenshot: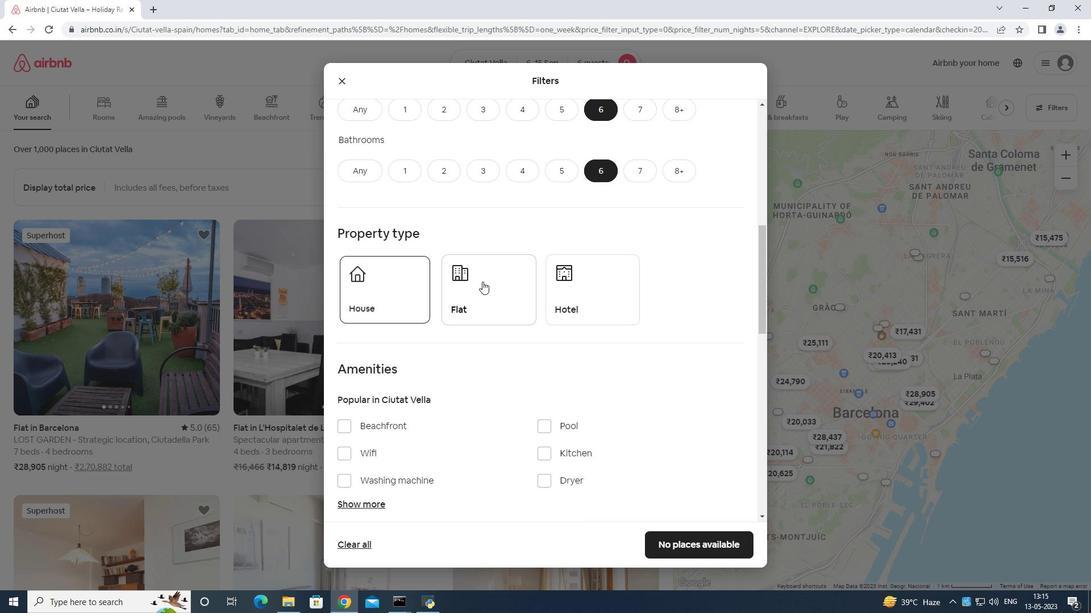 
Action: Mouse pressed left at (493, 277)
Screenshot: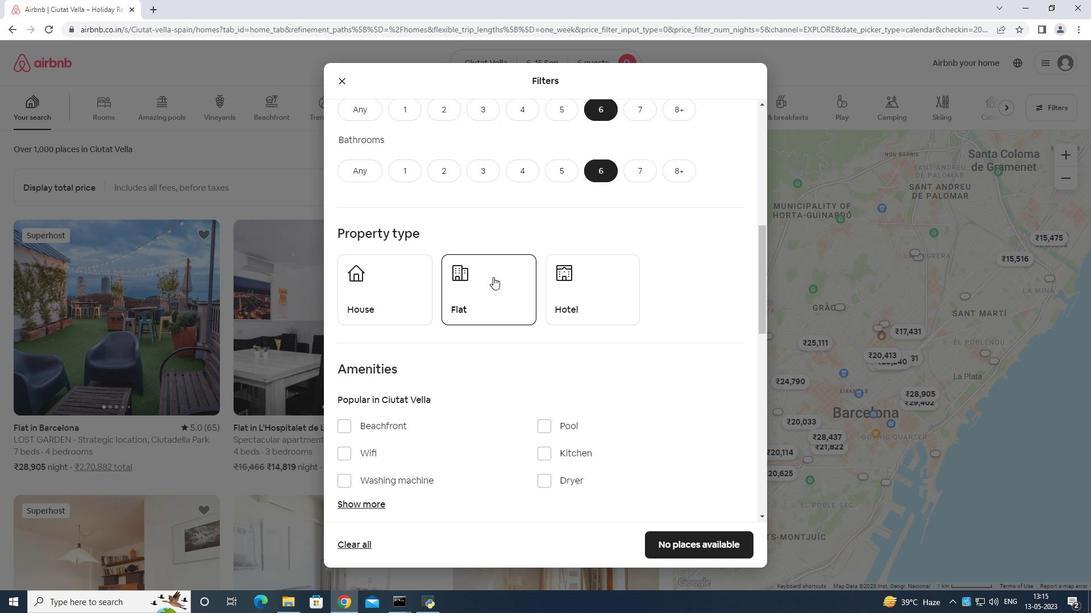 
Action: Mouse moved to (493, 266)
Screenshot: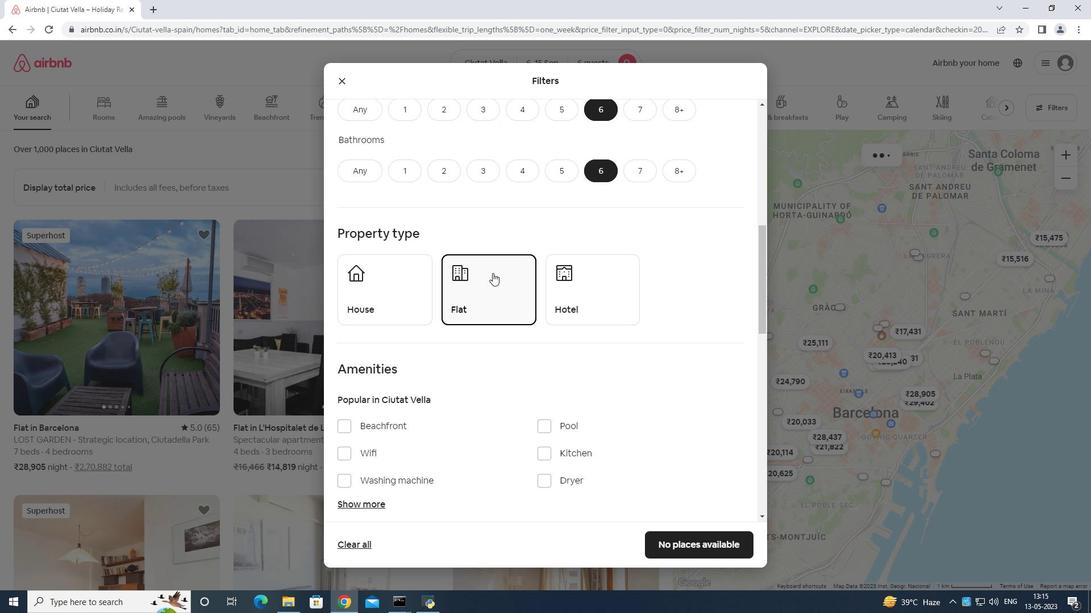 
Action: Mouse scrolled (493, 266) with delta (0, 0)
Screenshot: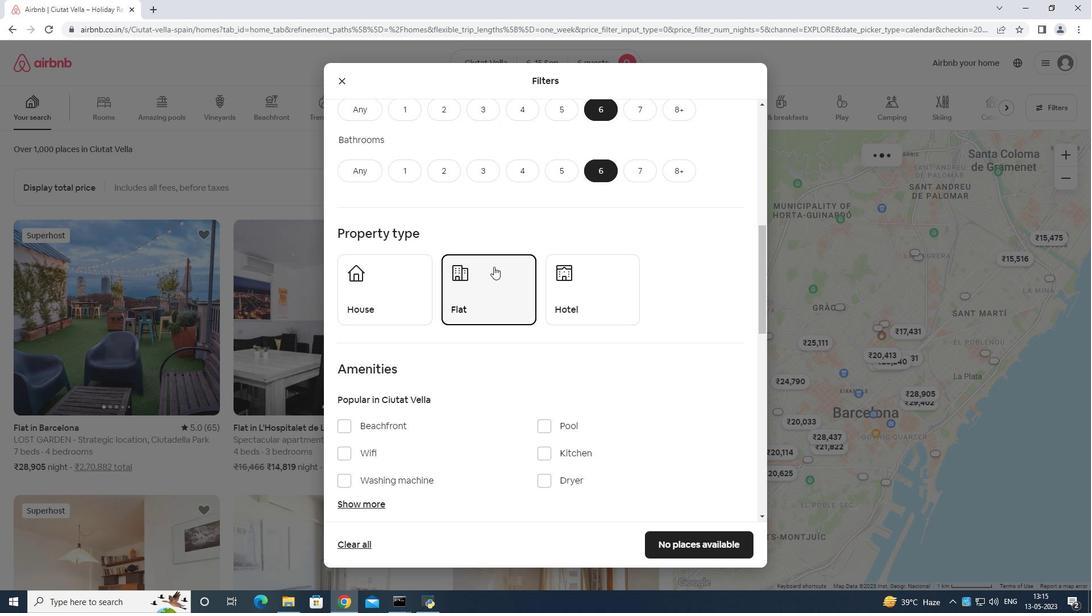 
Action: Mouse moved to (495, 266)
Screenshot: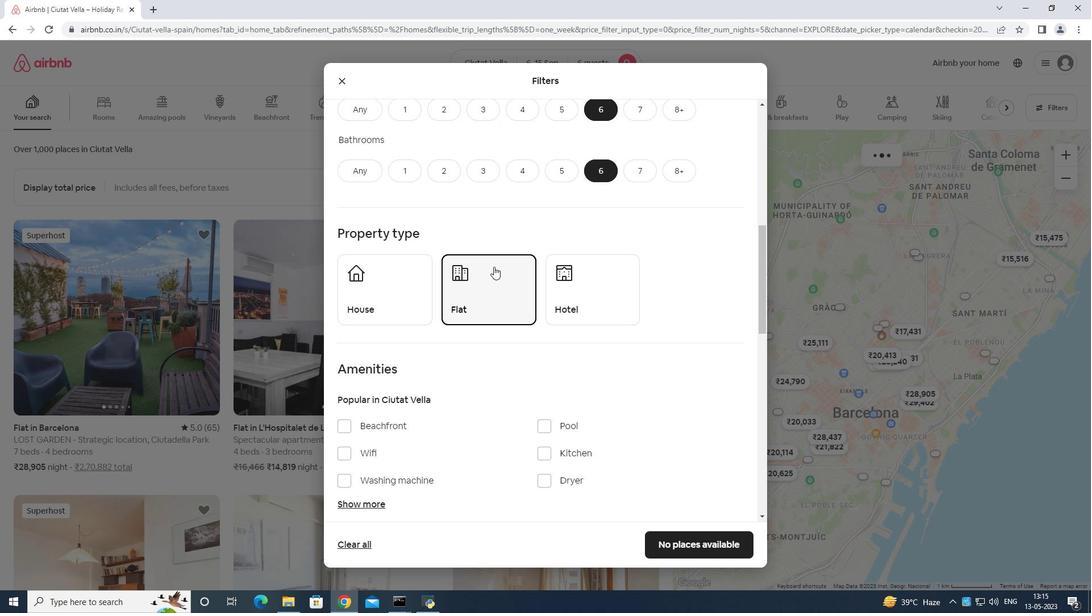 
Action: Mouse scrolled (495, 266) with delta (0, 0)
Screenshot: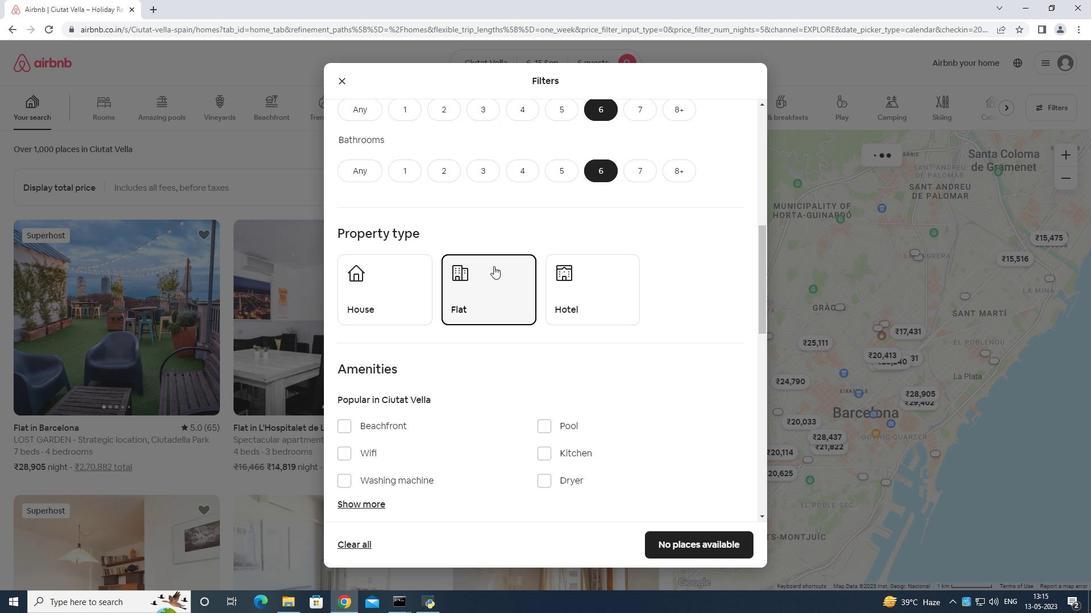 
Action: Mouse moved to (495, 267)
Screenshot: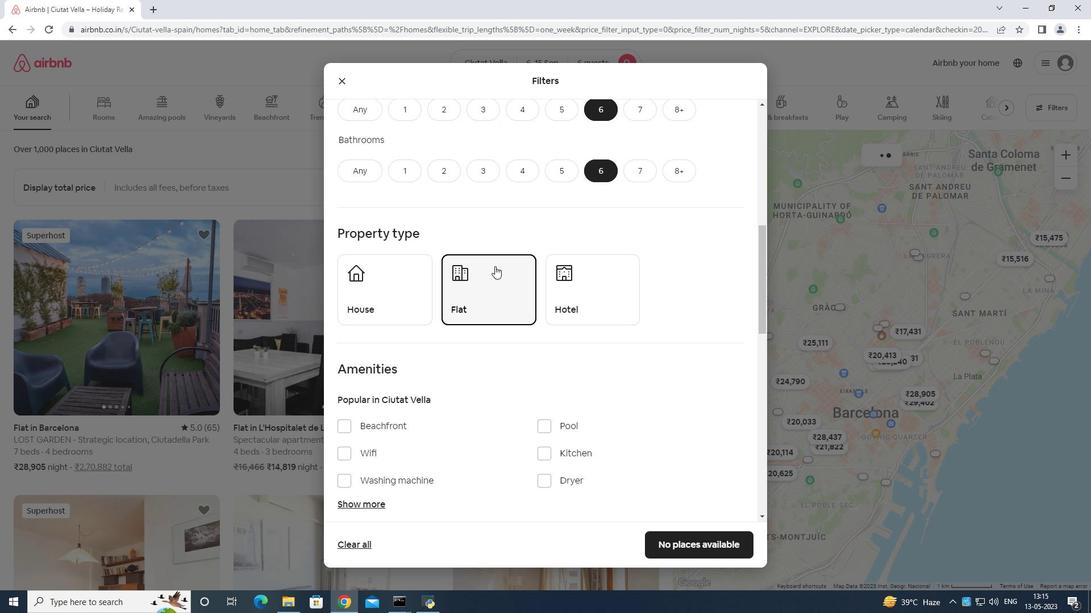 
Action: Mouse scrolled (495, 267) with delta (0, 0)
Screenshot: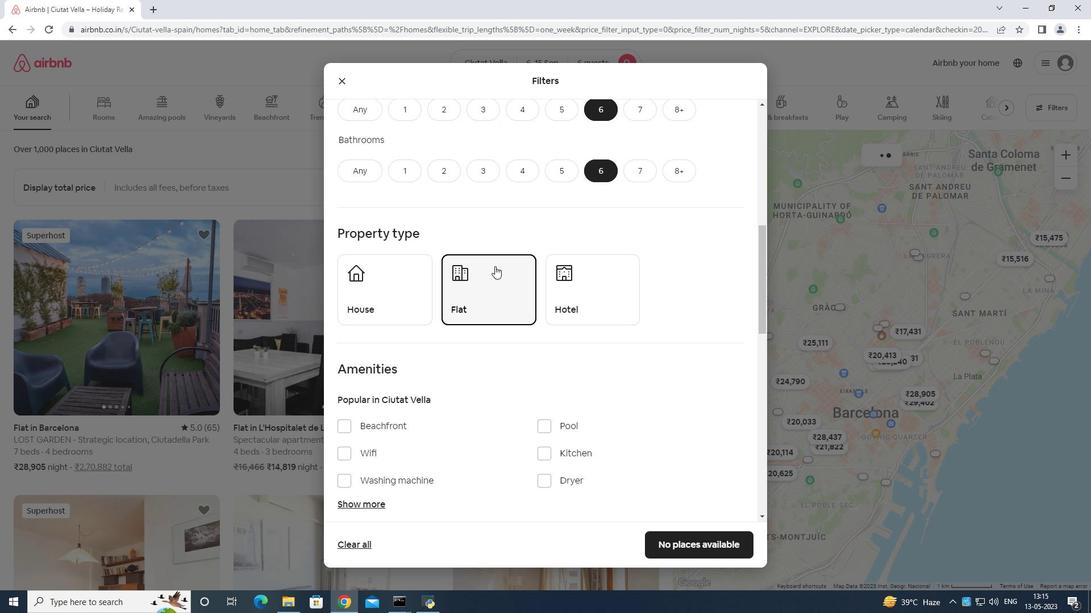 
Action: Mouse moved to (347, 283)
Screenshot: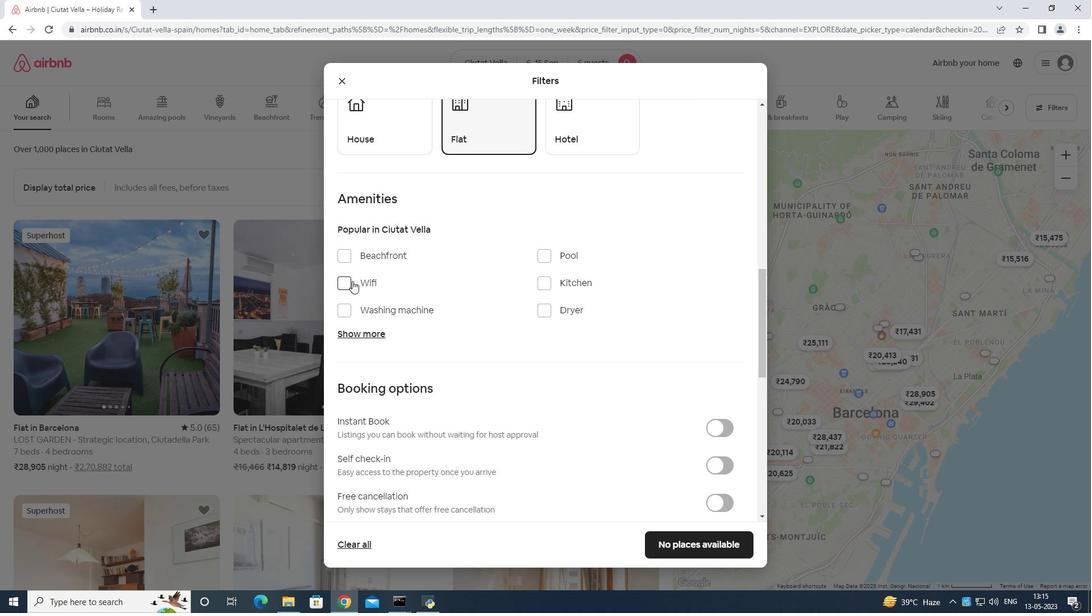 
Action: Mouse pressed left at (347, 283)
Screenshot: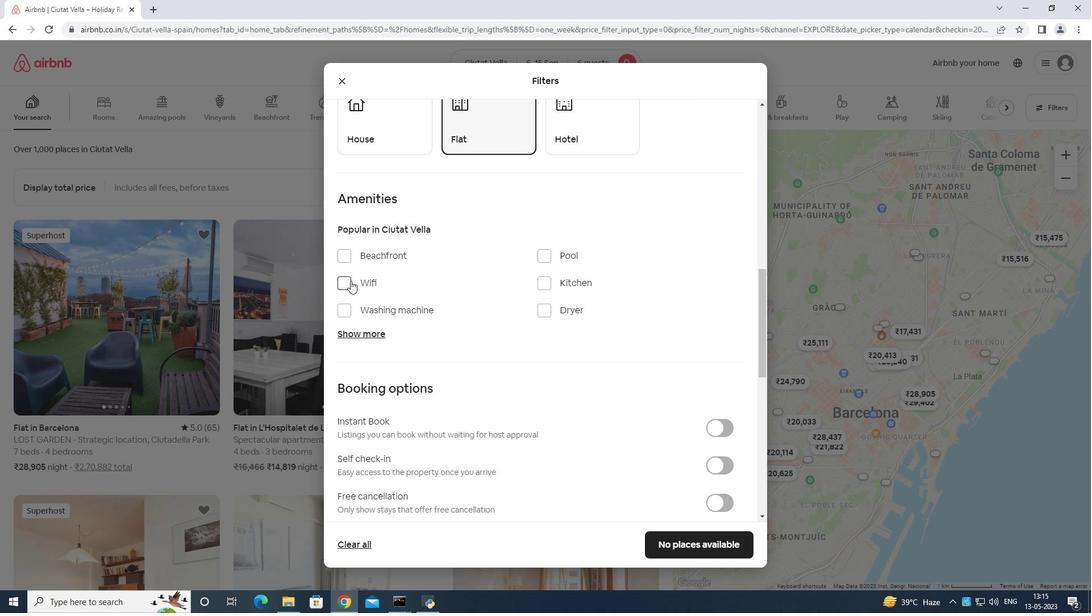 
Action: Mouse moved to (345, 329)
Screenshot: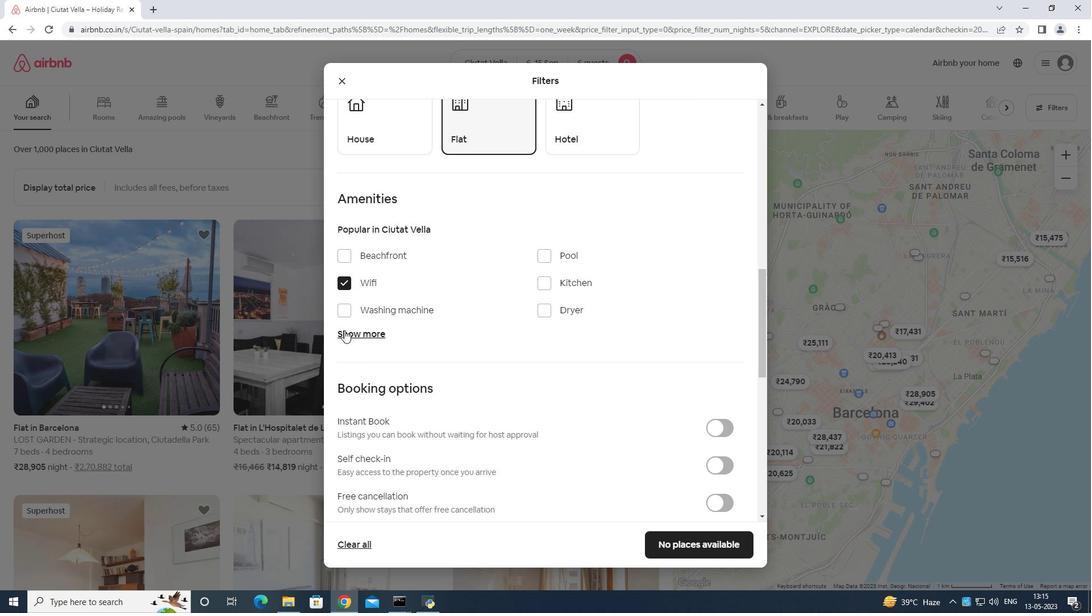 
Action: Mouse pressed left at (345, 329)
Screenshot: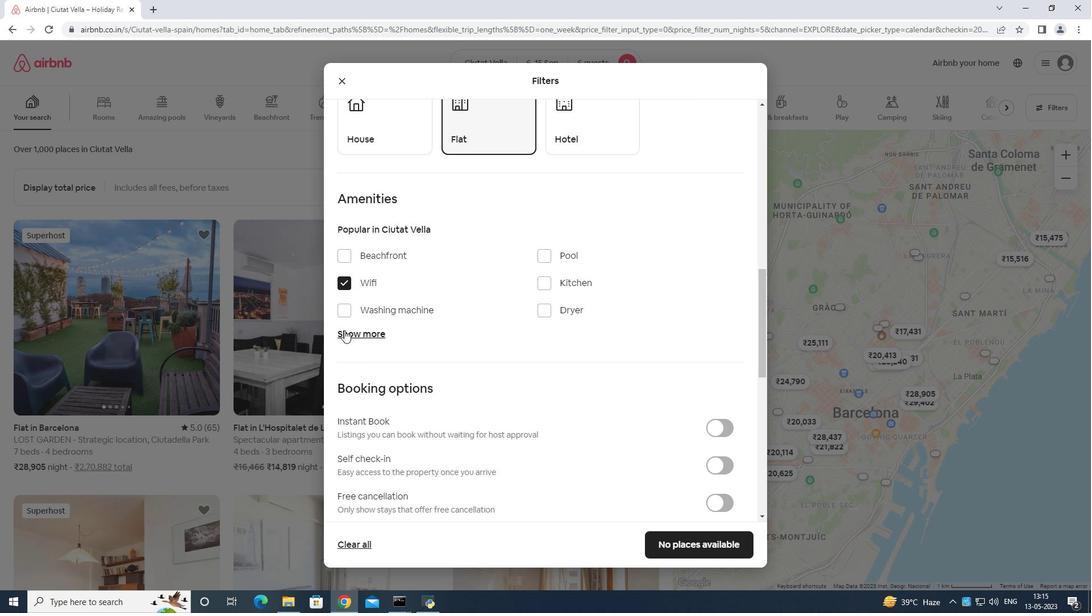 
Action: Mouse moved to (425, 303)
Screenshot: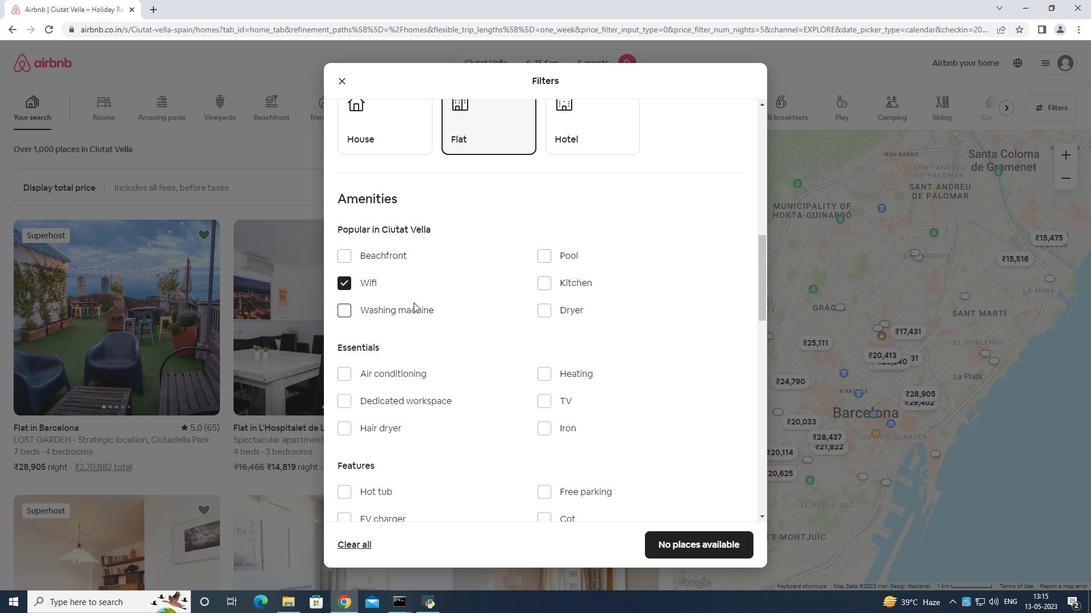 
Action: Mouse scrolled (425, 302) with delta (0, 0)
Screenshot: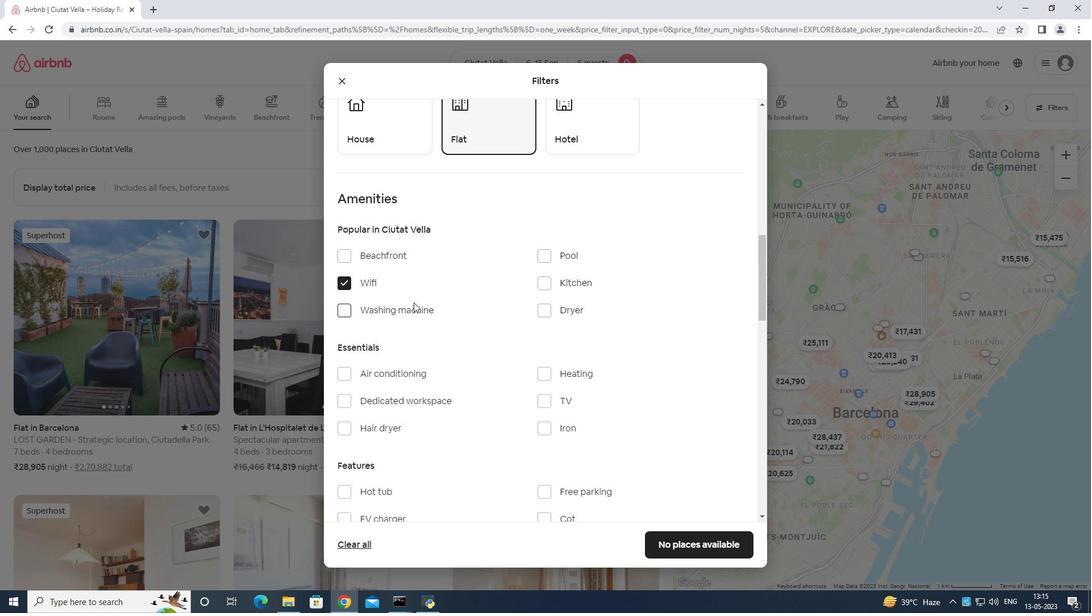 
Action: Mouse moved to (427, 305)
Screenshot: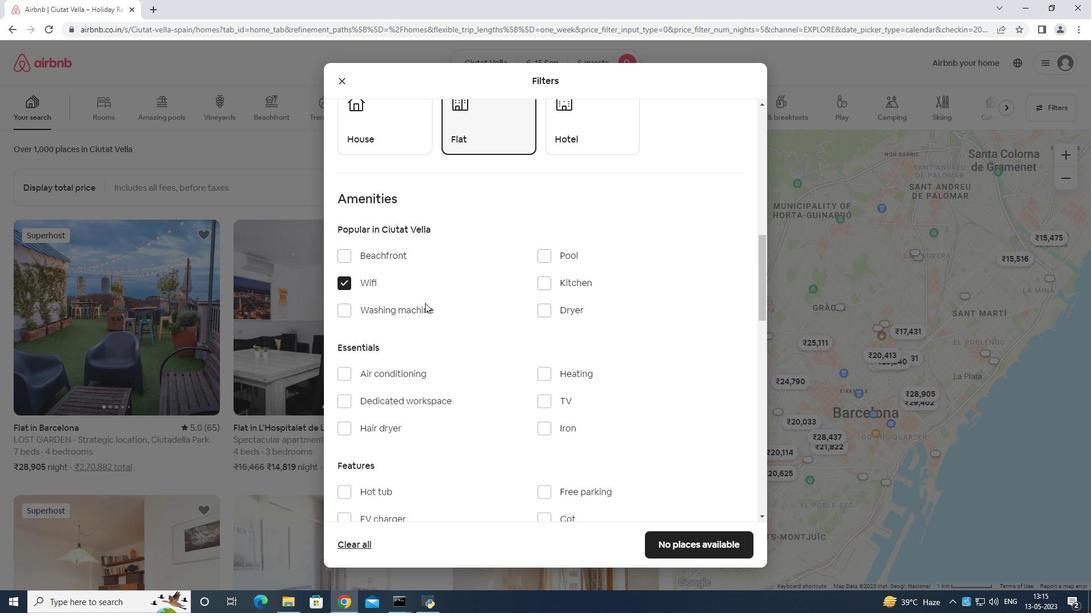 
Action: Mouse scrolled (427, 304) with delta (0, 0)
Screenshot: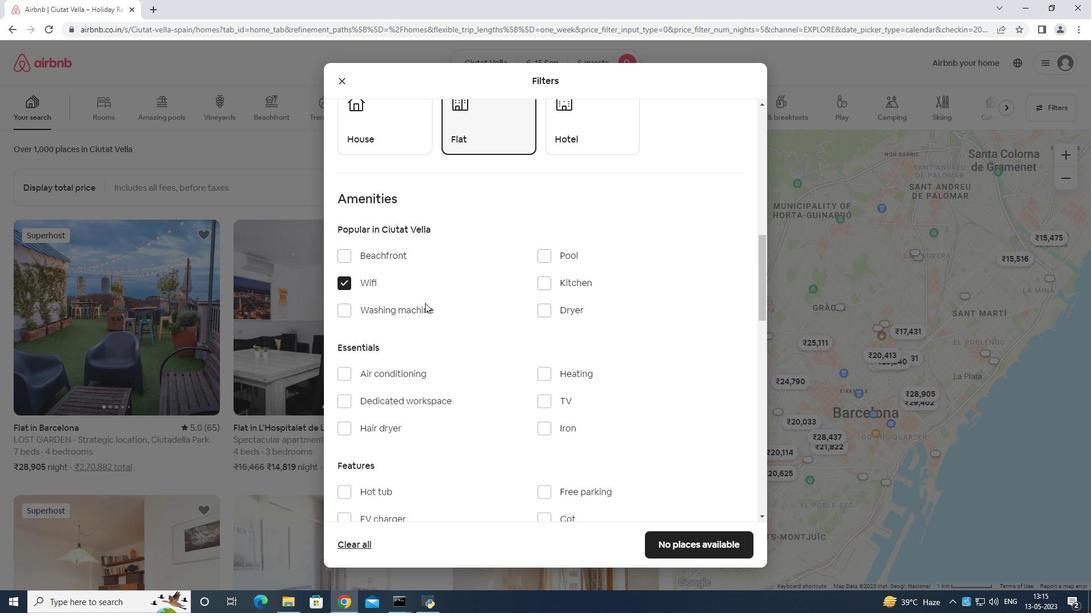 
Action: Mouse moved to (542, 287)
Screenshot: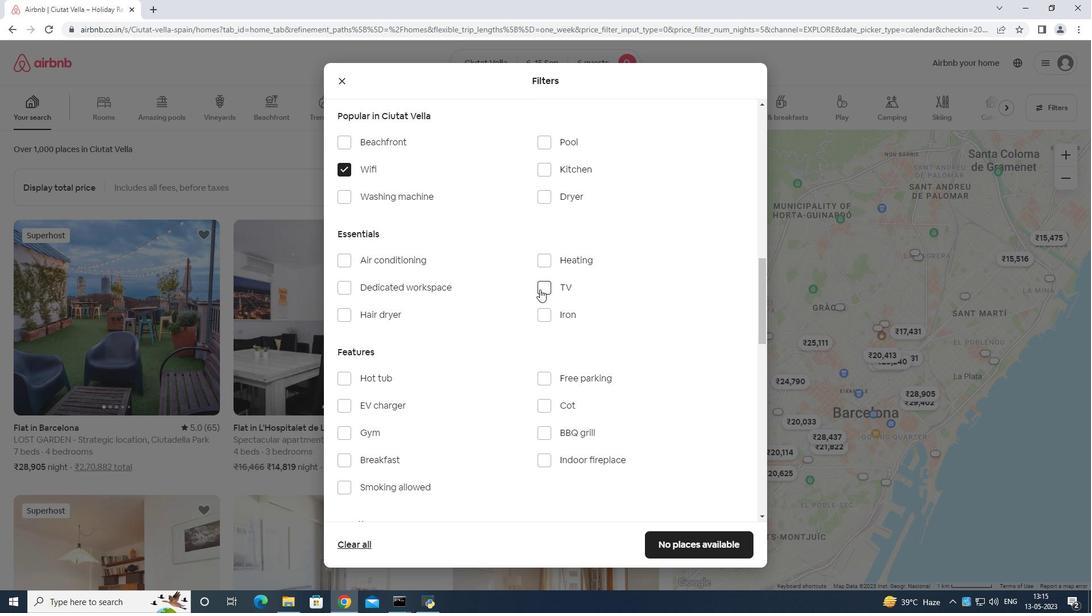 
Action: Mouse pressed left at (542, 287)
Screenshot: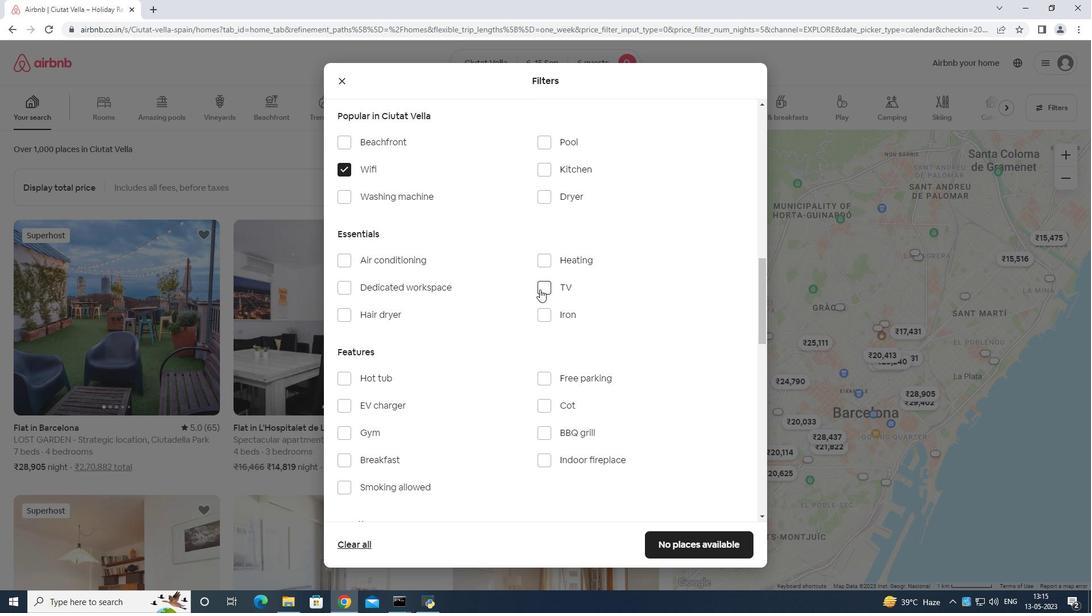 
Action: Mouse moved to (530, 278)
Screenshot: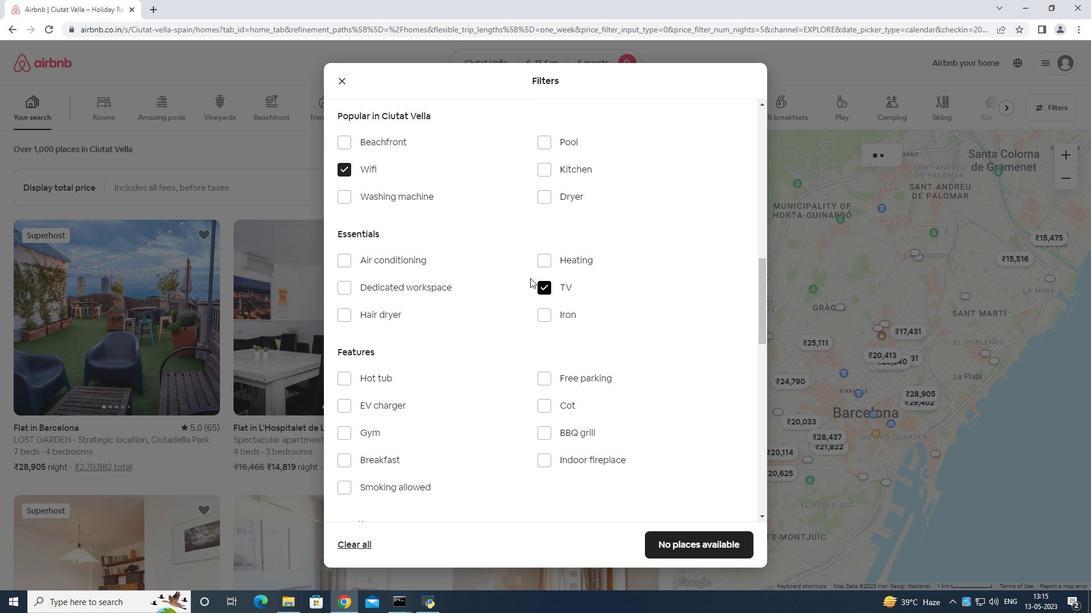 
Action: Mouse scrolled (530, 277) with delta (0, 0)
Screenshot: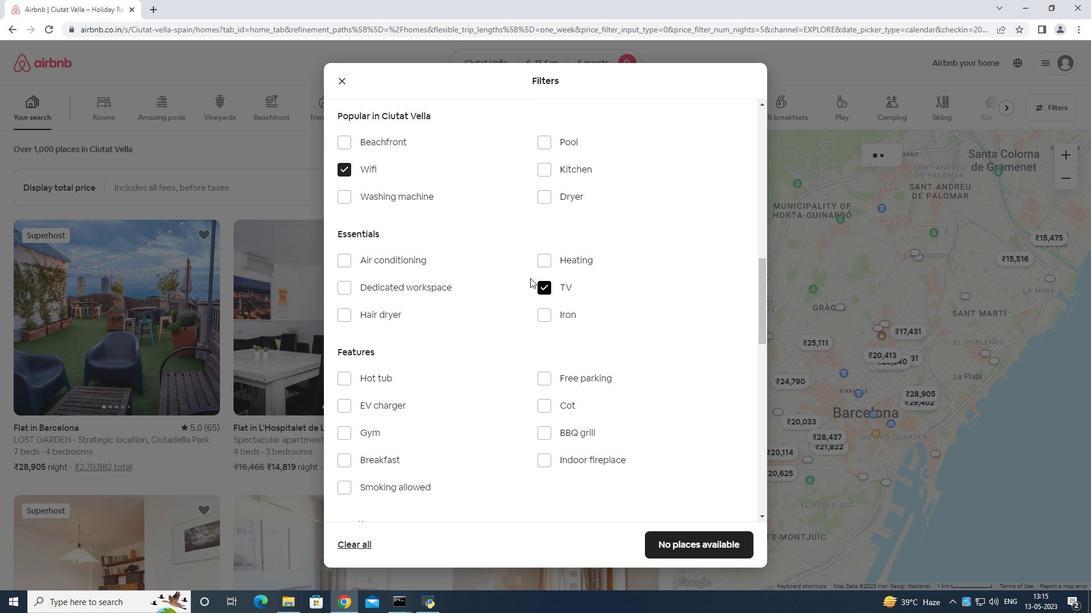 
Action: Mouse moved to (342, 369)
Screenshot: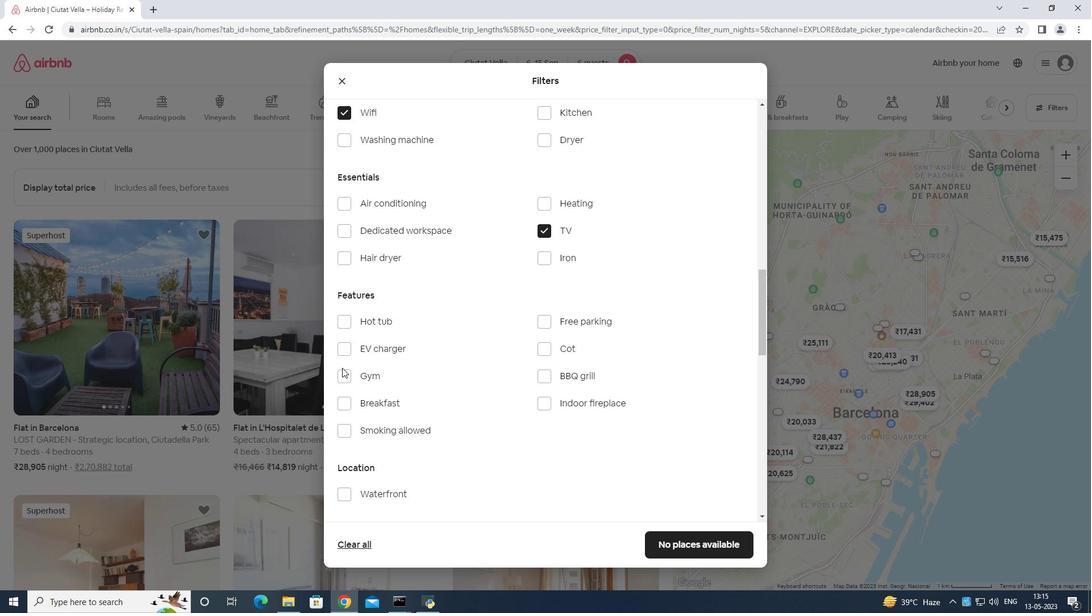 
Action: Mouse pressed left at (342, 369)
Screenshot: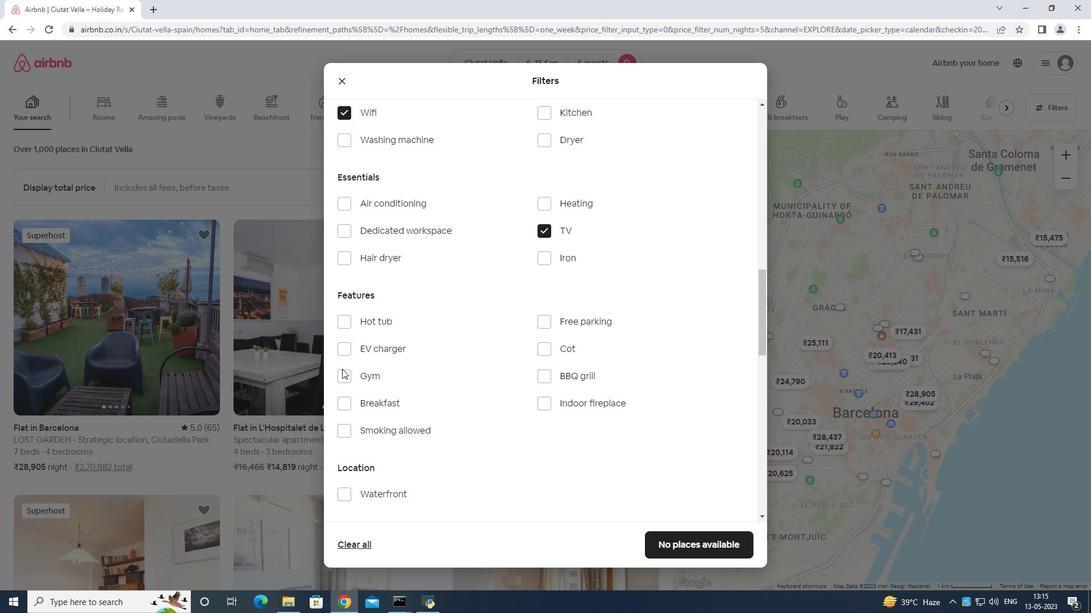 
Action: Mouse moved to (342, 405)
Screenshot: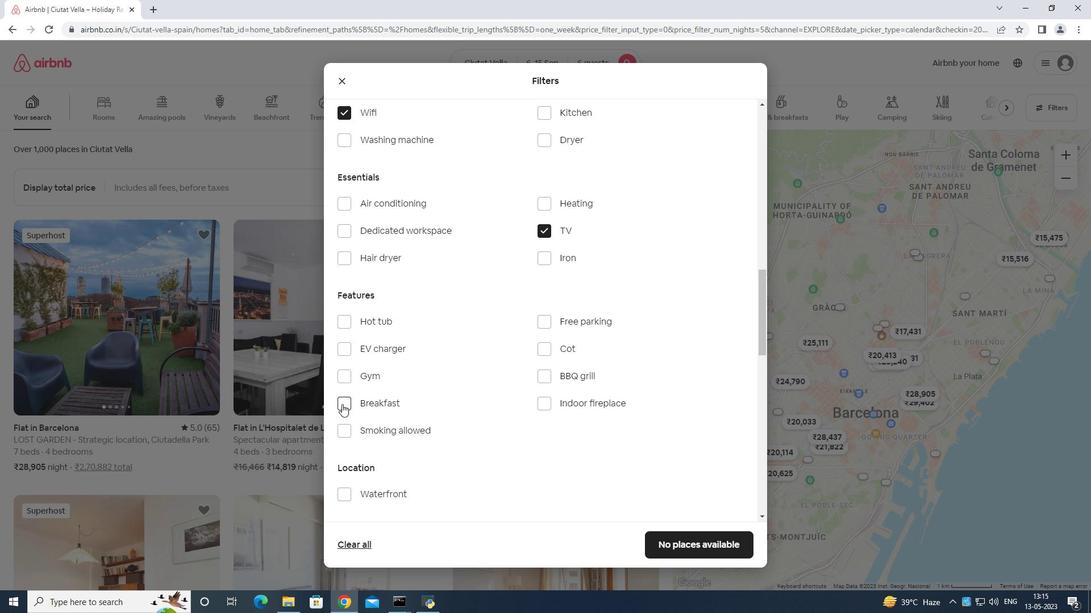 
Action: Mouse pressed left at (342, 405)
Screenshot: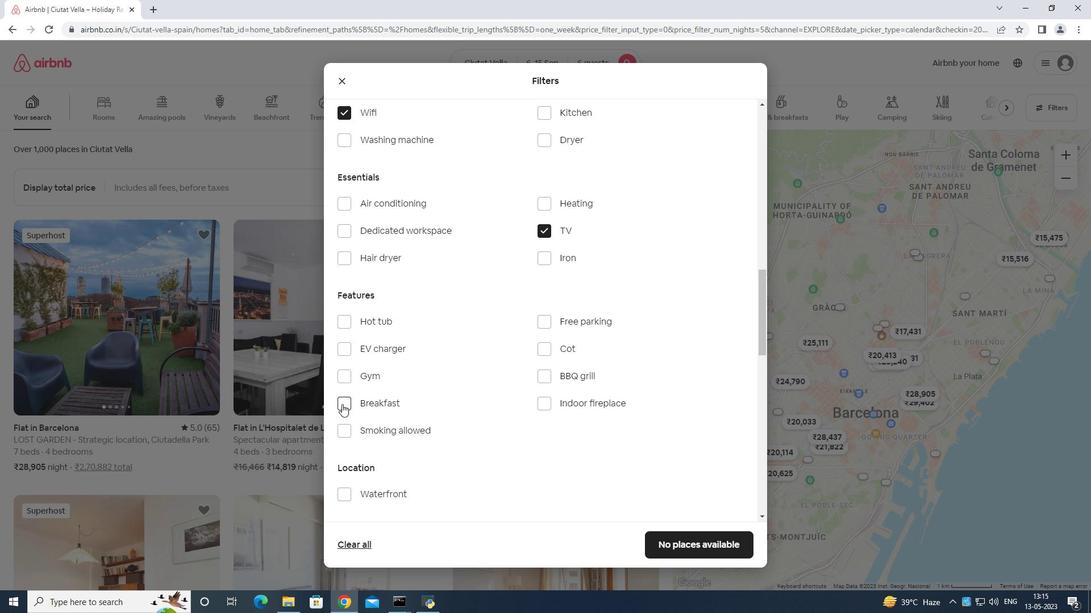 
Action: Mouse moved to (341, 374)
Screenshot: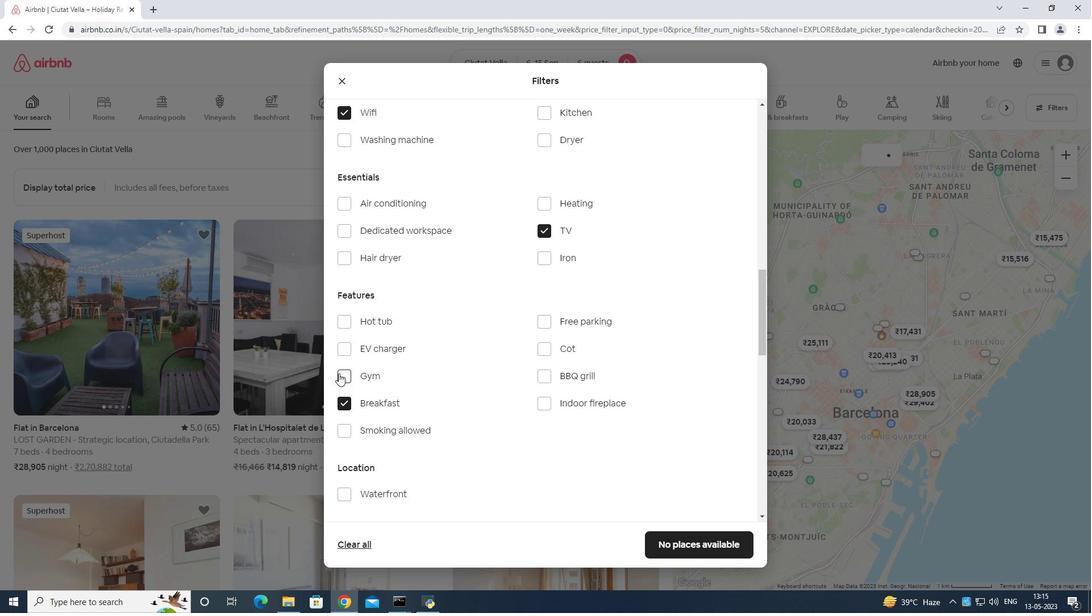
Action: Mouse pressed left at (341, 374)
Screenshot: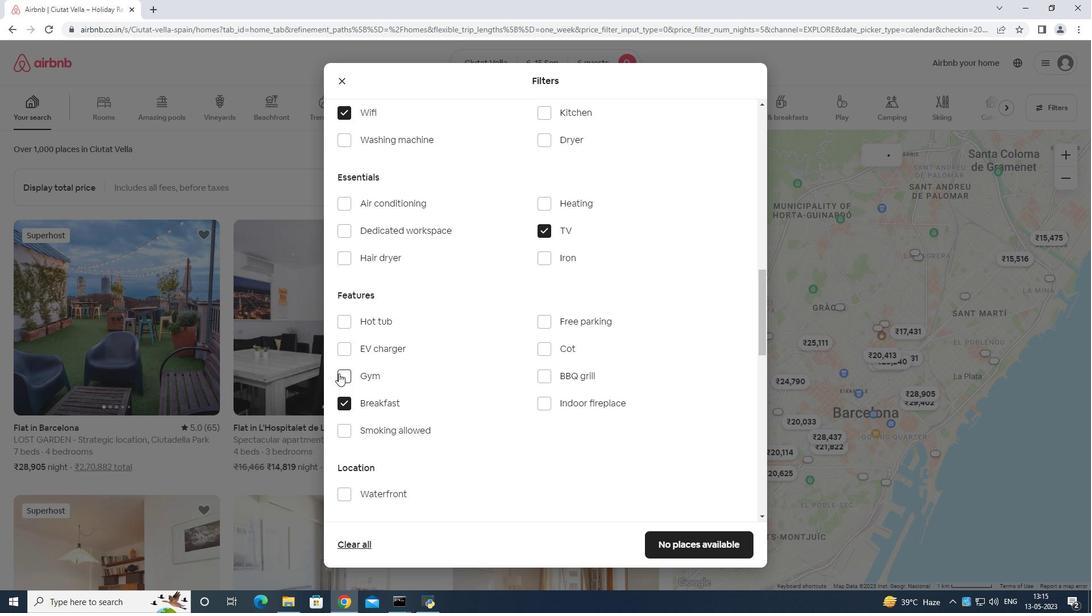 
Action: Mouse moved to (447, 313)
Screenshot: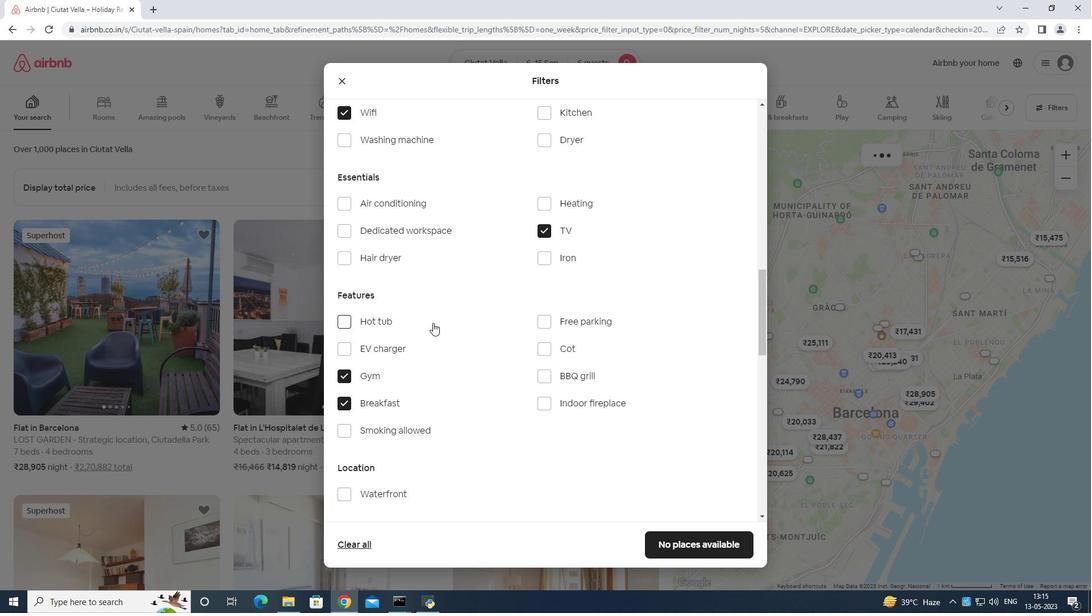 
Action: Mouse scrolled (447, 312) with delta (0, 0)
Screenshot: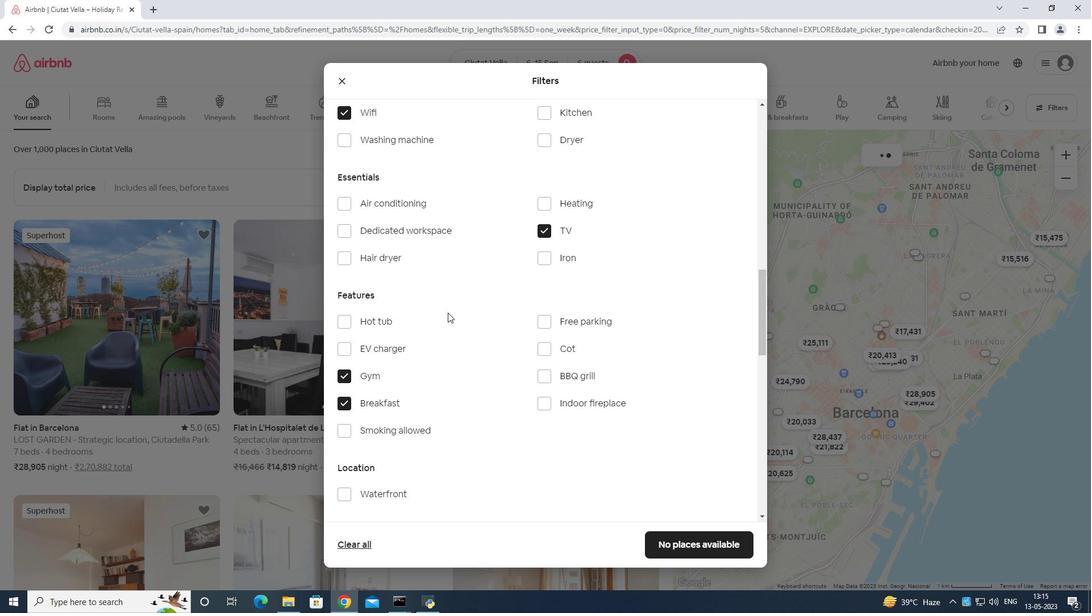 
Action: Mouse moved to (449, 313)
Screenshot: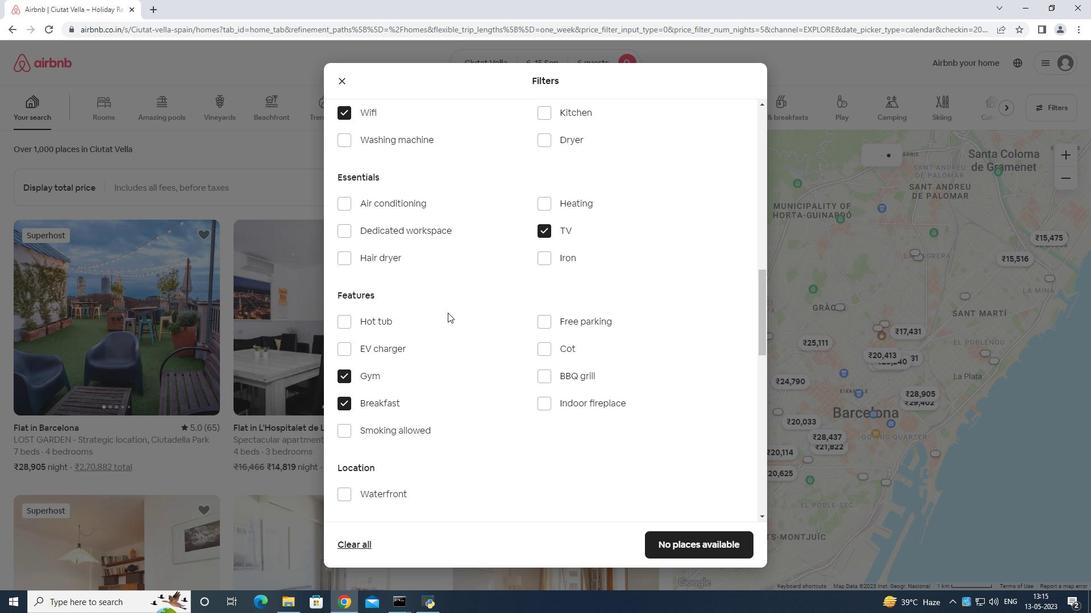 
Action: Mouse scrolled (449, 313) with delta (0, 0)
Screenshot: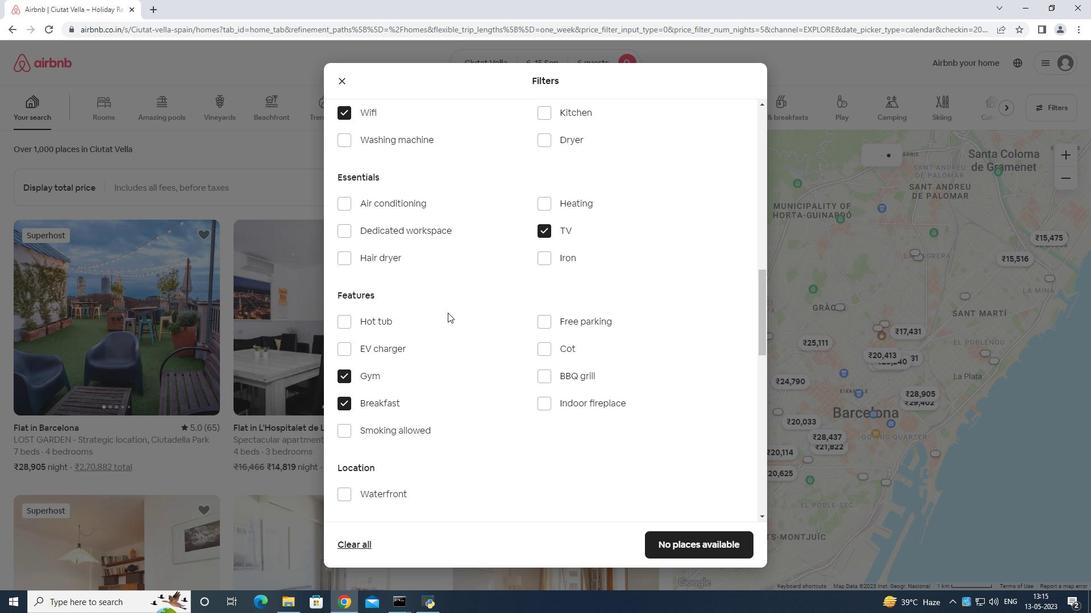 
Action: Mouse moved to (451, 313)
Screenshot: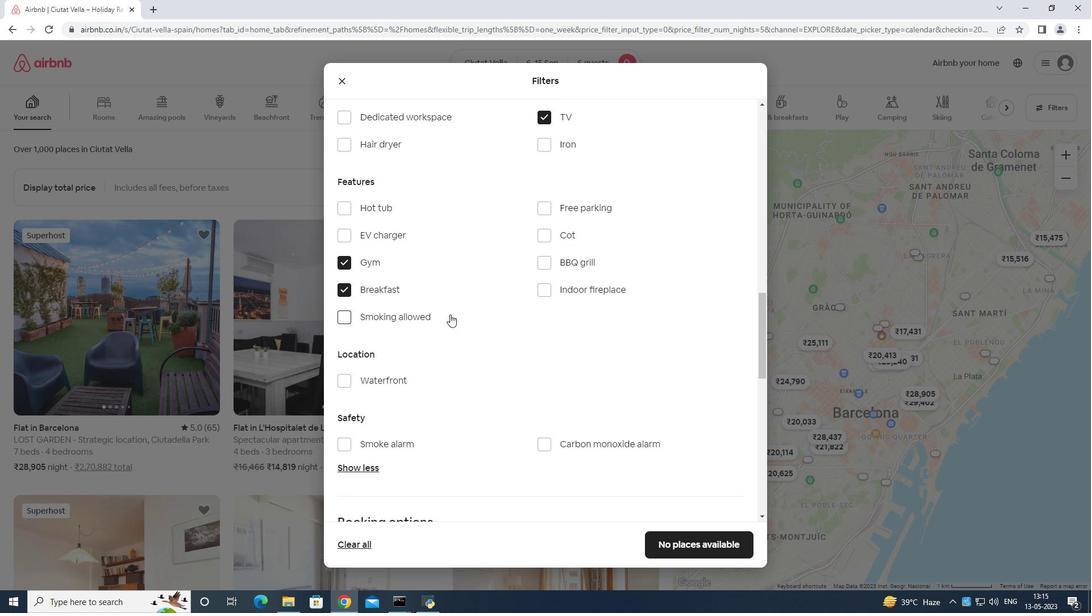 
Action: Mouse scrolled (451, 314) with delta (0, 0)
Screenshot: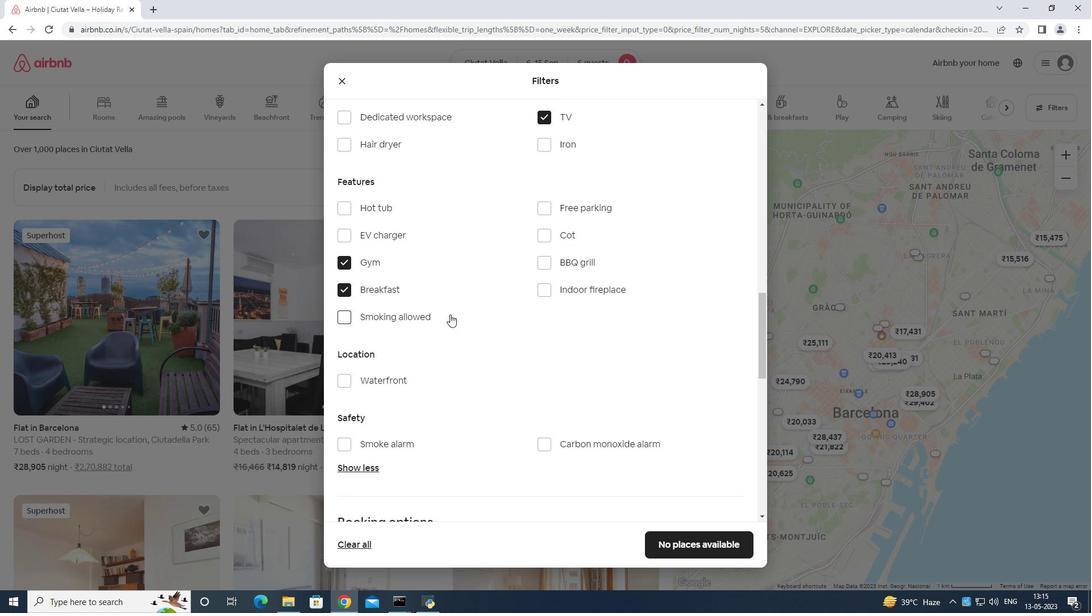 
Action: Mouse moved to (451, 313)
Screenshot: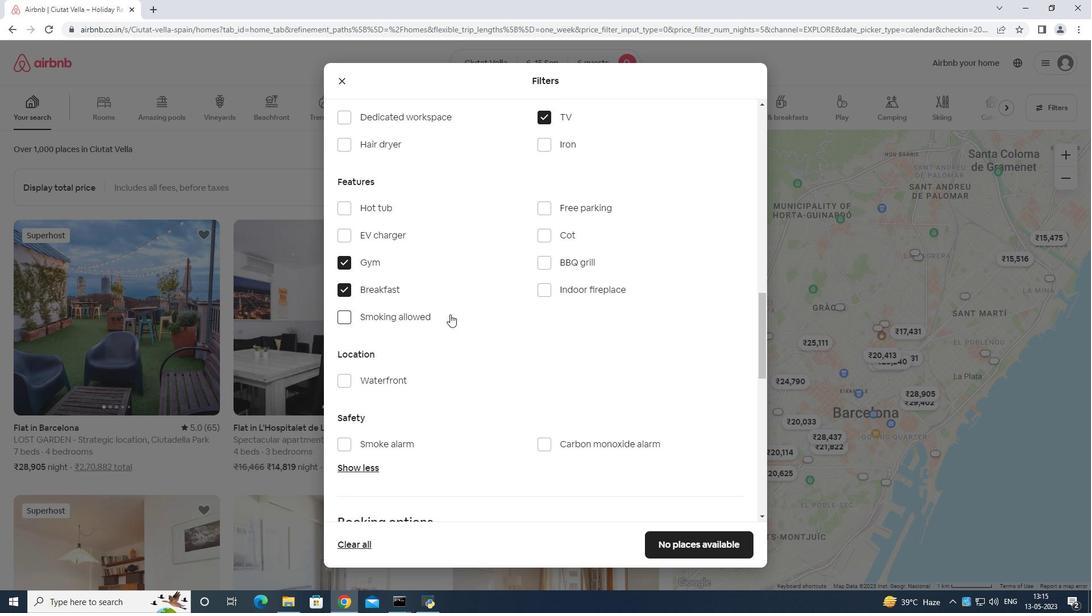 
Action: Mouse scrolled (451, 313) with delta (0, 0)
Screenshot: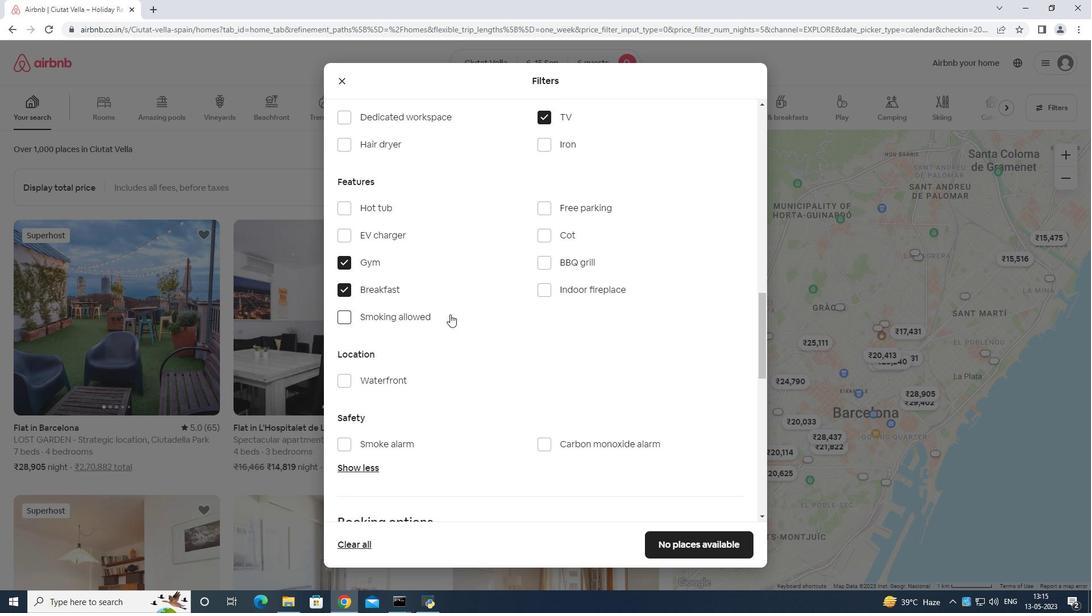 
Action: Mouse moved to (451, 313)
Screenshot: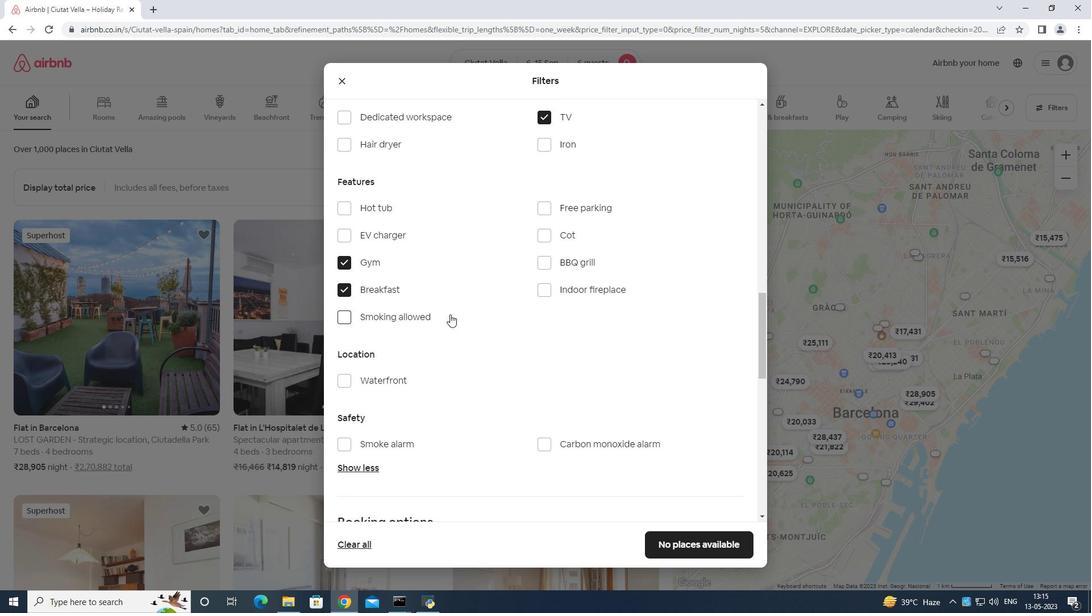 
Action: Mouse scrolled (451, 313) with delta (0, 0)
Screenshot: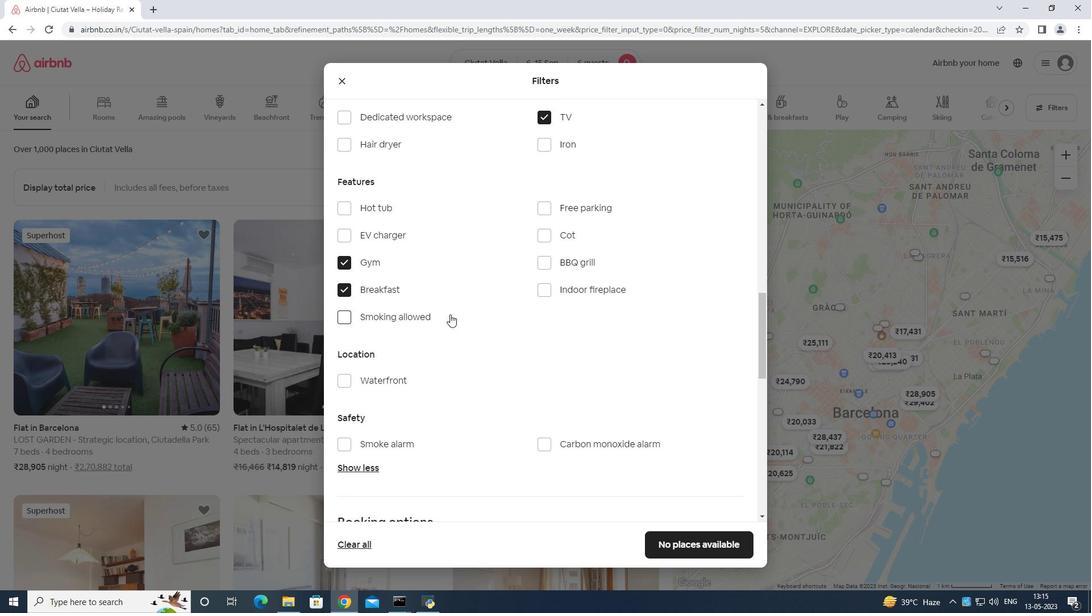 
Action: Mouse moved to (550, 383)
Screenshot: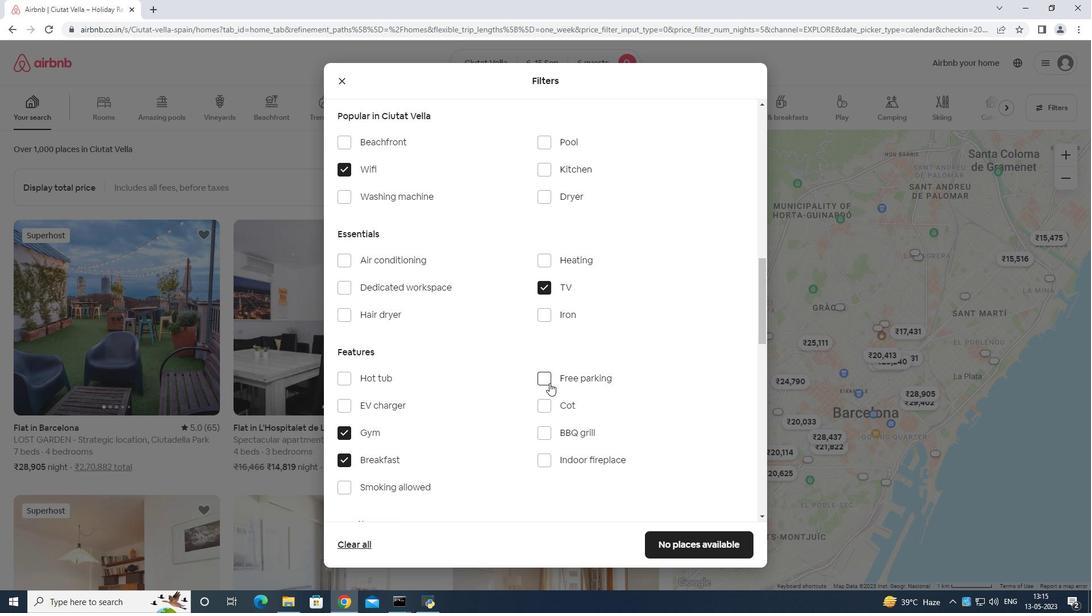 
Action: Mouse pressed left at (550, 383)
Screenshot: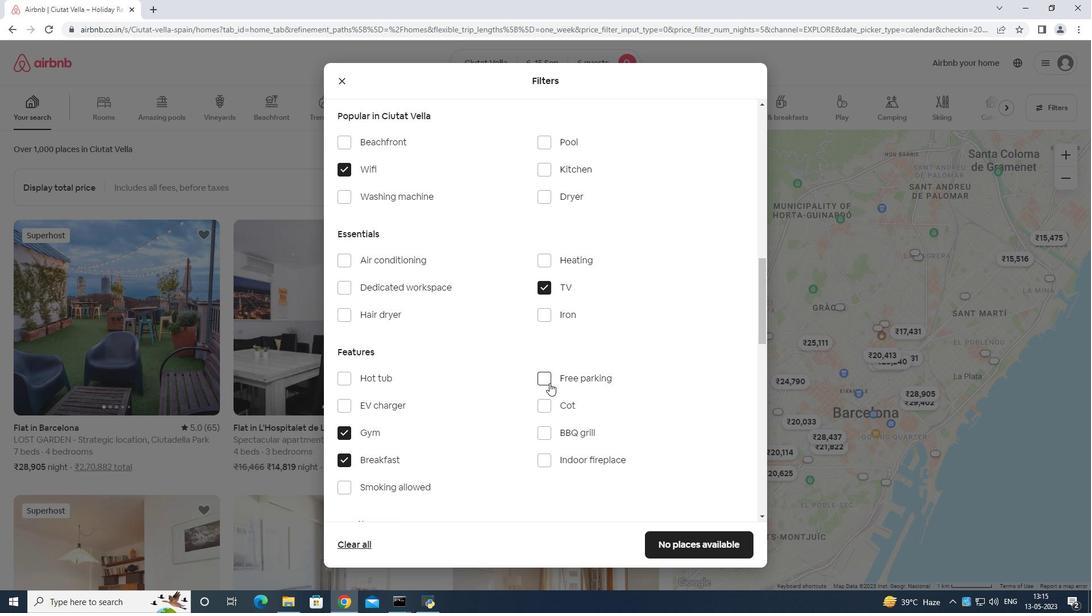 
Action: Mouse moved to (538, 358)
Screenshot: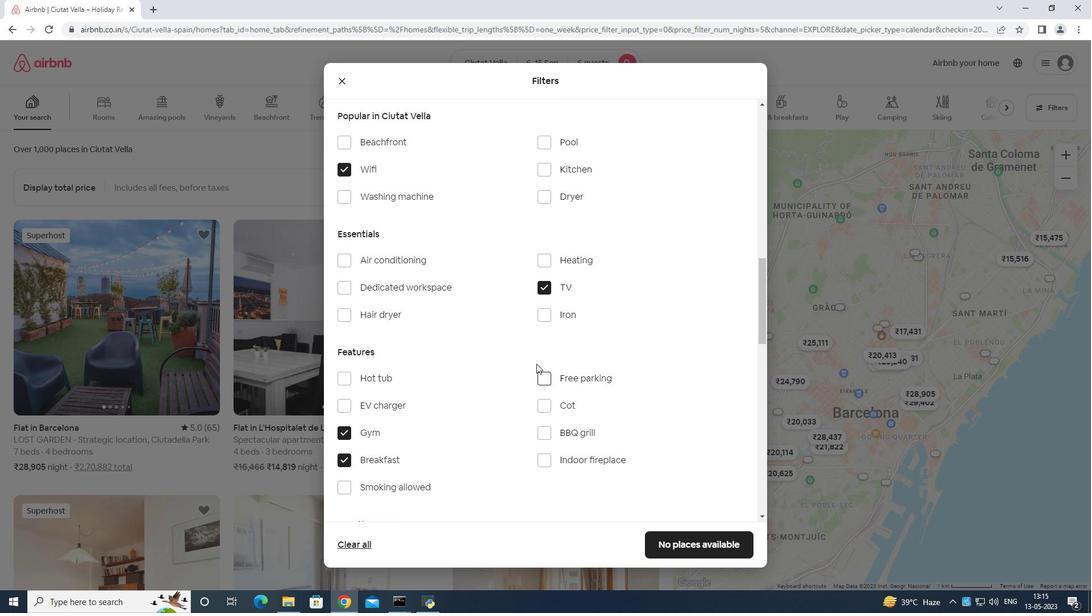 
Action: Mouse scrolled (538, 358) with delta (0, 0)
Screenshot: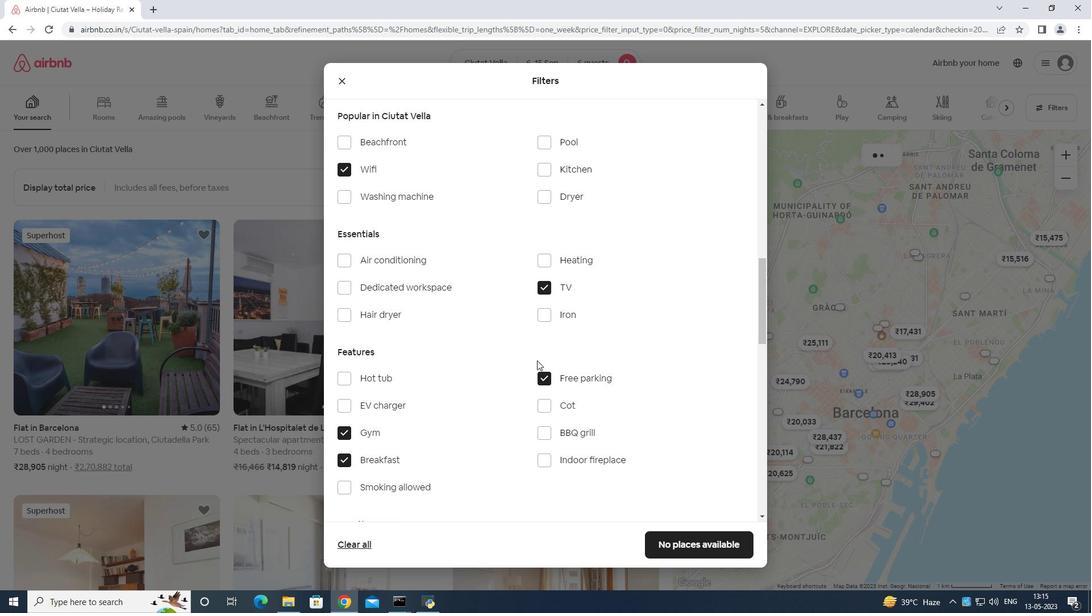 
Action: Mouse scrolled (538, 358) with delta (0, 0)
Screenshot: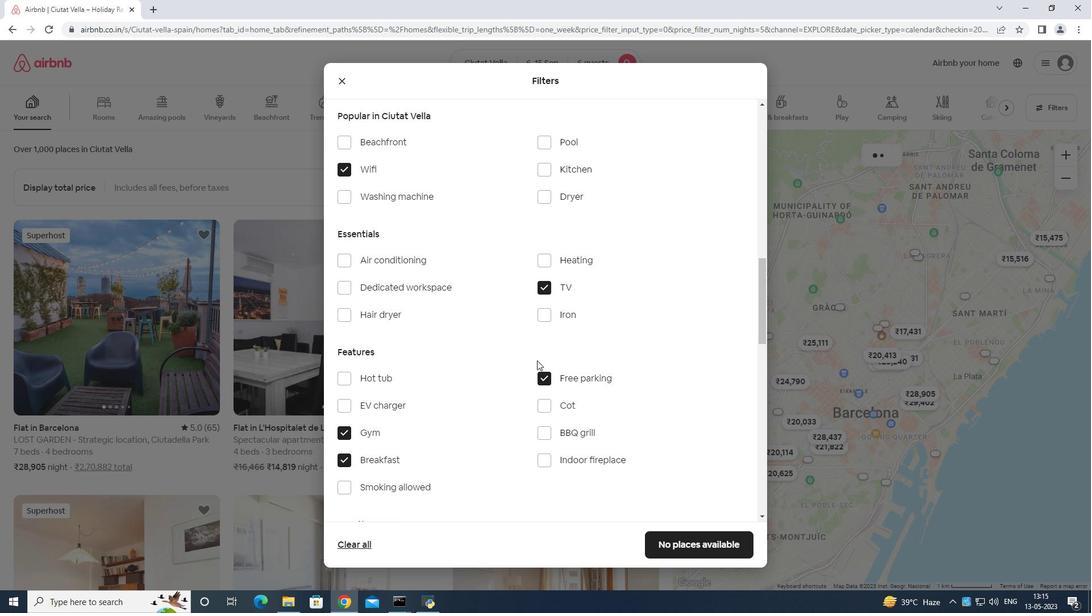 
Action: Mouse moved to (538, 358)
Screenshot: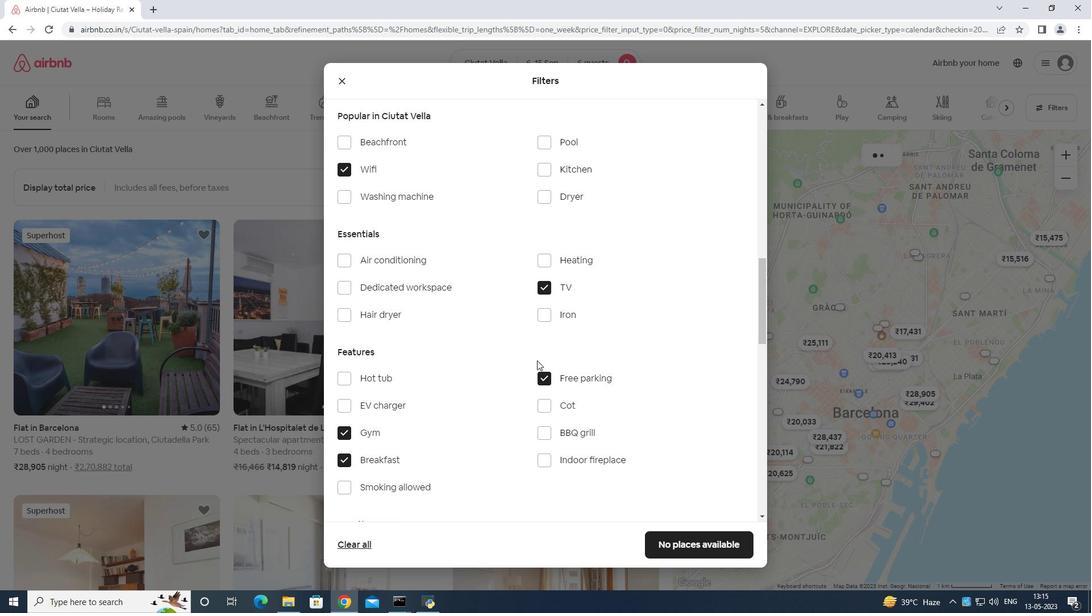 
Action: Mouse scrolled (538, 358) with delta (0, 0)
Screenshot: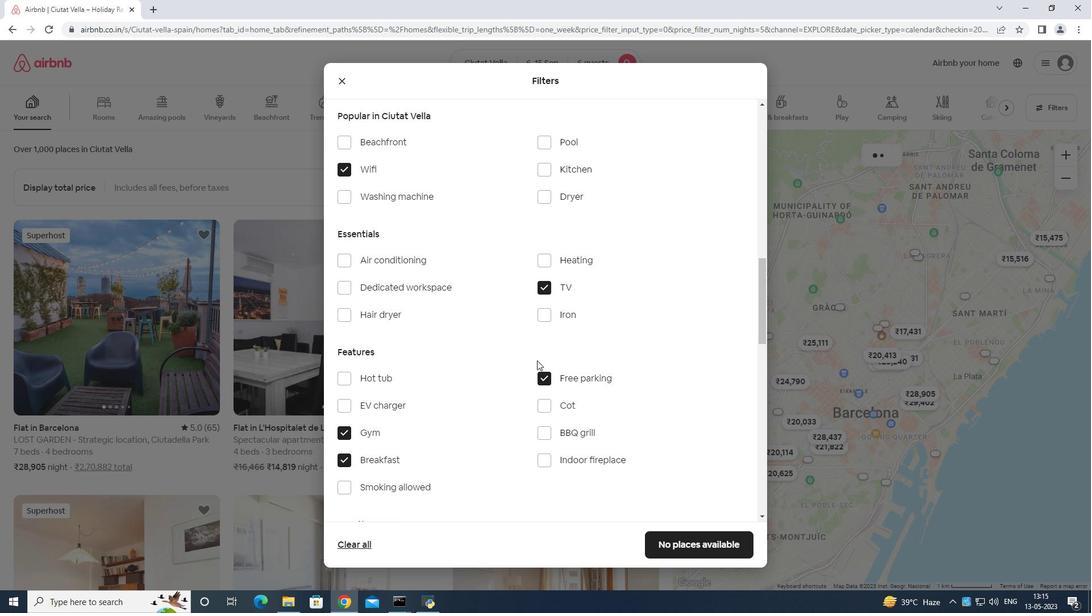 
Action: Mouse scrolled (538, 358) with delta (0, 0)
Screenshot: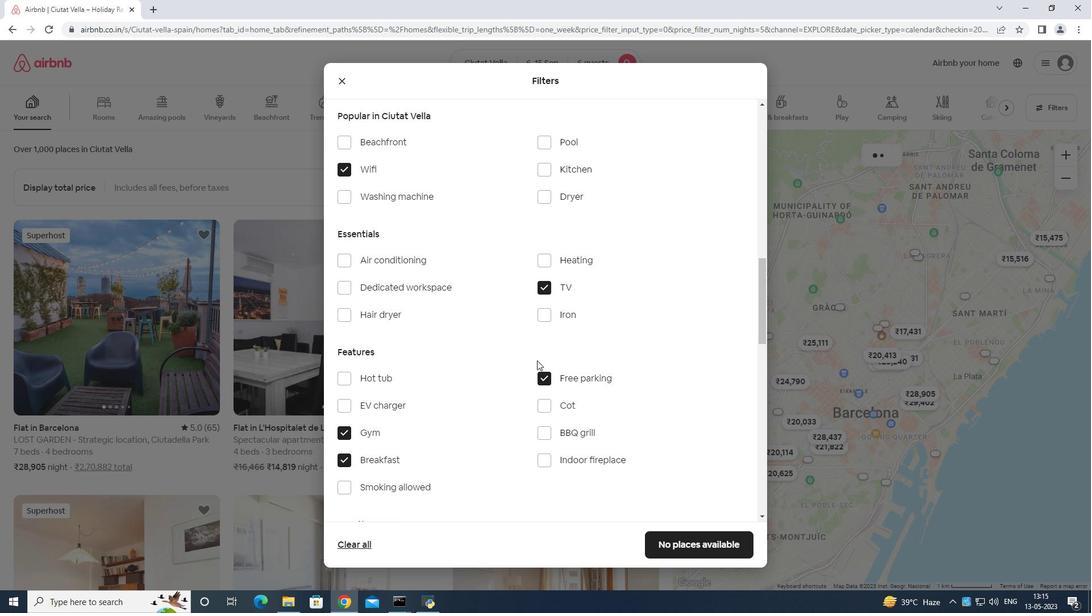 
Action: Mouse moved to (538, 358)
Screenshot: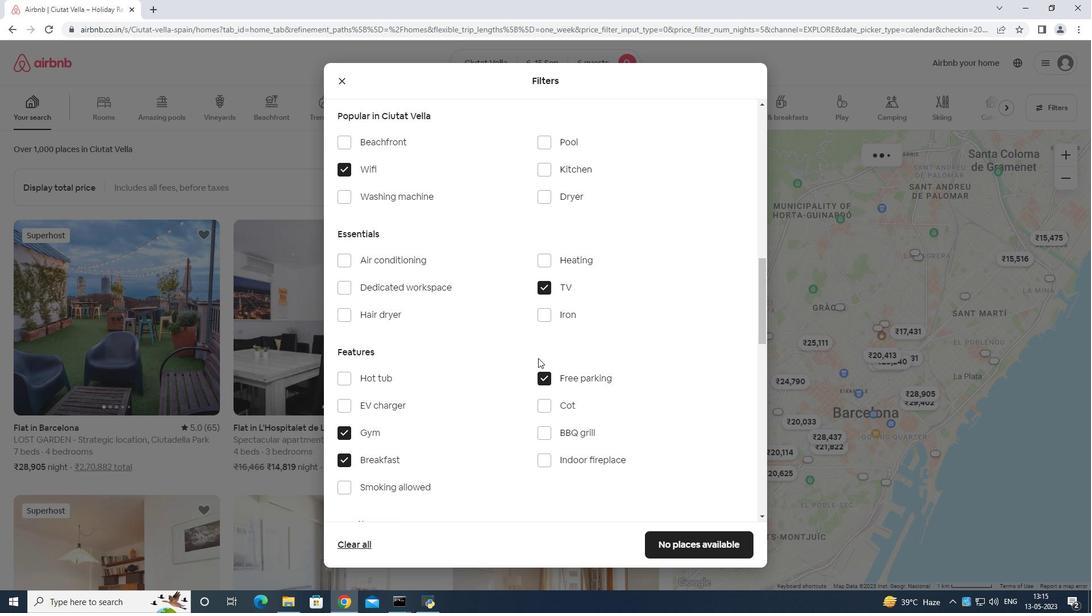 
Action: Mouse scrolled (538, 358) with delta (0, 0)
Screenshot: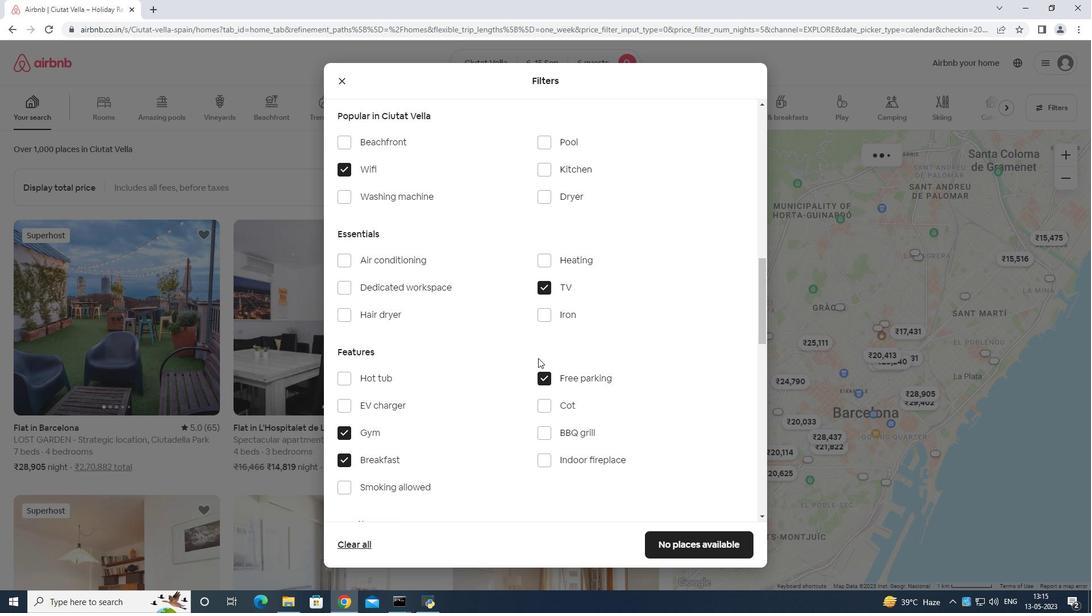 
Action: Mouse moved to (541, 354)
Screenshot: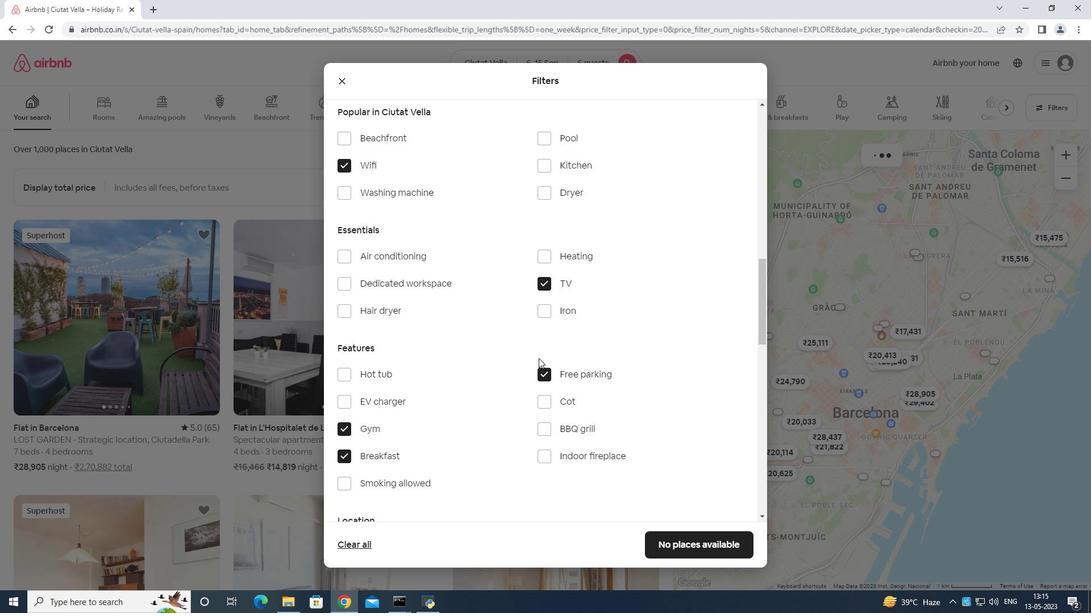 
Action: Mouse scrolled (541, 354) with delta (0, 0)
Screenshot: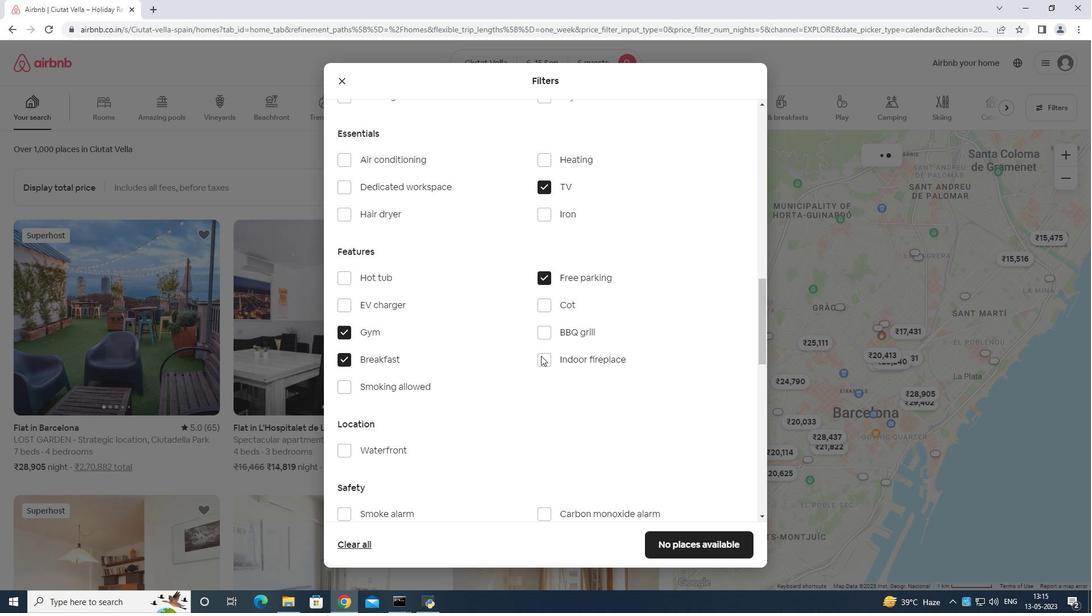 
Action: Mouse scrolled (541, 354) with delta (0, 0)
Screenshot: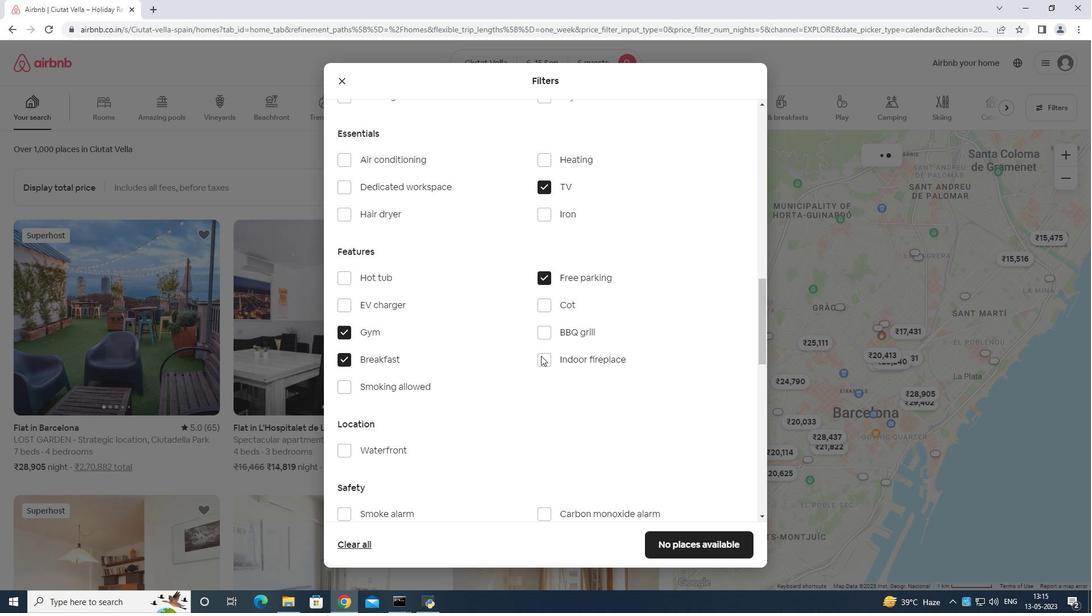 
Action: Mouse scrolled (541, 354) with delta (0, 0)
Screenshot: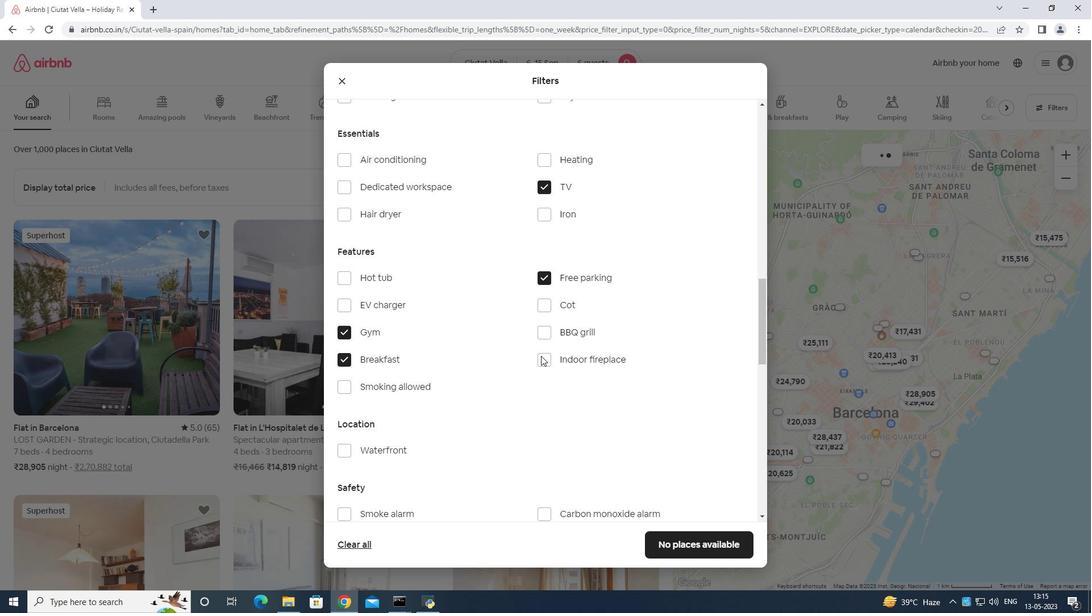 
Action: Mouse moved to (541, 354)
Screenshot: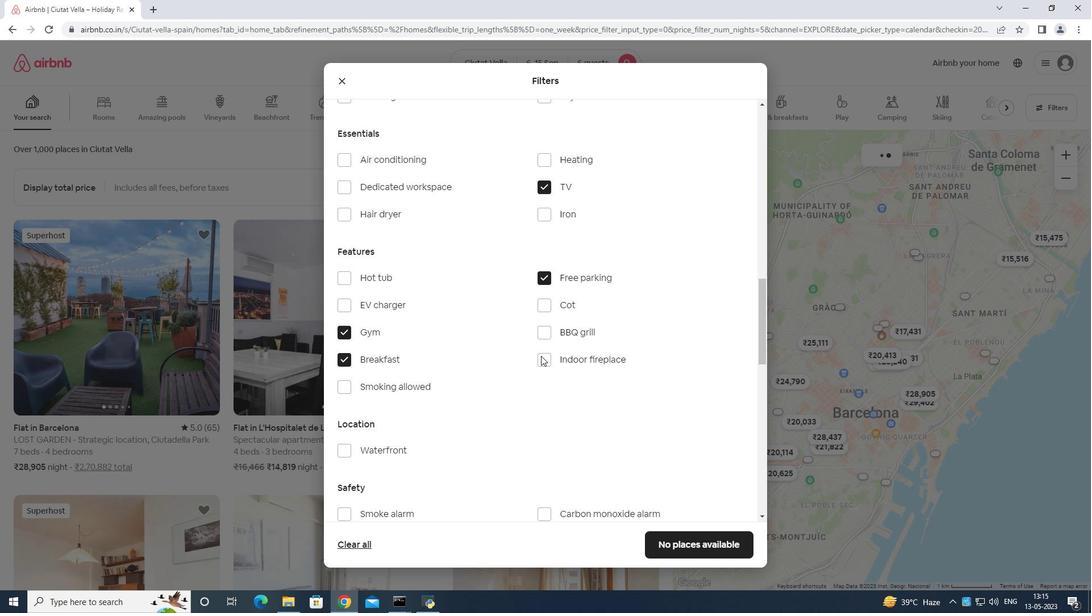 
Action: Mouse scrolled (541, 354) with delta (0, 0)
Screenshot: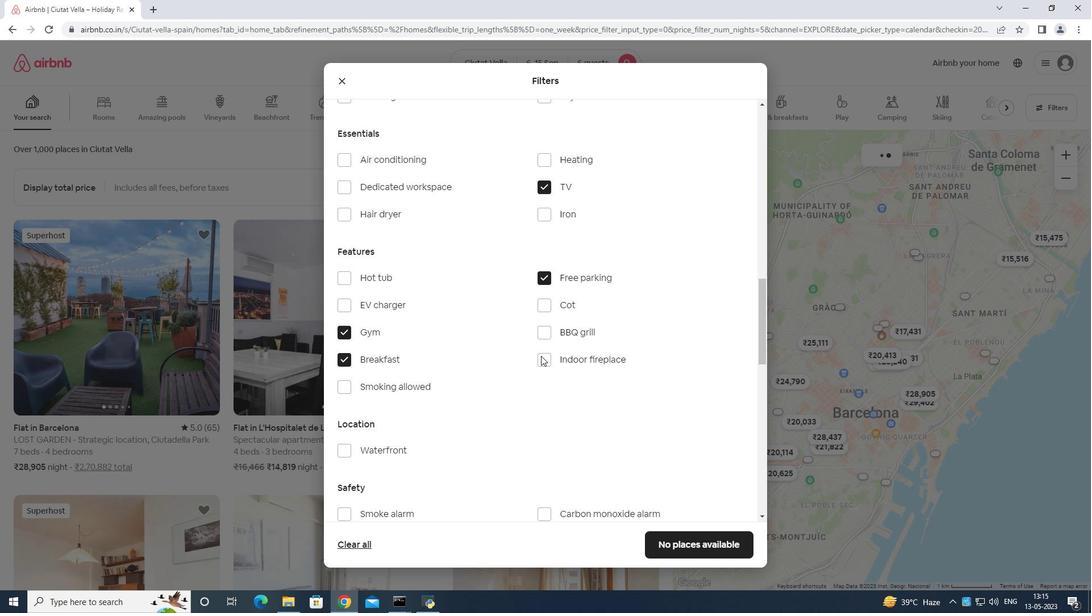 
Action: Mouse moved to (722, 255)
Screenshot: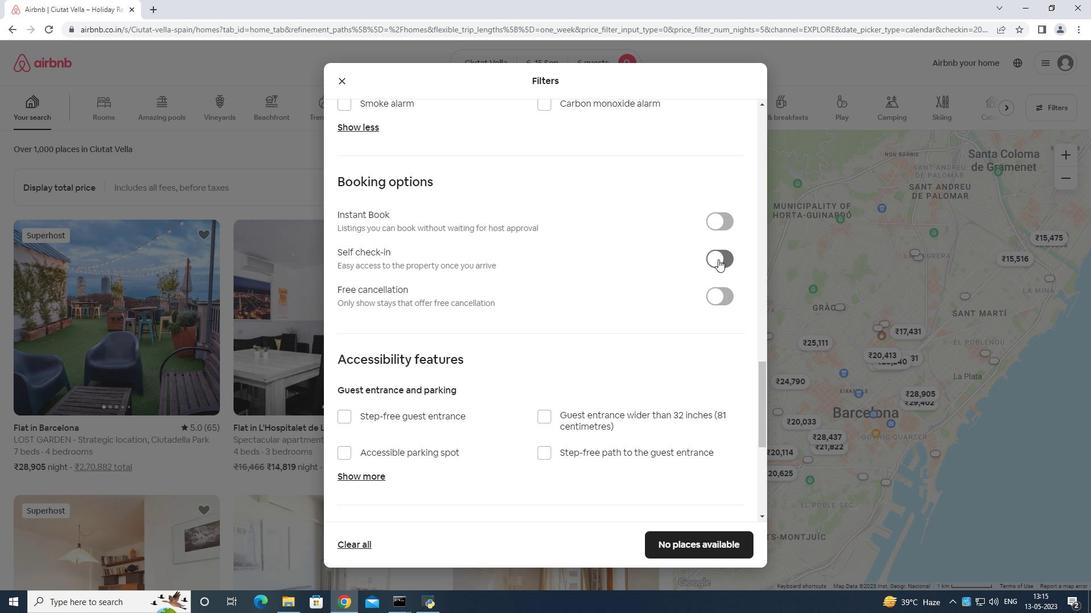 
Action: Mouse pressed left at (722, 255)
Screenshot: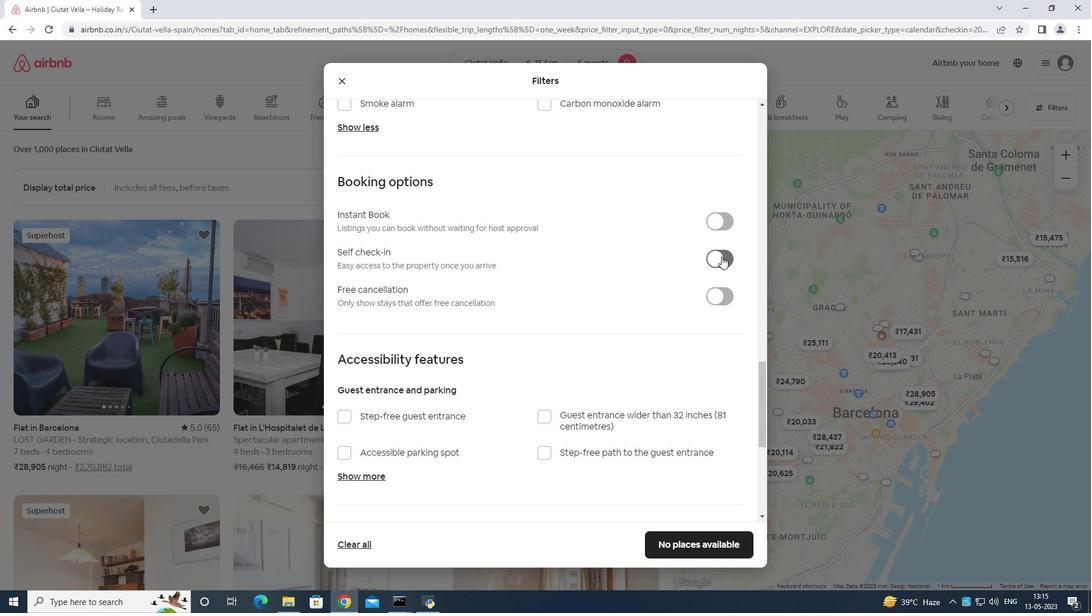 
Action: Mouse moved to (688, 245)
Screenshot: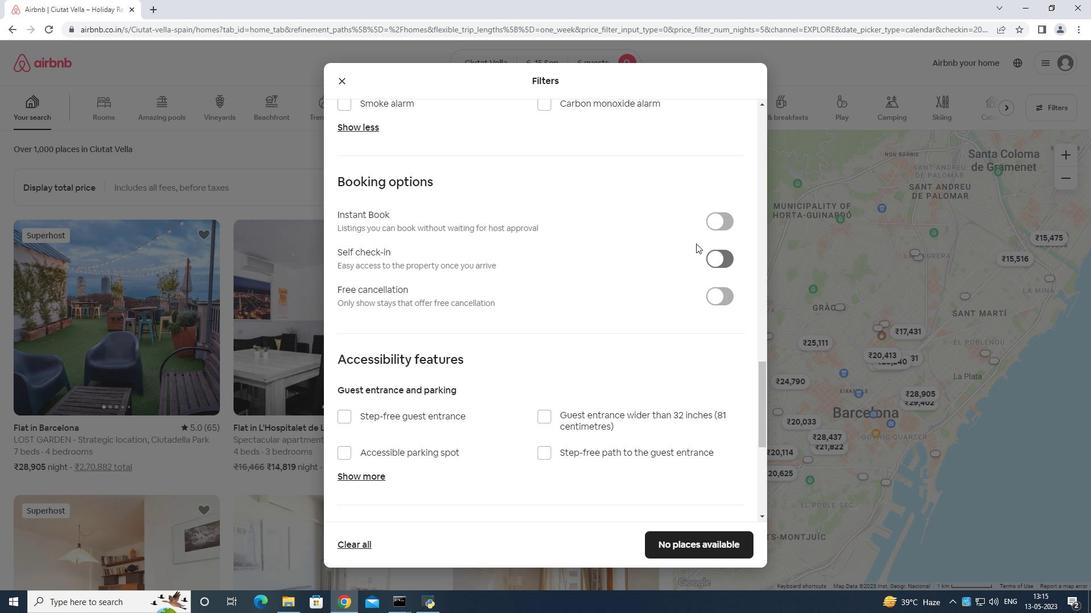 
Action: Mouse scrolled (688, 244) with delta (0, 0)
Screenshot: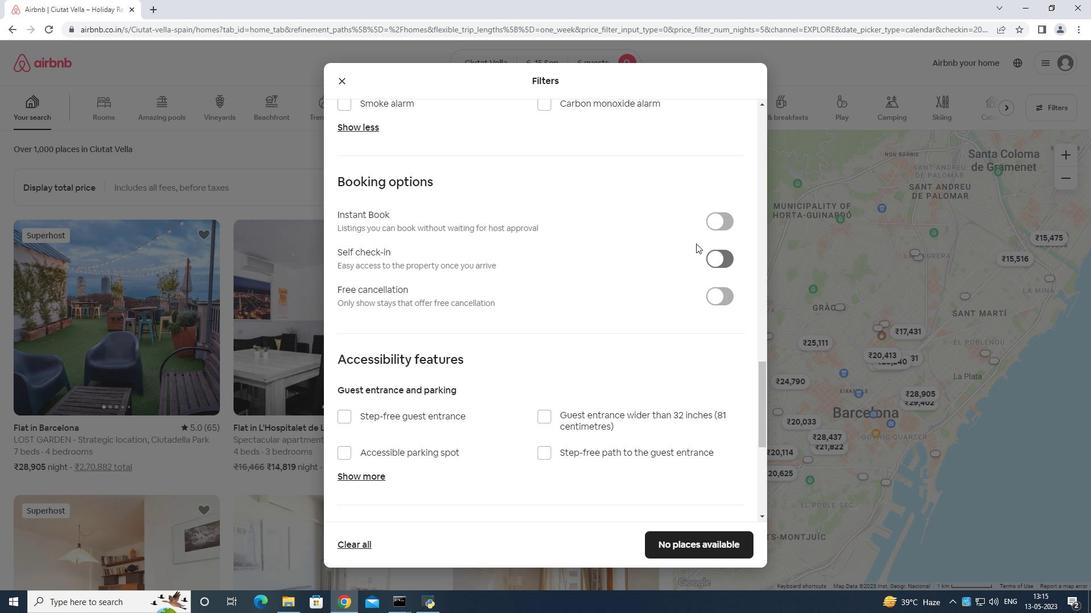 
Action: Mouse moved to (679, 271)
Screenshot: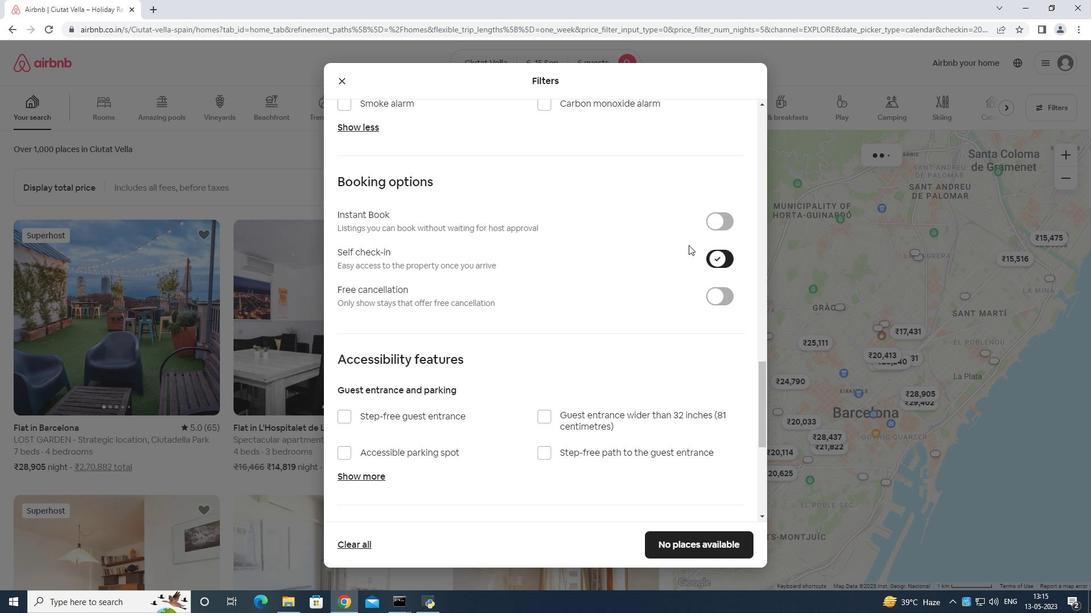 
Action: Mouse scrolled (686, 251) with delta (0, 0)
Screenshot: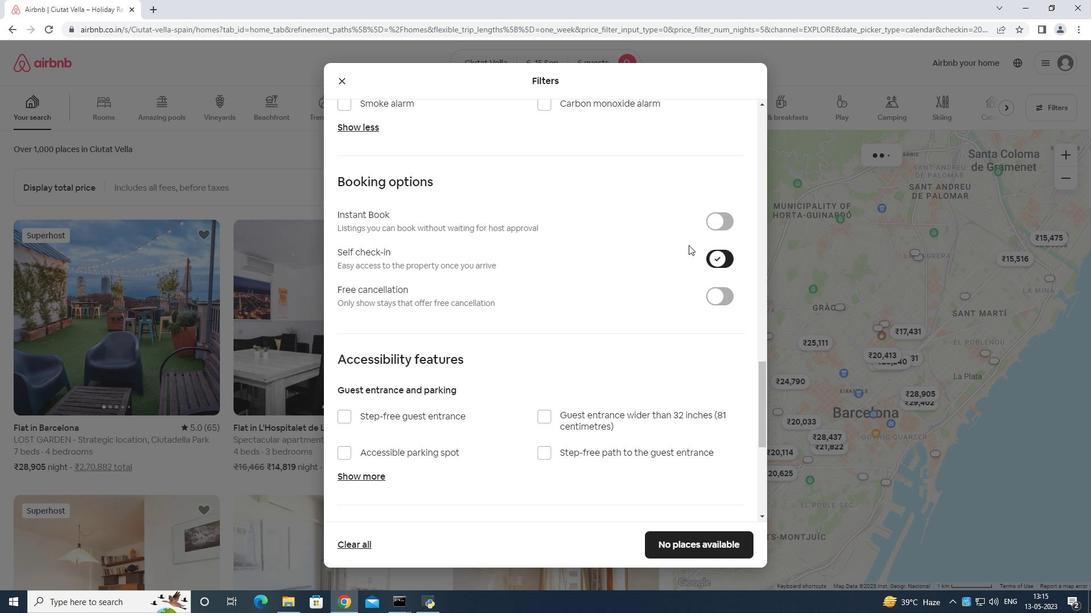 
Action: Mouse scrolled (683, 260) with delta (0, 0)
Screenshot: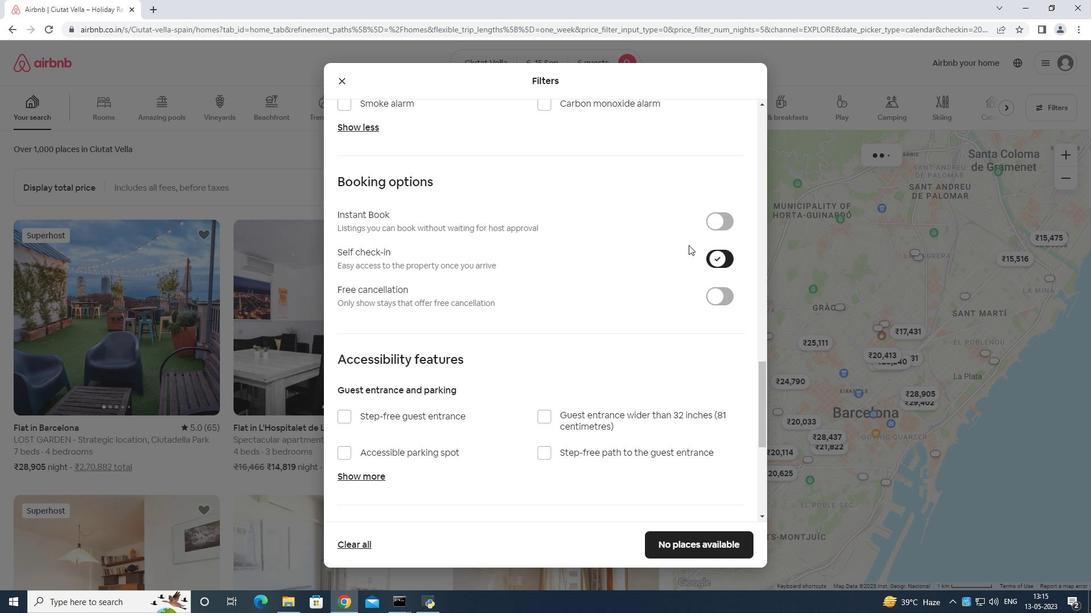 
Action: Mouse scrolled (680, 266) with delta (0, 0)
Screenshot: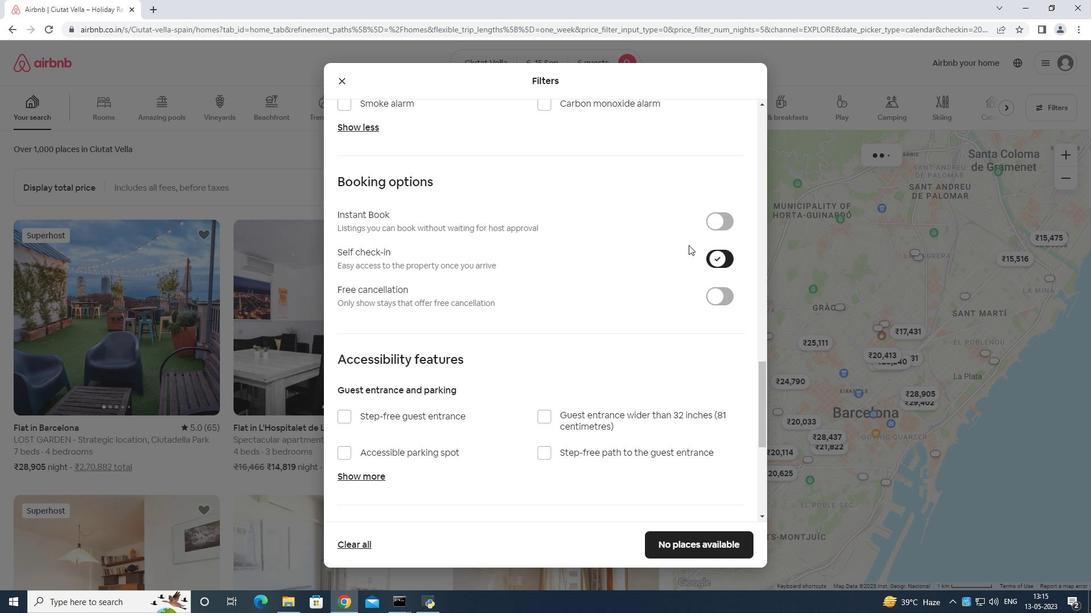 
Action: Mouse scrolled (679, 270) with delta (0, 0)
Screenshot: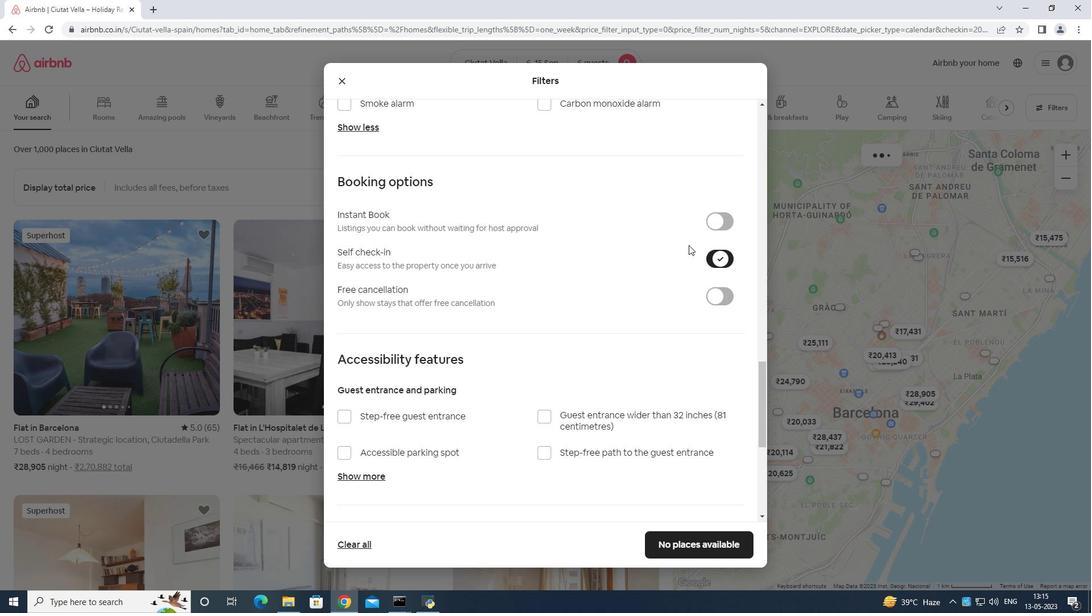 
Action: Mouse moved to (675, 263)
Screenshot: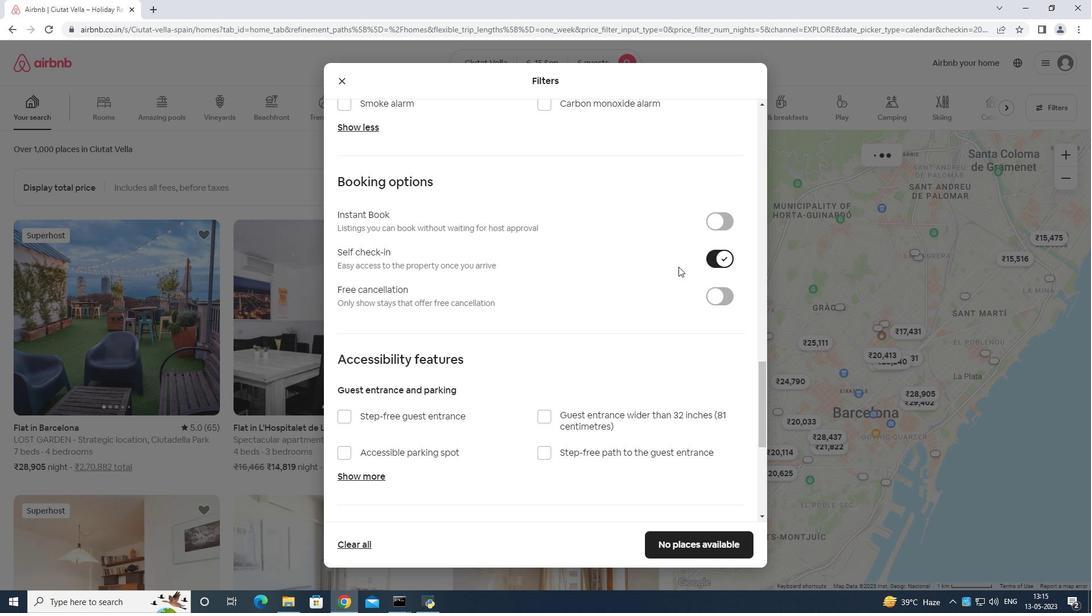 
Action: Mouse scrolled (675, 263) with delta (0, 0)
Screenshot: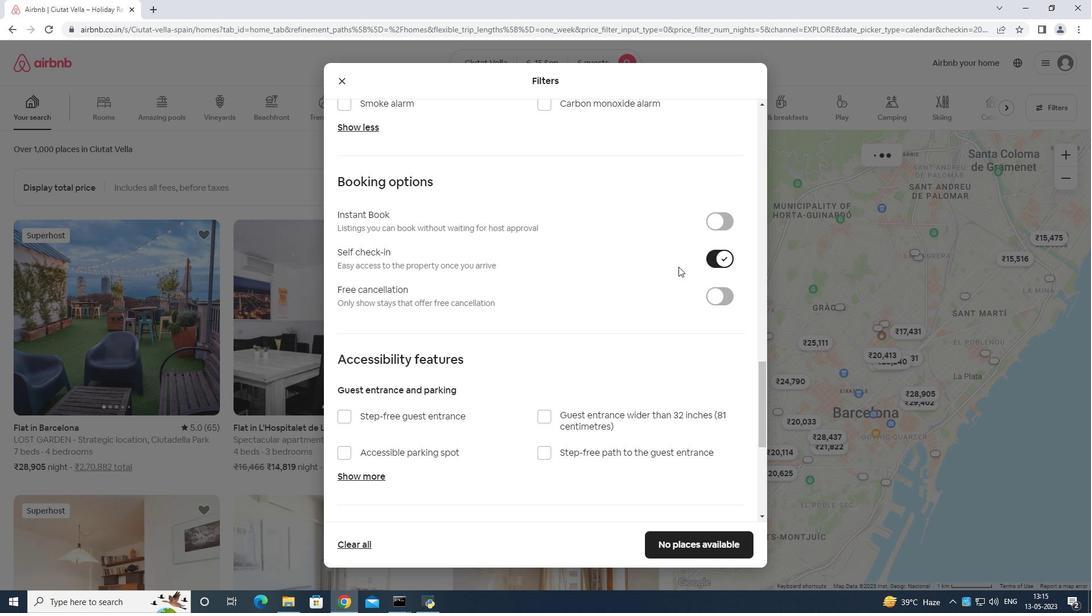 
Action: Mouse moved to (674, 267)
Screenshot: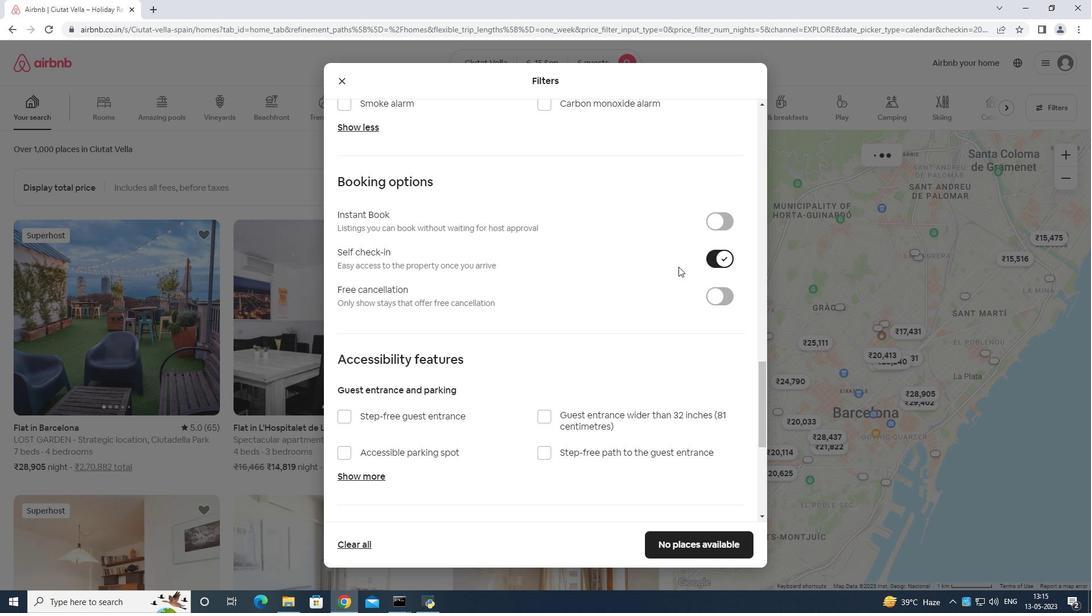 
Action: Mouse scrolled (674, 265) with delta (0, 0)
Screenshot: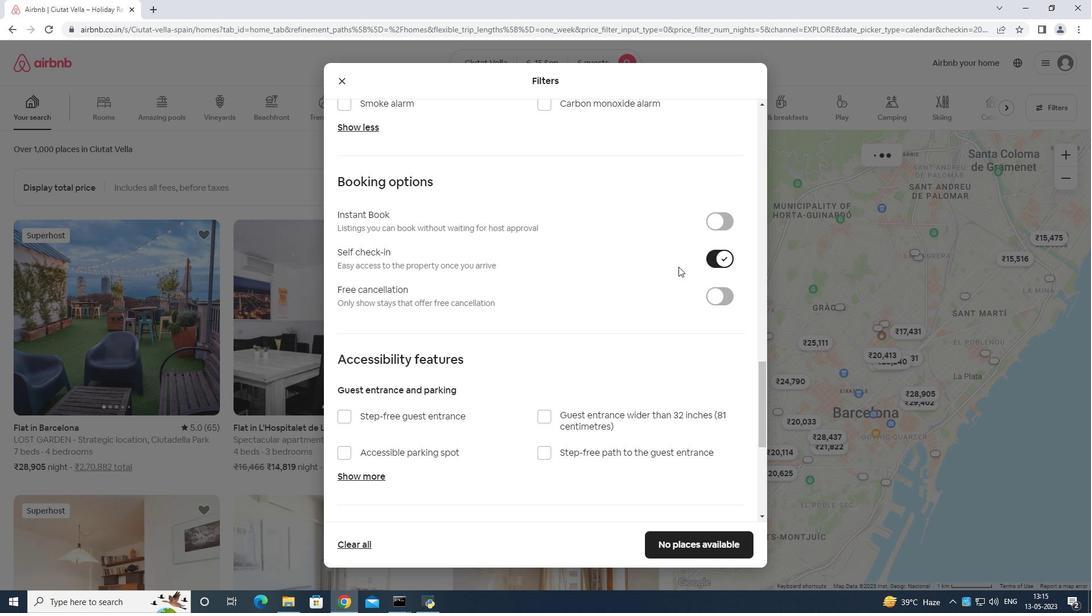 
Action: Mouse moved to (673, 268)
Screenshot: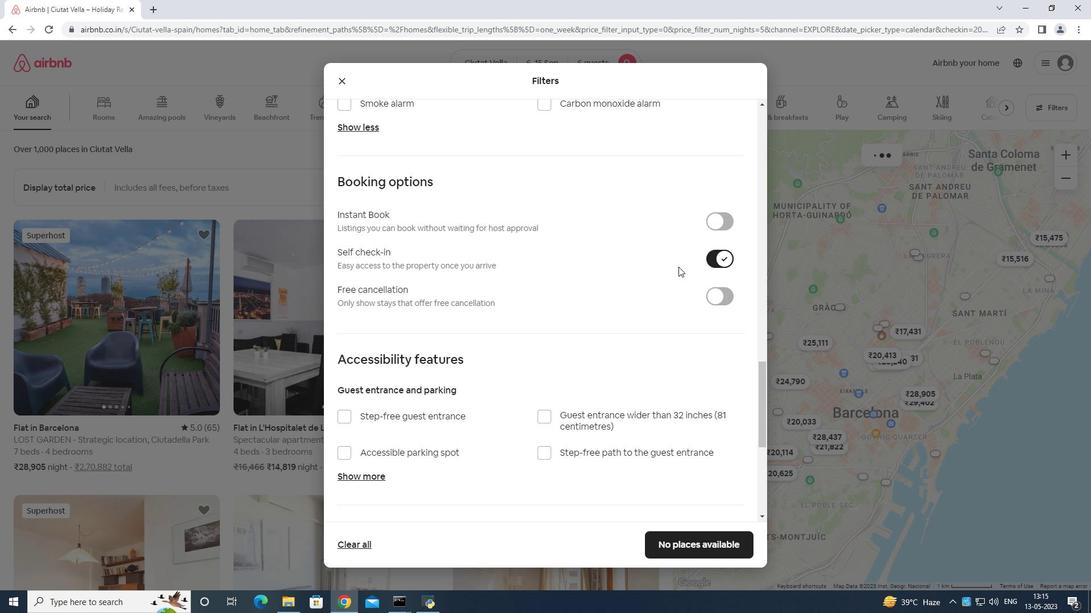 
Action: Mouse scrolled (674, 267) with delta (0, 0)
Screenshot: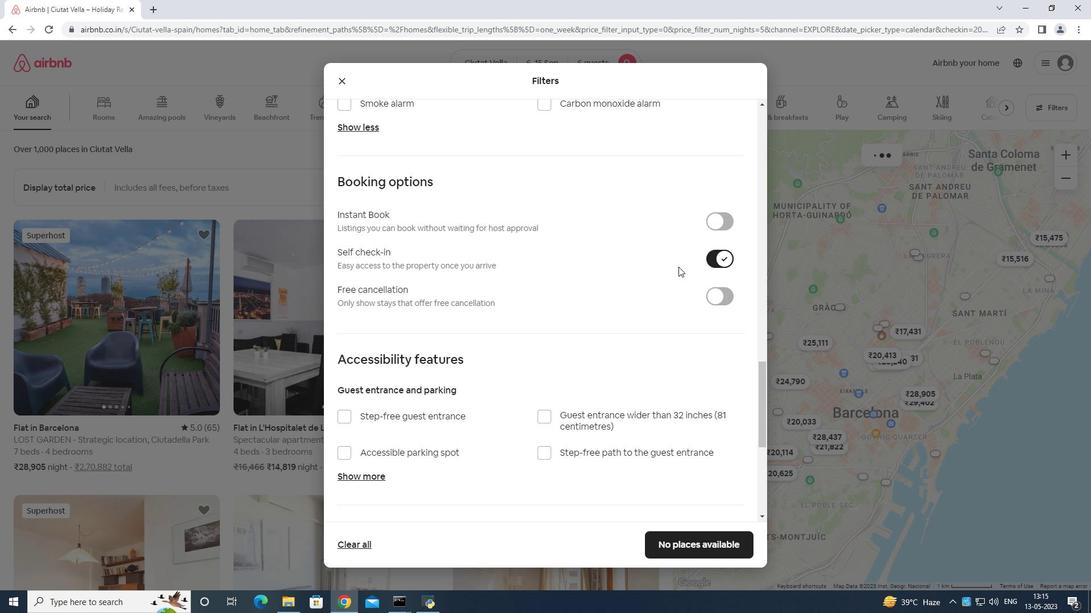 
Action: Mouse moved to (673, 270)
Screenshot: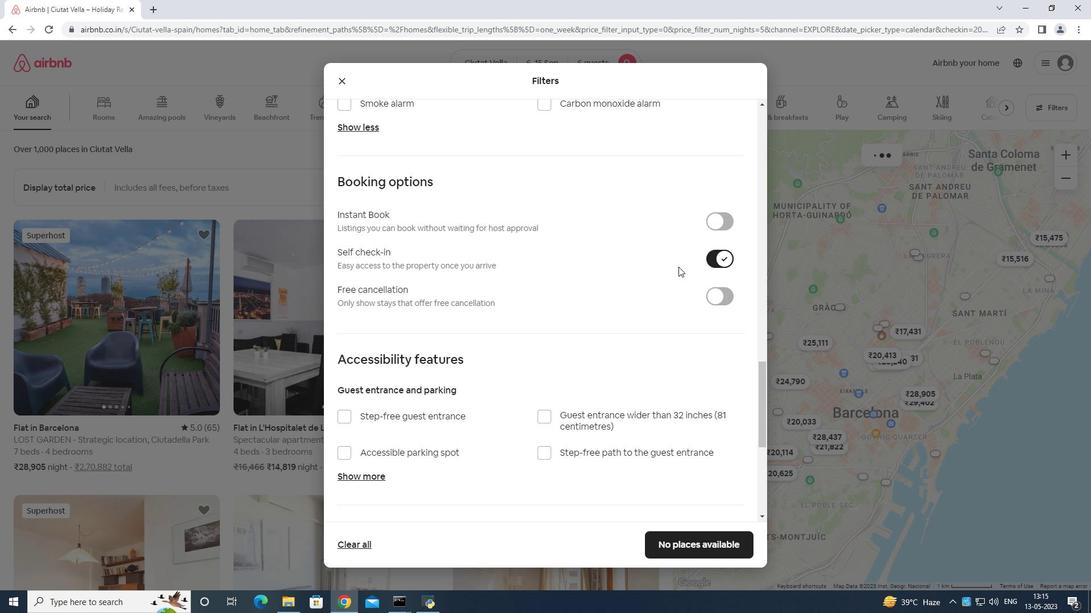 
Action: Mouse scrolled (673, 268) with delta (0, 0)
Screenshot: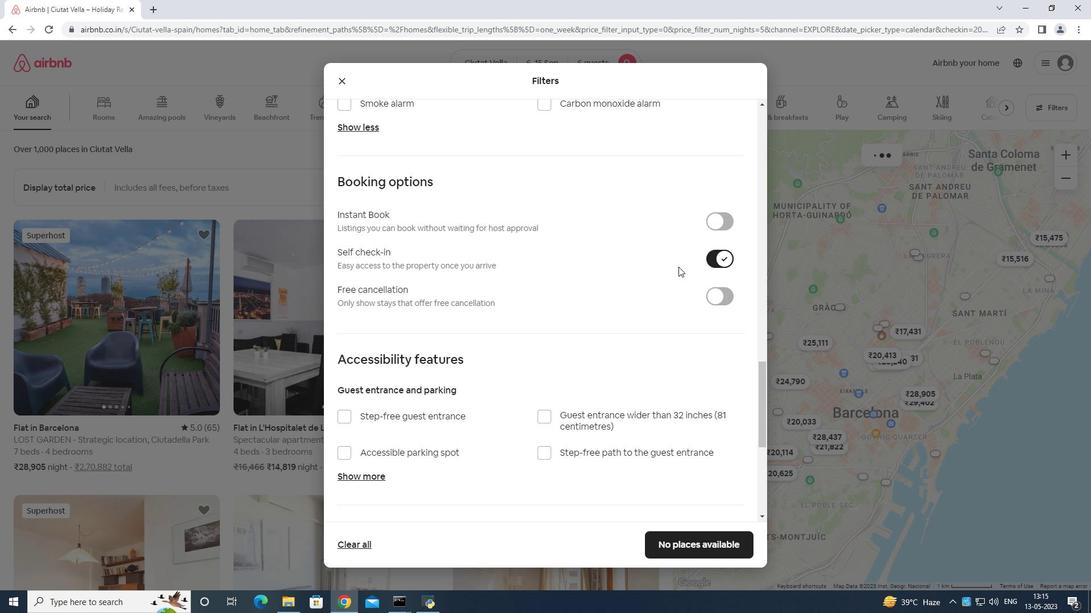 
Action: Mouse moved to (672, 275)
Screenshot: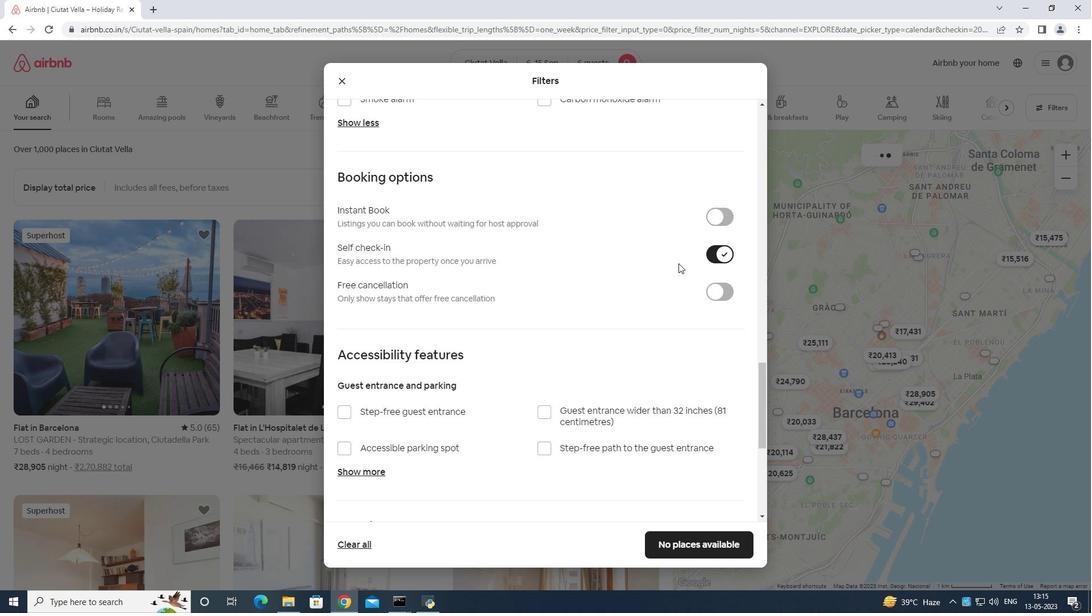 
Action: Mouse scrolled (672, 272) with delta (0, 0)
Screenshot: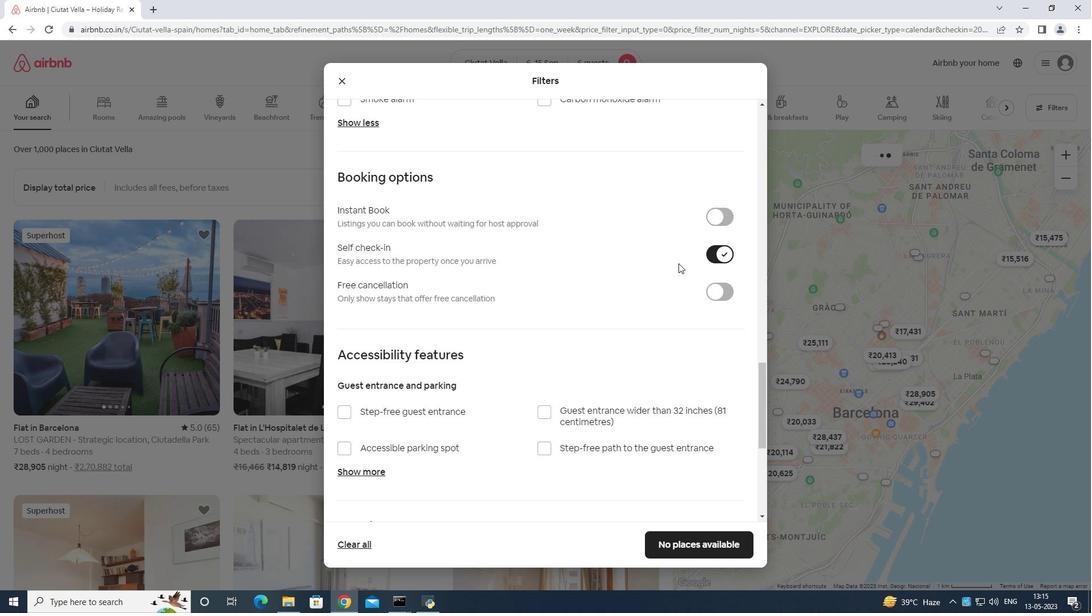 
Action: Mouse moved to (661, 276)
Screenshot: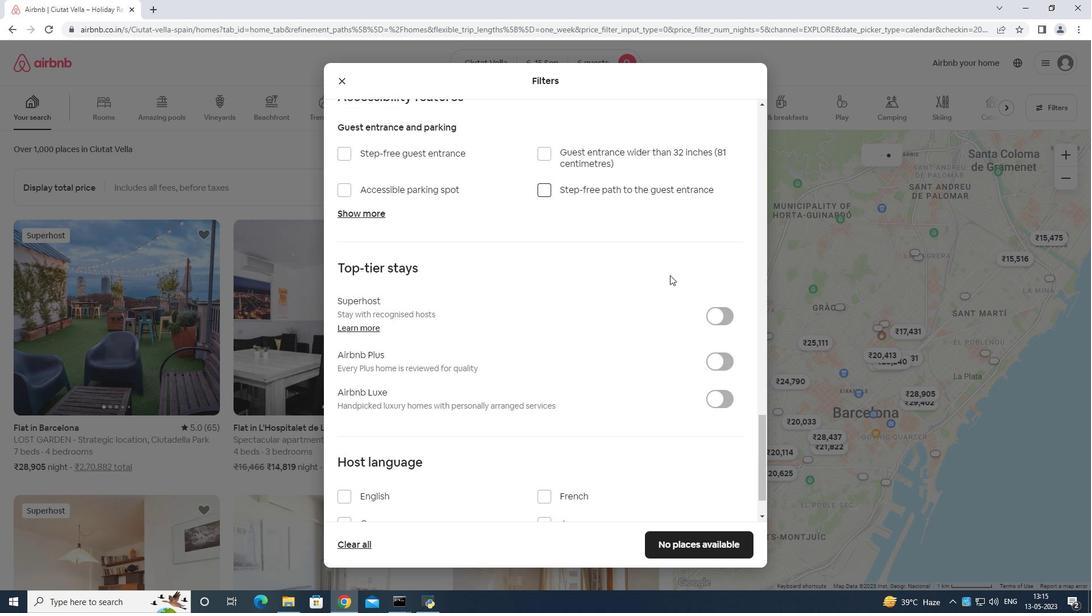 
Action: Mouse scrolled (661, 275) with delta (0, 0)
Screenshot: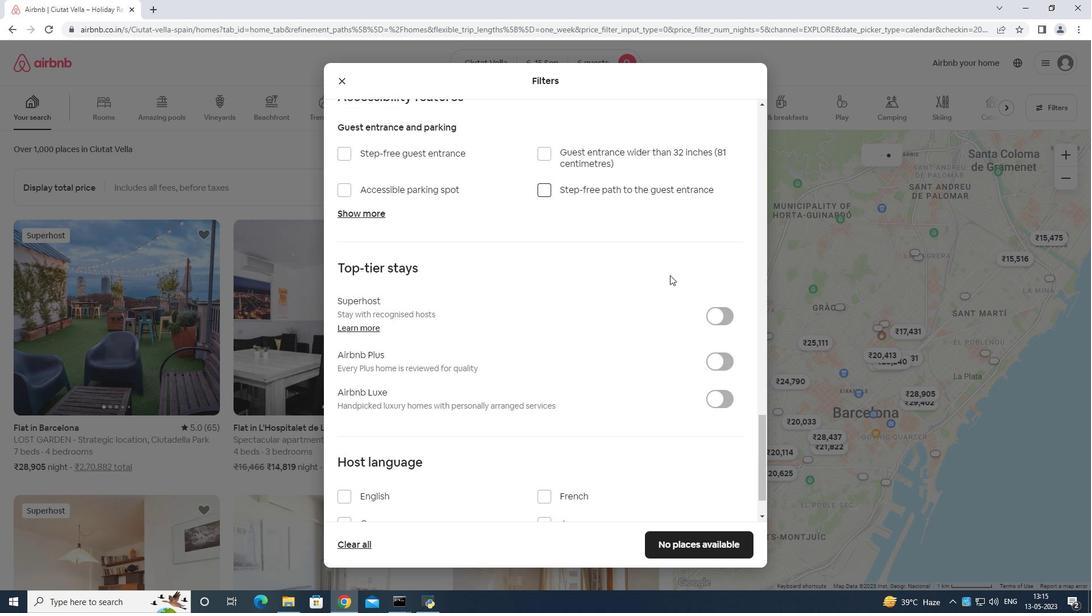 
Action: Mouse moved to (659, 278)
Screenshot: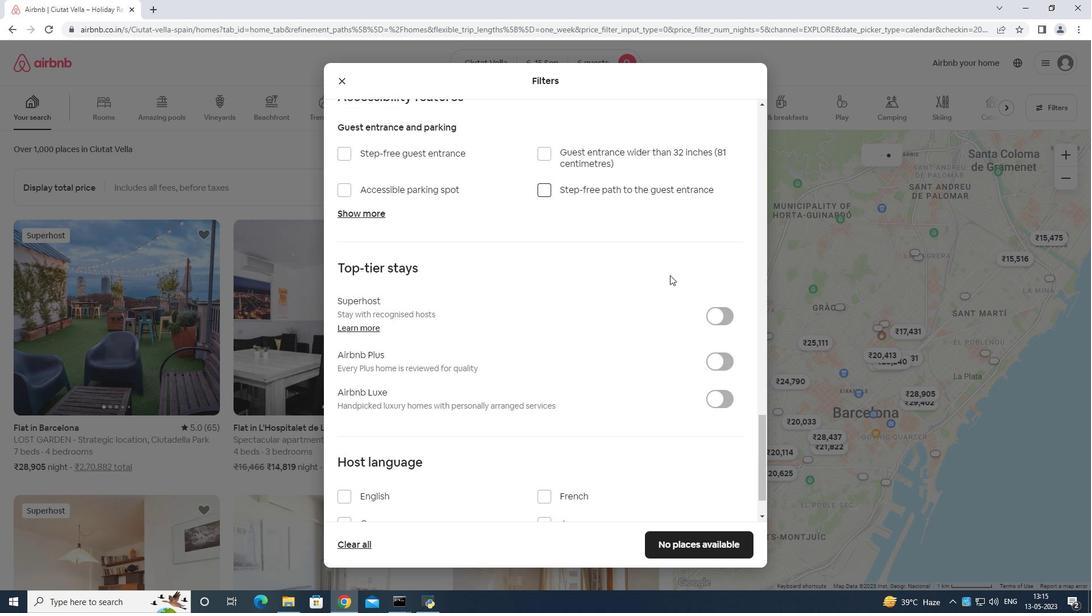 
Action: Mouse scrolled (659, 277) with delta (0, 0)
Screenshot: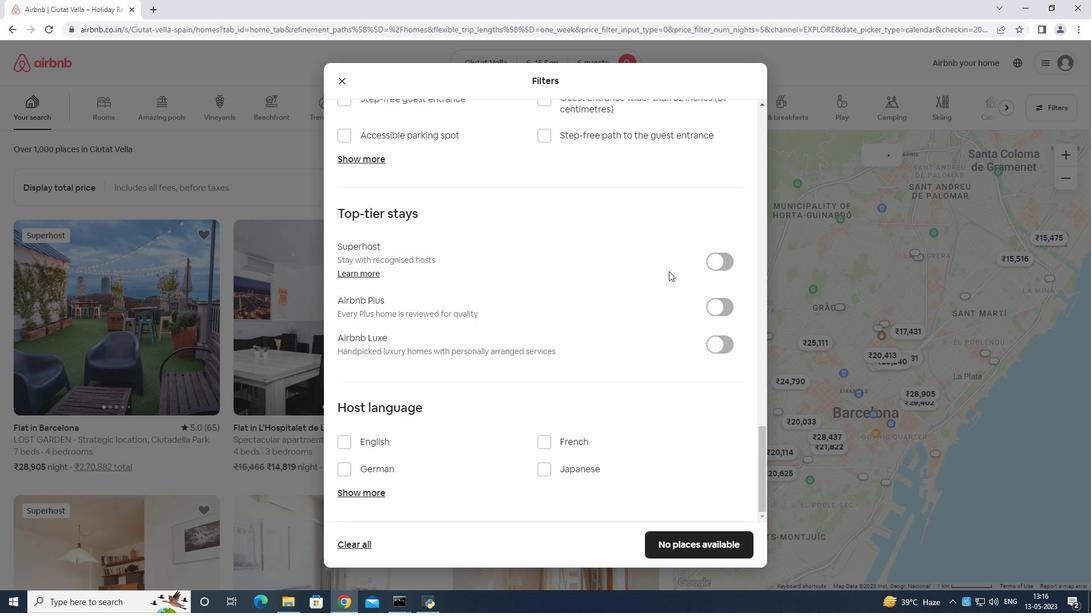 
Action: Mouse moved to (658, 281)
Screenshot: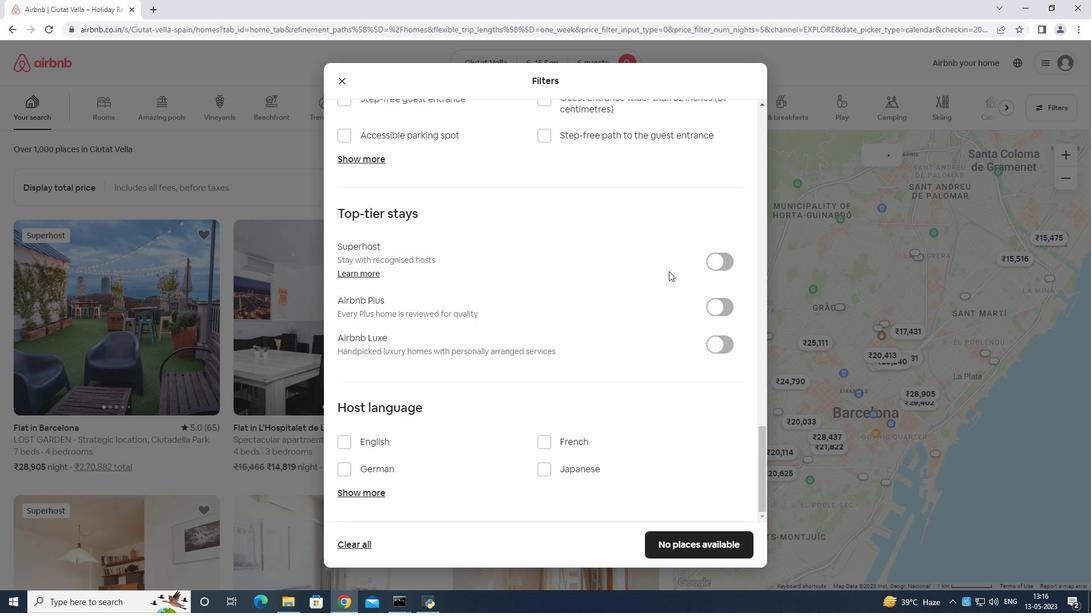 
Action: Mouse scrolled (658, 280) with delta (0, 0)
Screenshot: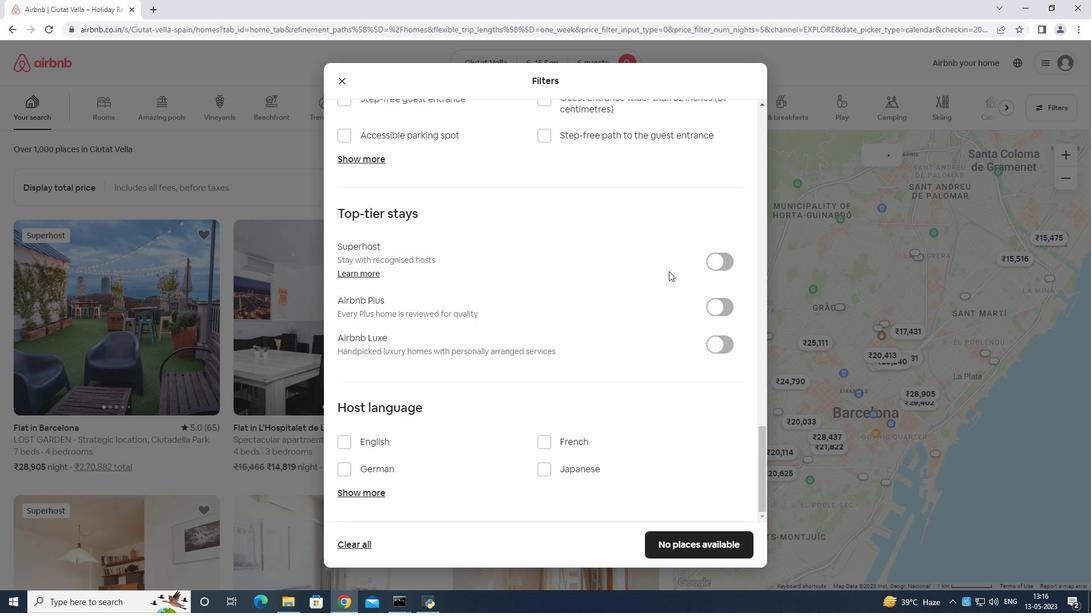 
Action: Mouse moved to (653, 287)
Screenshot: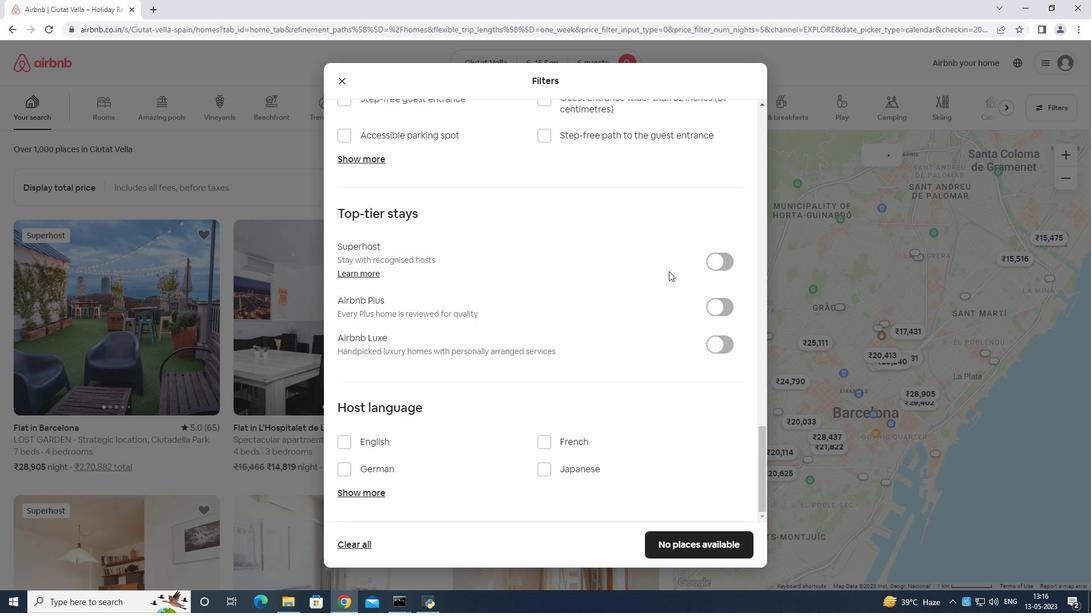 
Action: Mouse scrolled (653, 286) with delta (0, 0)
Screenshot: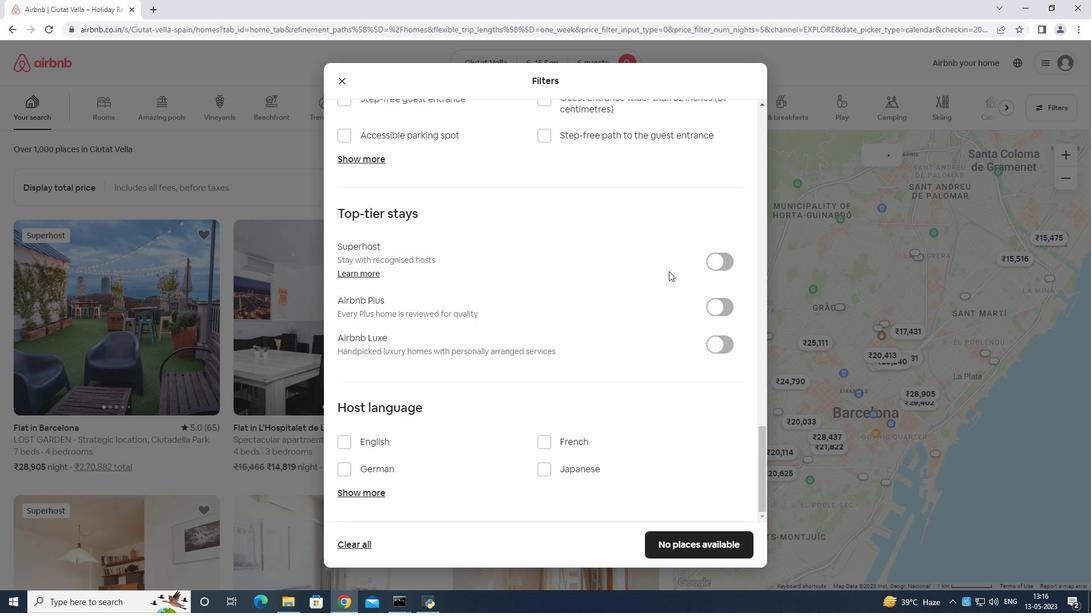 
Action: Mouse moved to (347, 438)
Screenshot: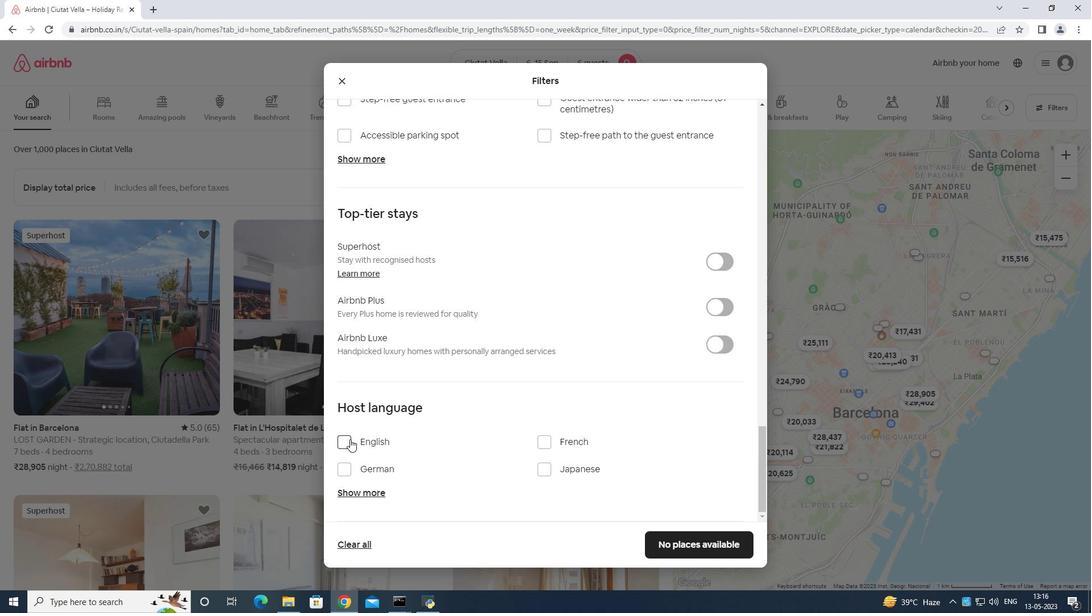 
Action: Mouse pressed left at (347, 438)
Screenshot: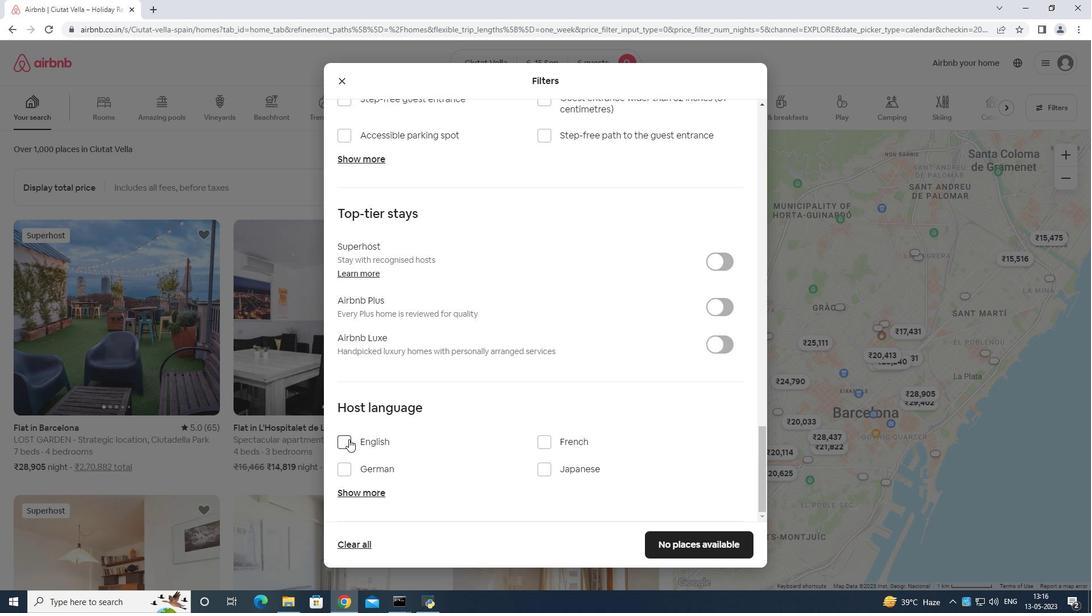 
Action: Mouse moved to (697, 537)
Screenshot: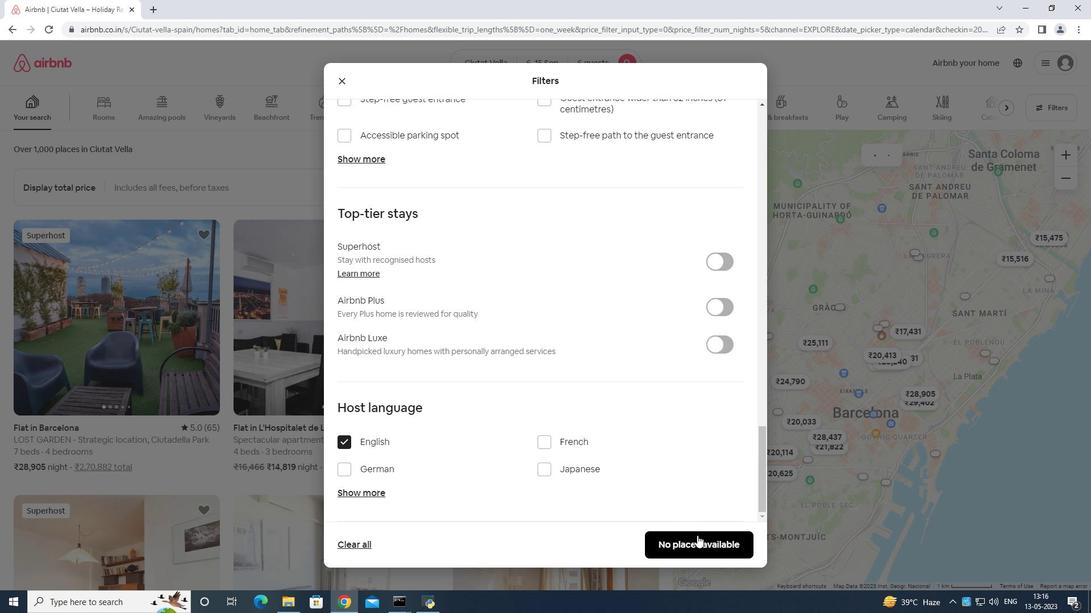
Action: Mouse pressed left at (697, 537)
Screenshot: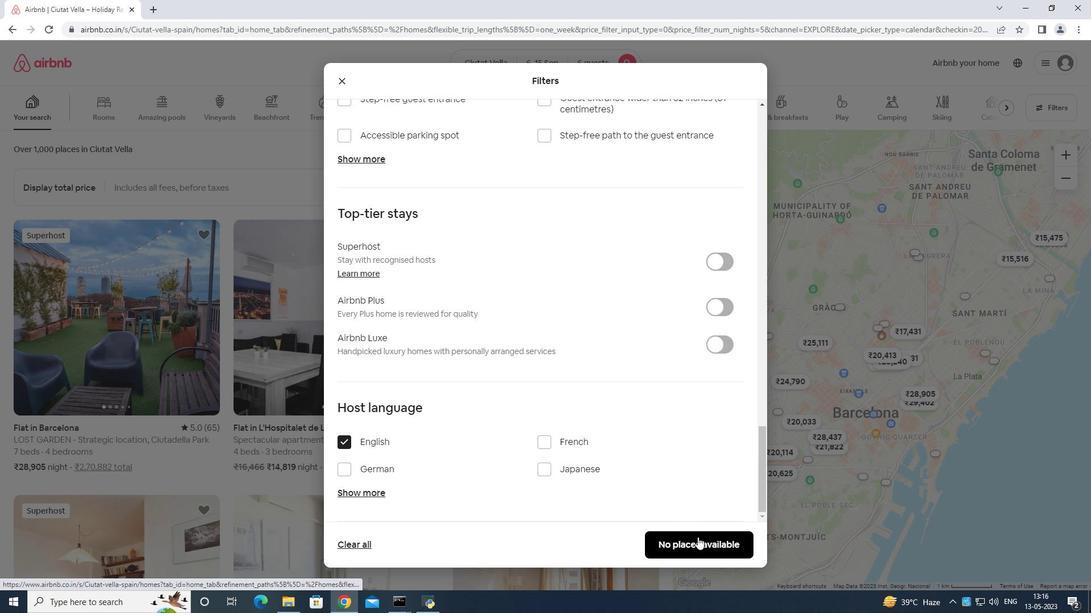
Action: Mouse moved to (697, 537)
Screenshot: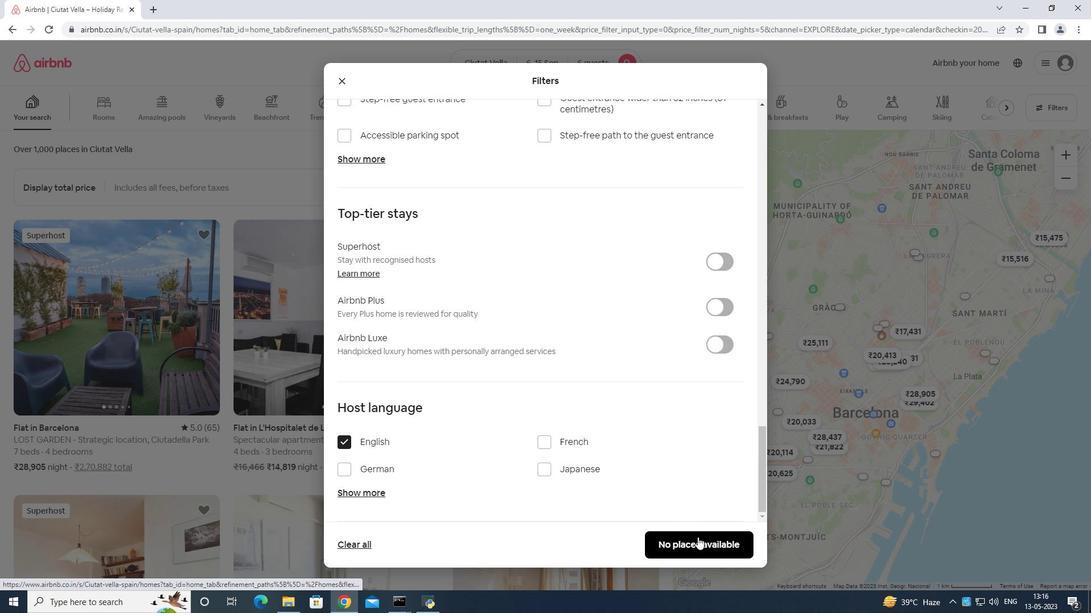 
